Task: Look for Airbnb properties in Yellowknife, Canada from 22nd December, 2023 to 29th December, 2023 for 5 adults. Place can be shared room with 2 bedrooms having 5 beds and 2 bathrooms. Property type can be flat.
Action: Mouse moved to (531, 99)
Screenshot: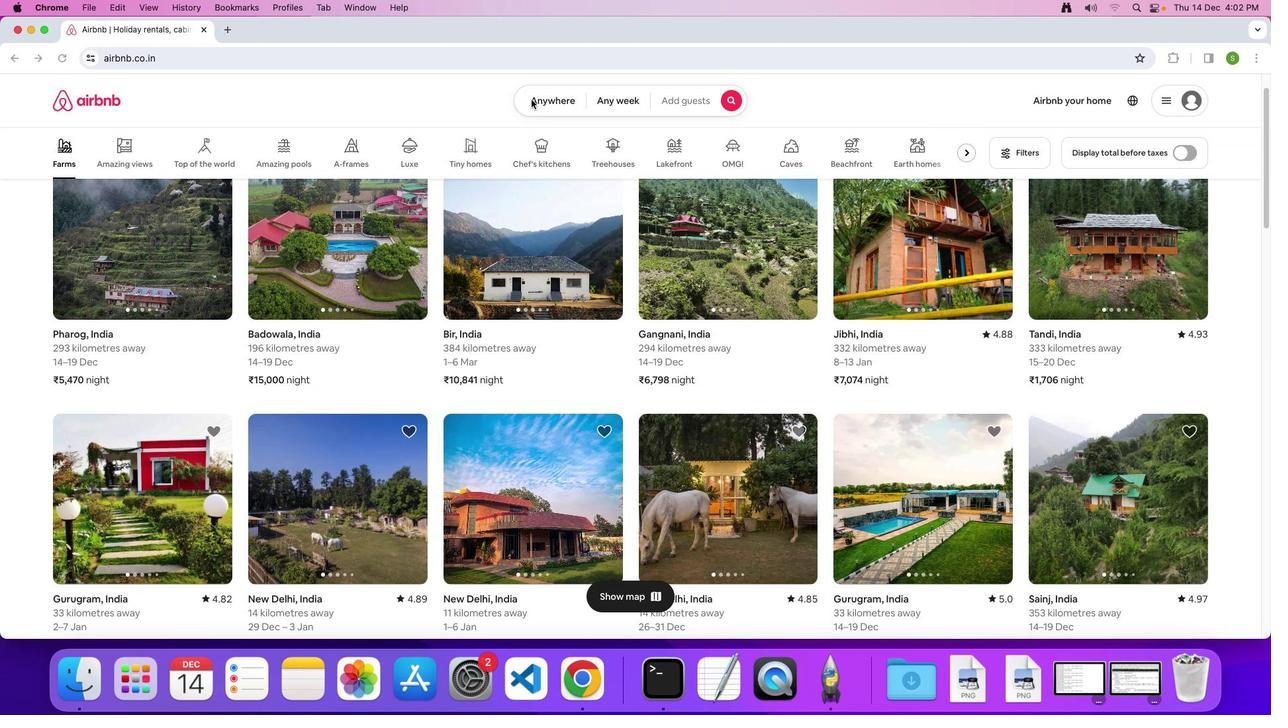 
Action: Mouse pressed left at (531, 99)
Screenshot: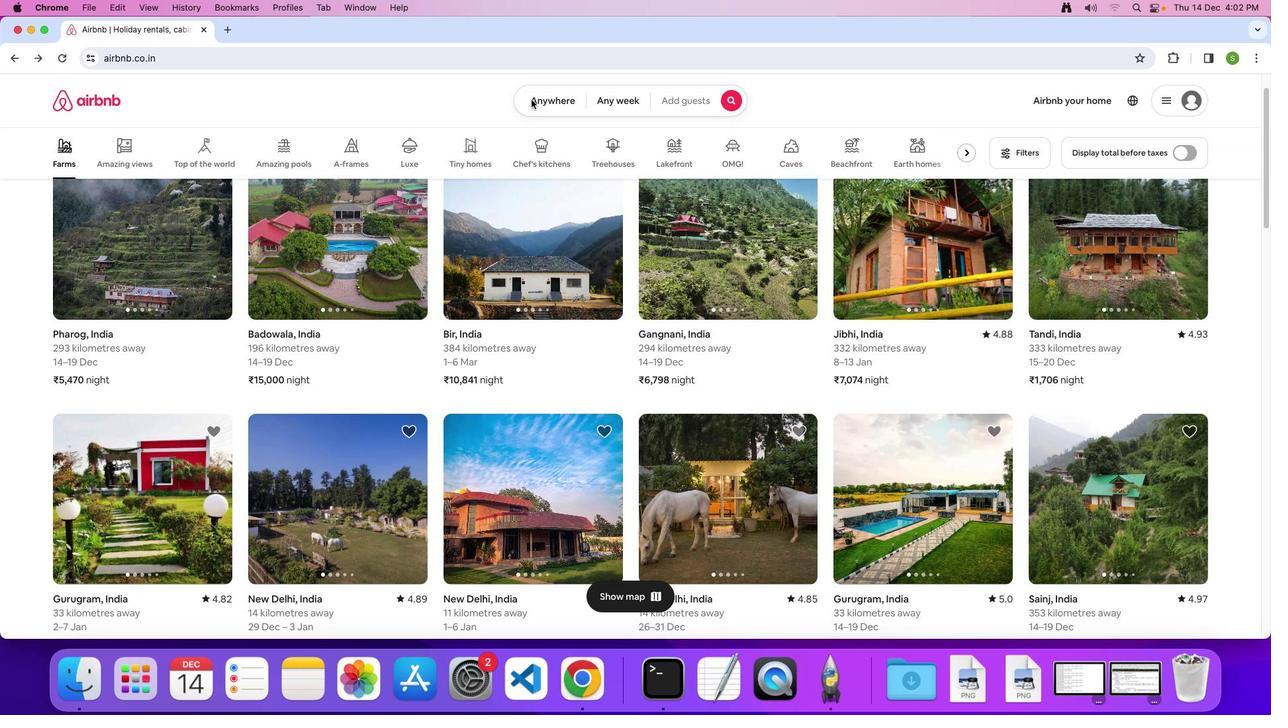 
Action: Mouse moved to (538, 97)
Screenshot: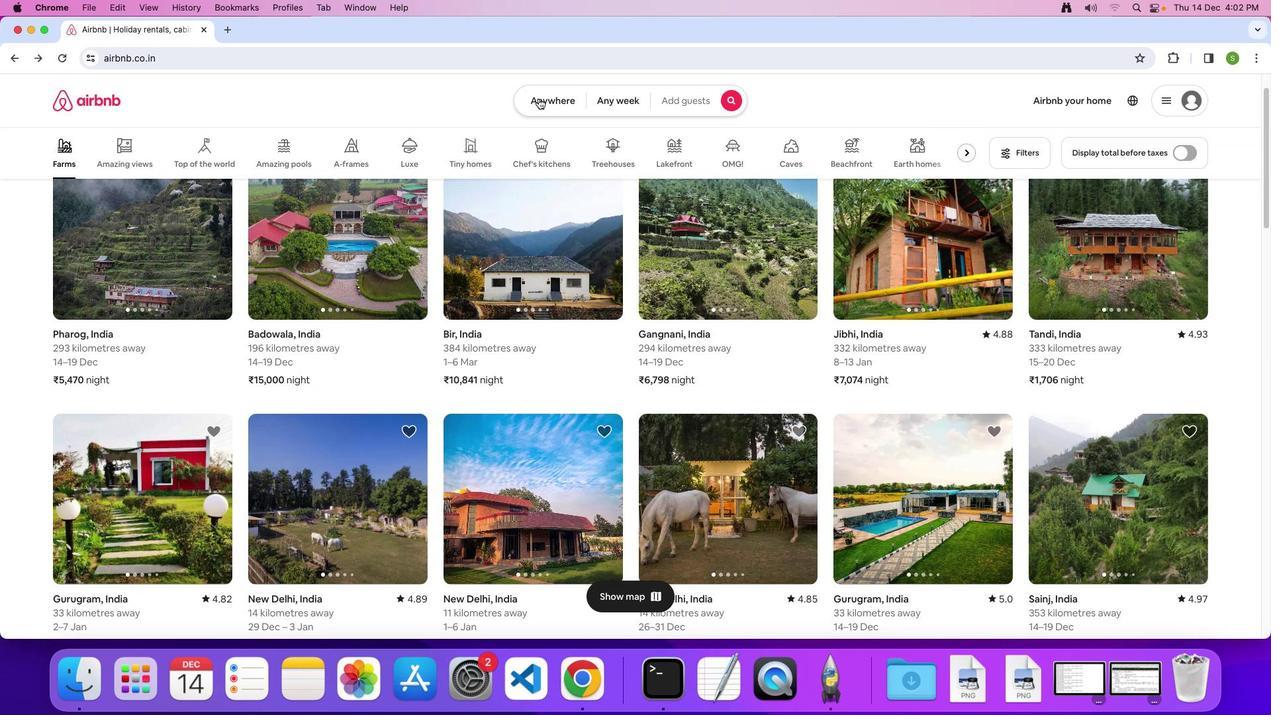 
Action: Mouse pressed left at (538, 97)
Screenshot: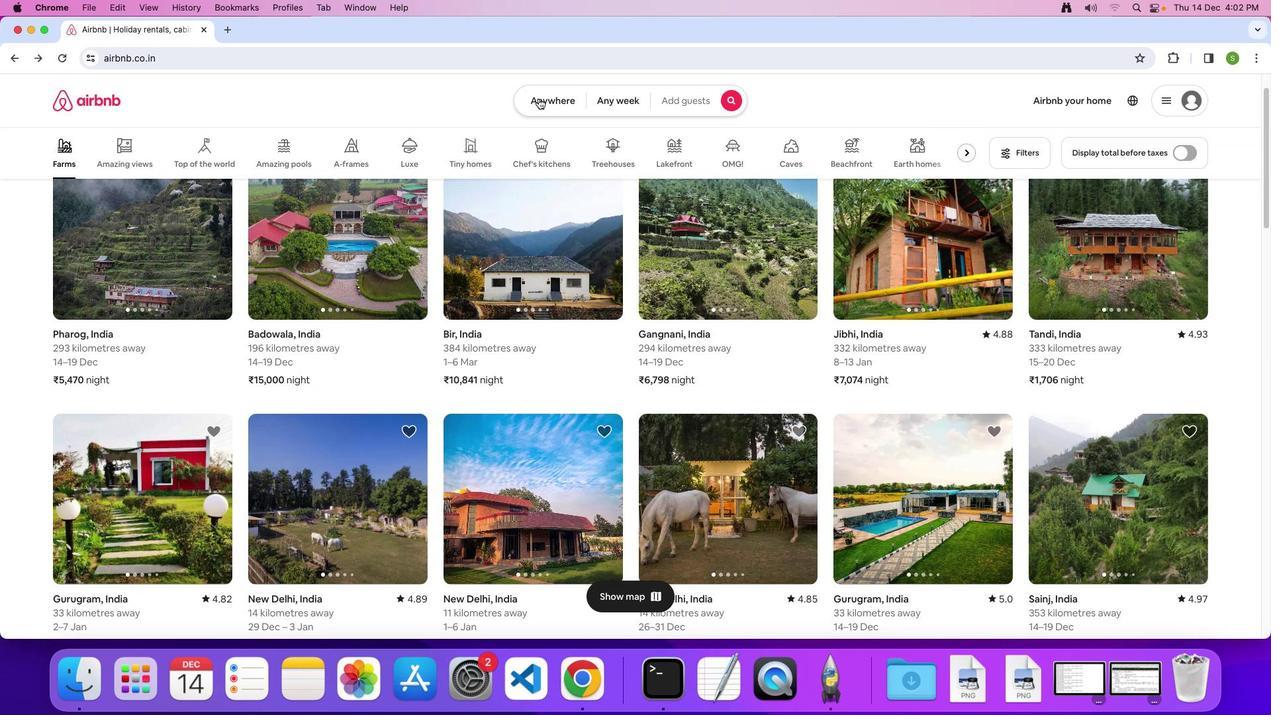 
Action: Mouse moved to (472, 143)
Screenshot: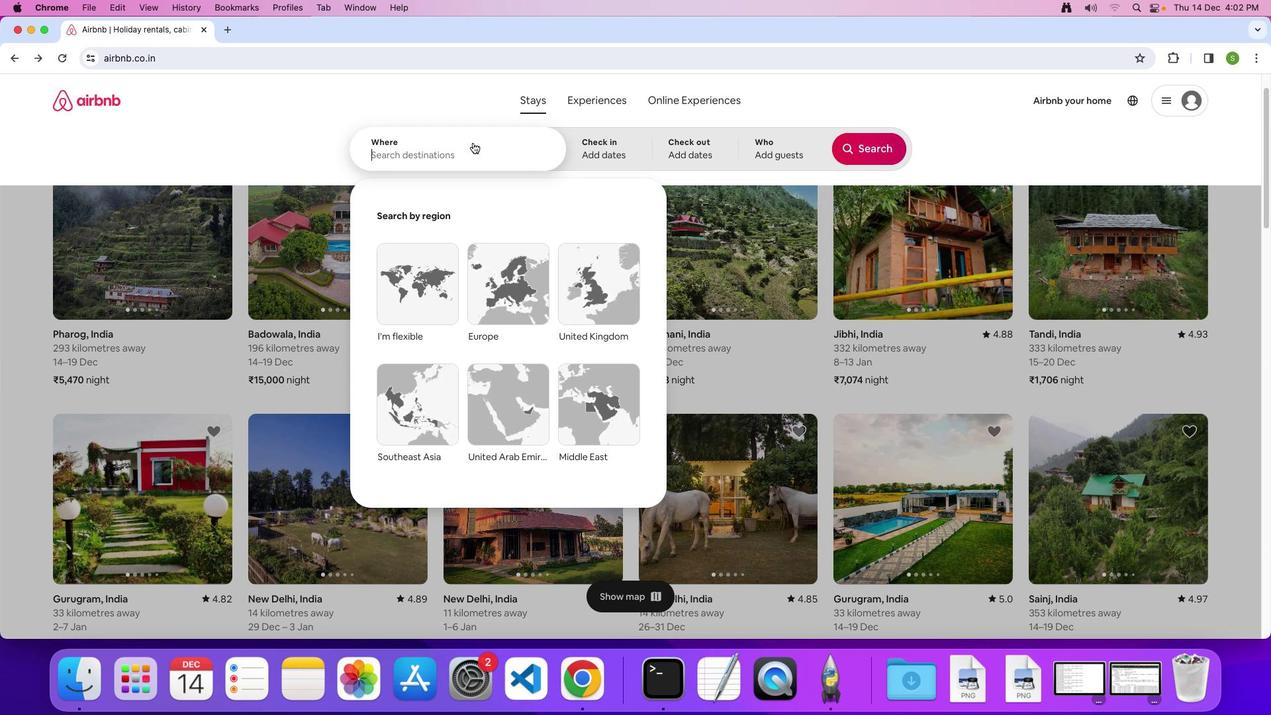 
Action: Mouse pressed left at (472, 143)
Screenshot: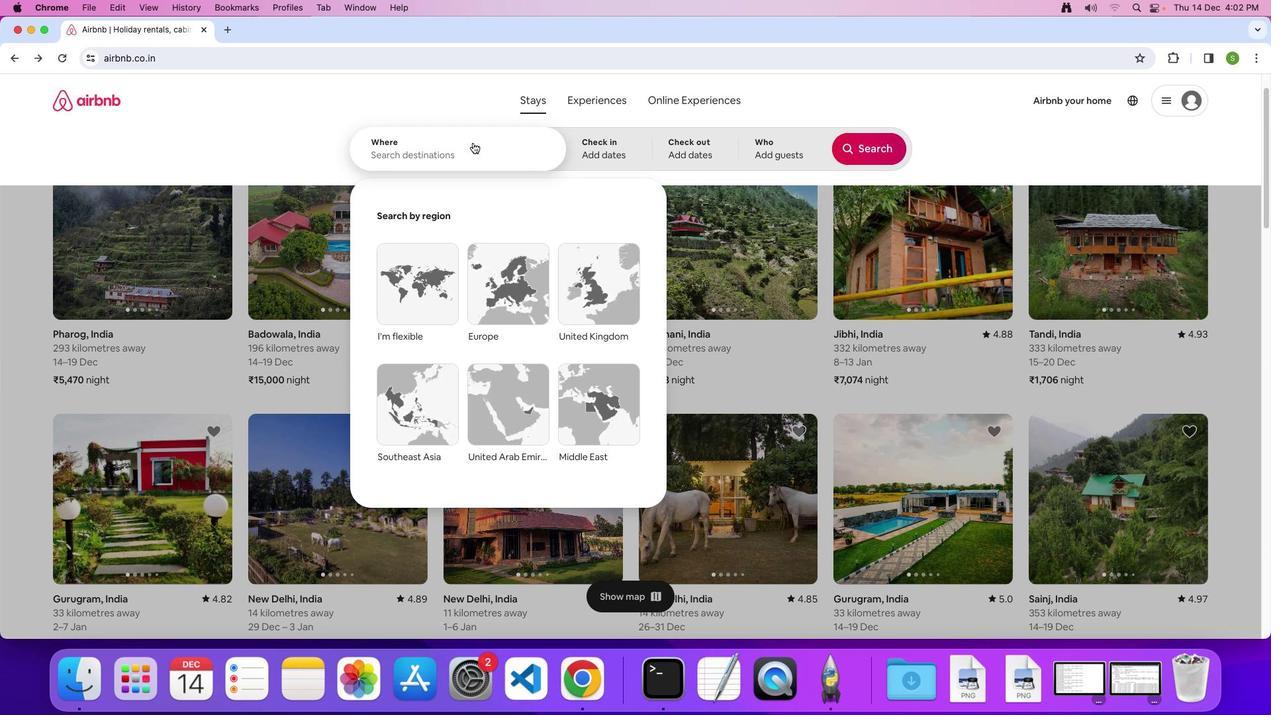 
Action: Key pressed 'Y'Key.caps_lock'e''l''l''o''w''k''n''i''f''e'','Key.spaceKey.shift'C''a''n''a''d''a'Key.enter
Screenshot: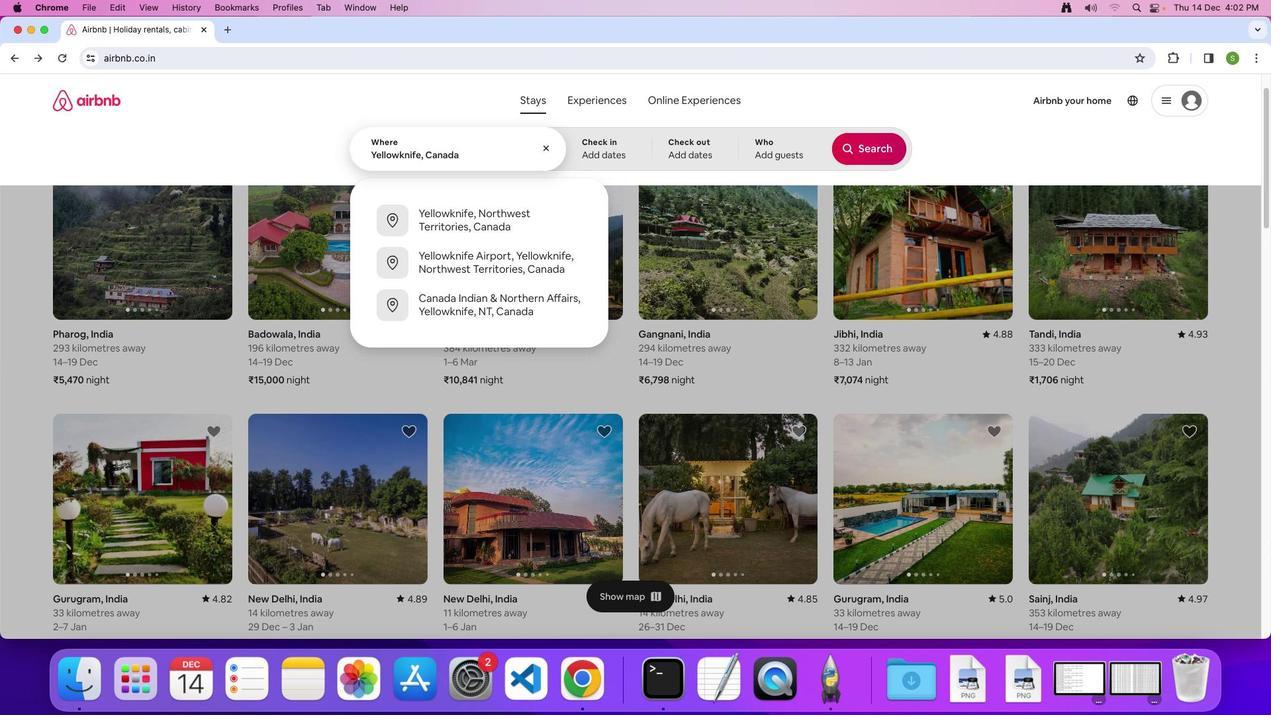 
Action: Mouse moved to (554, 409)
Screenshot: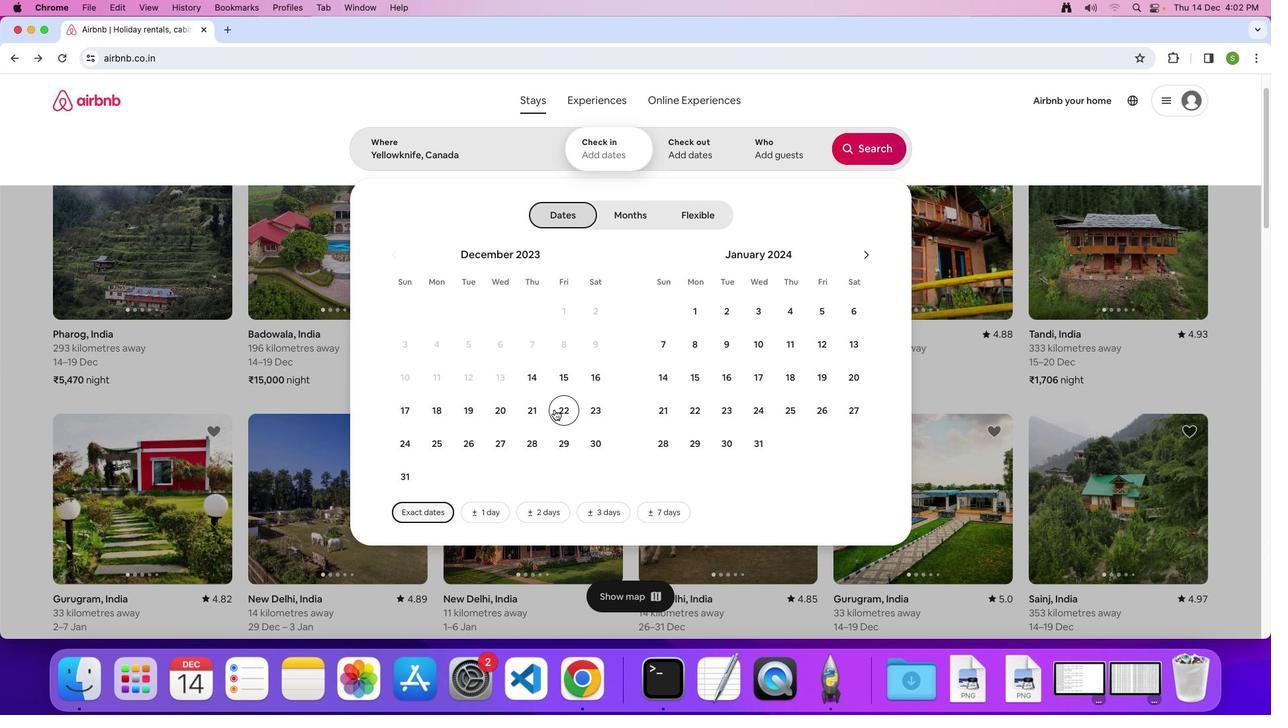 
Action: Mouse pressed left at (554, 409)
Screenshot: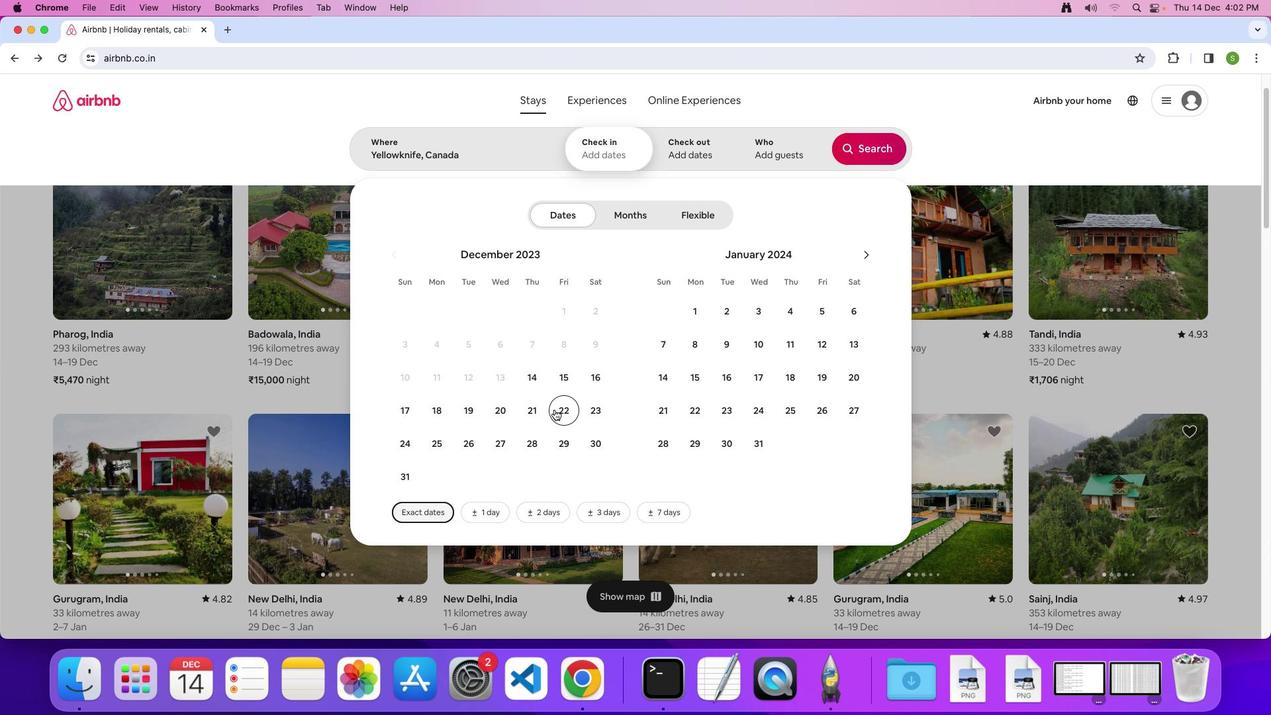 
Action: Mouse moved to (557, 438)
Screenshot: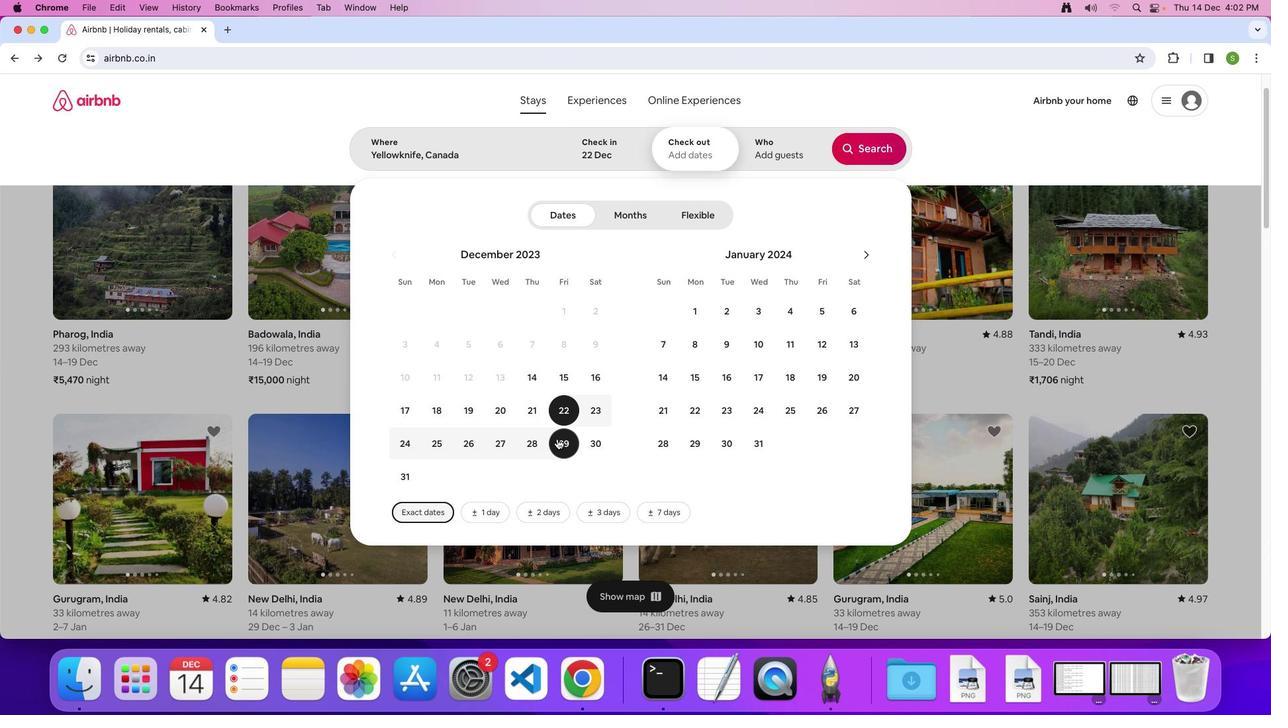 
Action: Mouse pressed left at (557, 438)
Screenshot: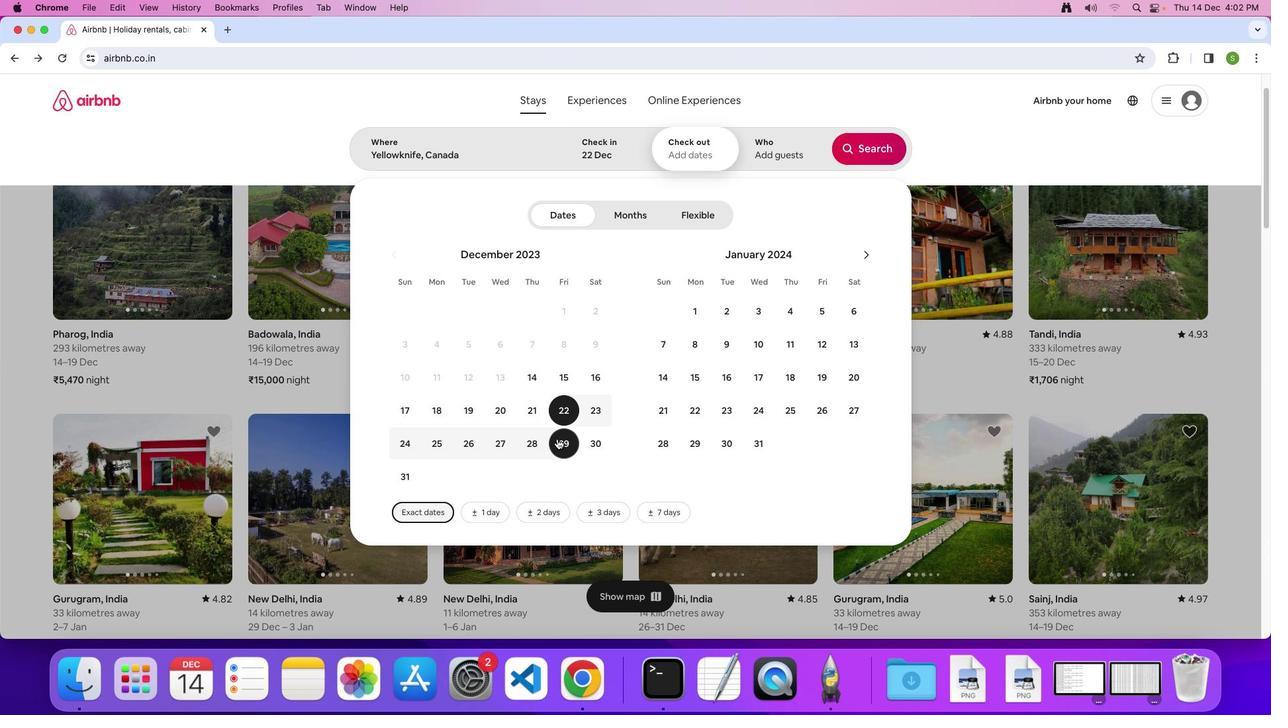 
Action: Mouse moved to (761, 142)
Screenshot: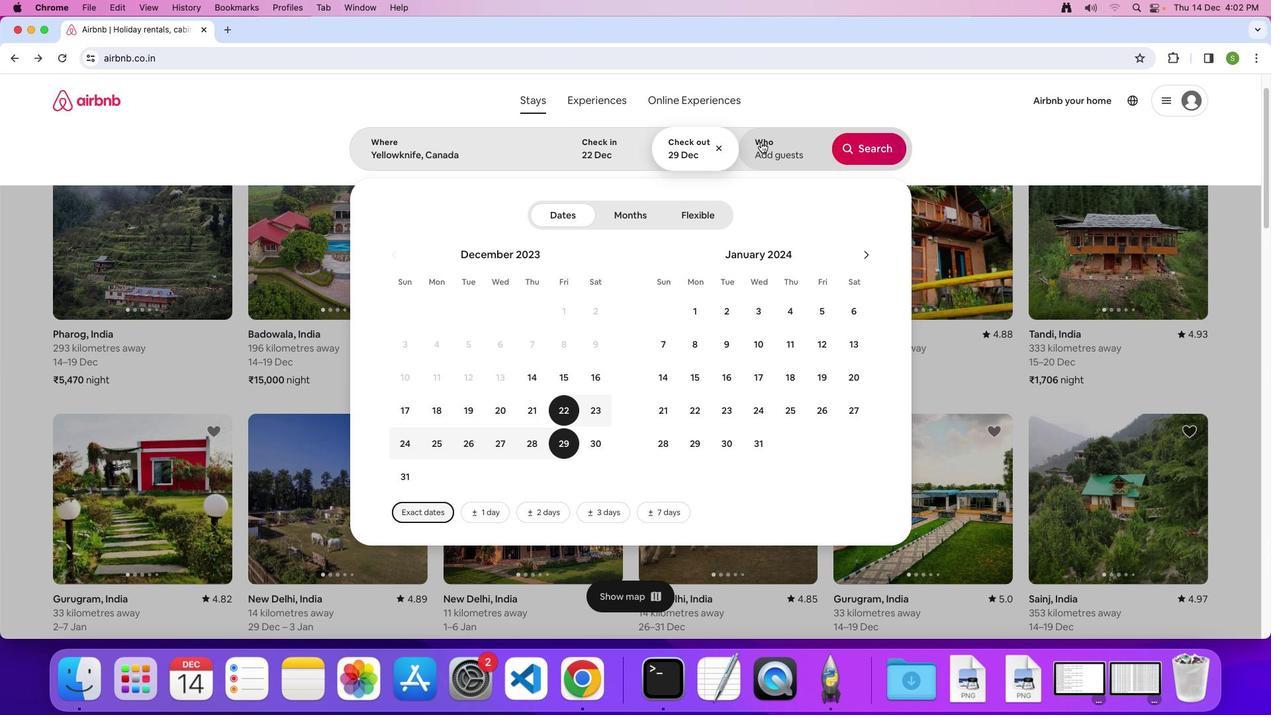 
Action: Mouse pressed left at (761, 142)
Screenshot: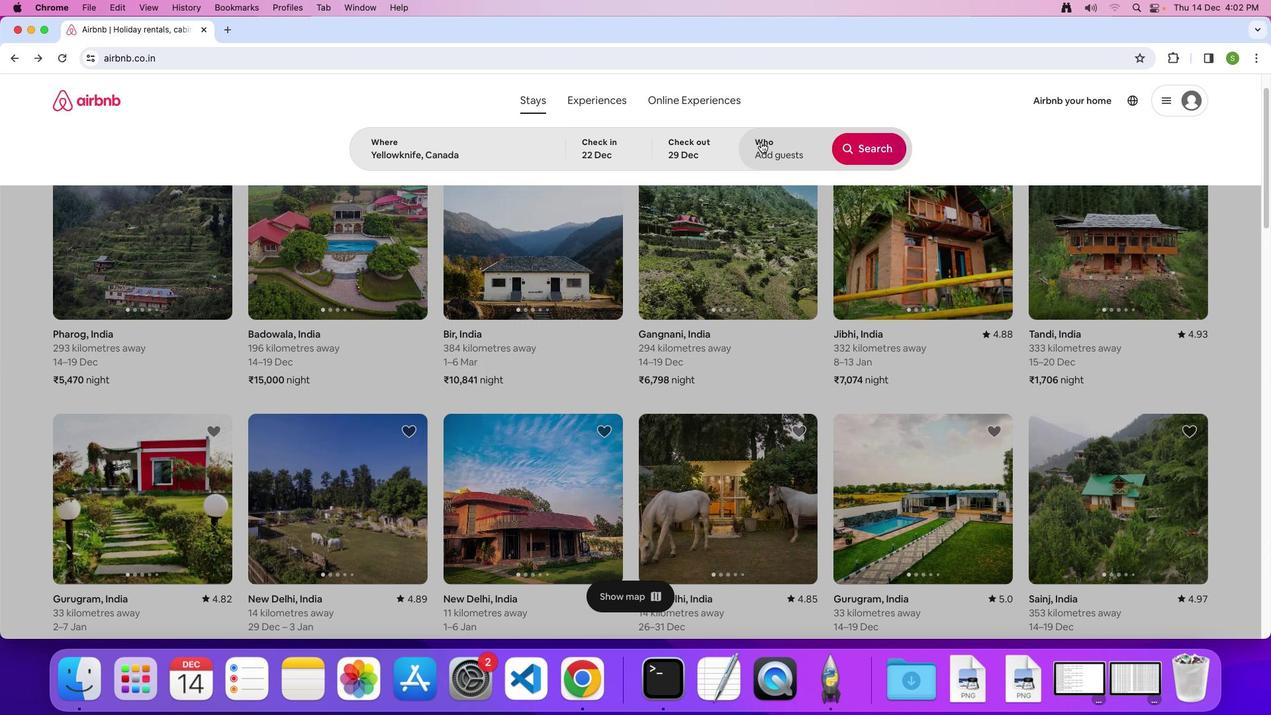
Action: Mouse moved to (874, 225)
Screenshot: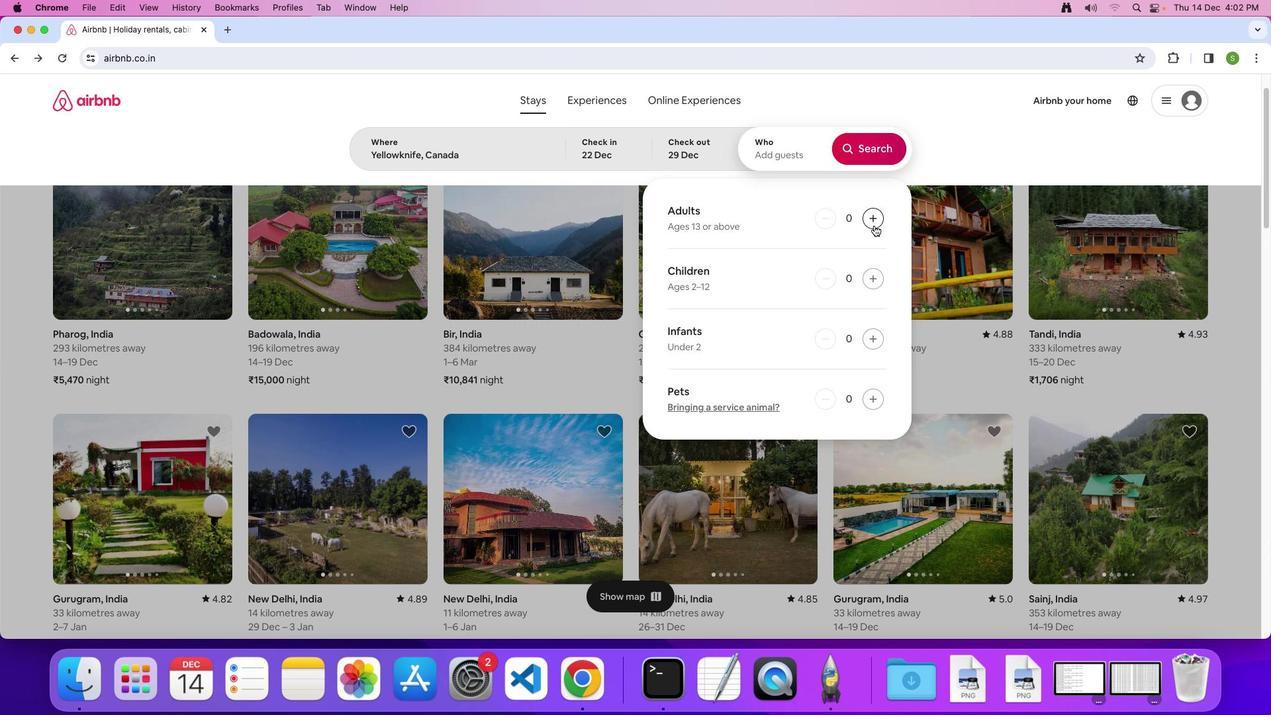 
Action: Mouse pressed left at (874, 225)
Screenshot: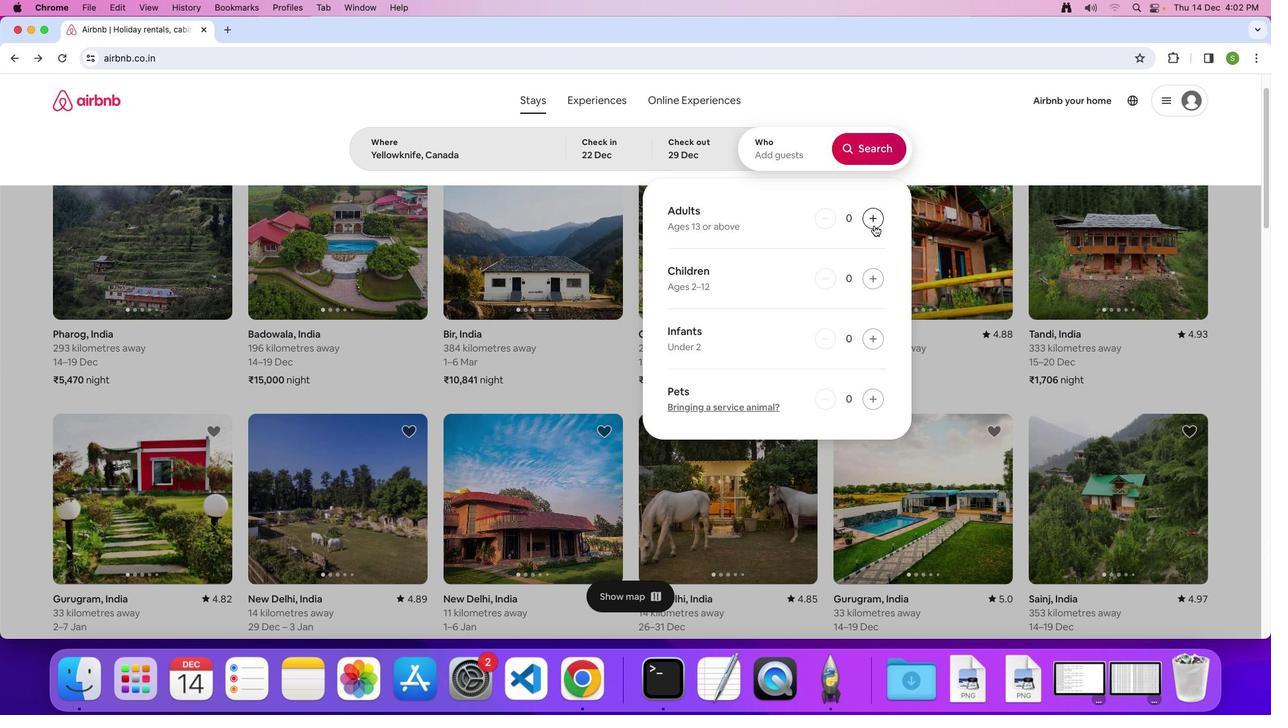 
Action: Mouse pressed left at (874, 225)
Screenshot: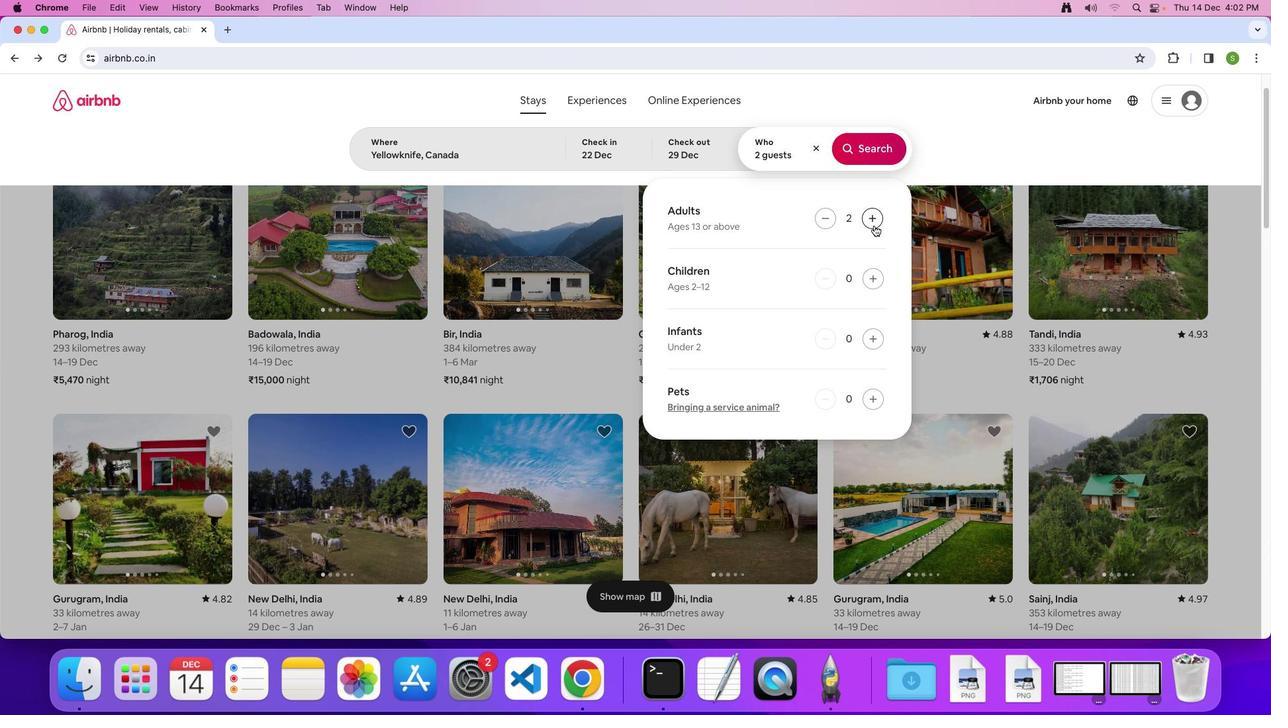 
Action: Mouse pressed left at (874, 225)
Screenshot: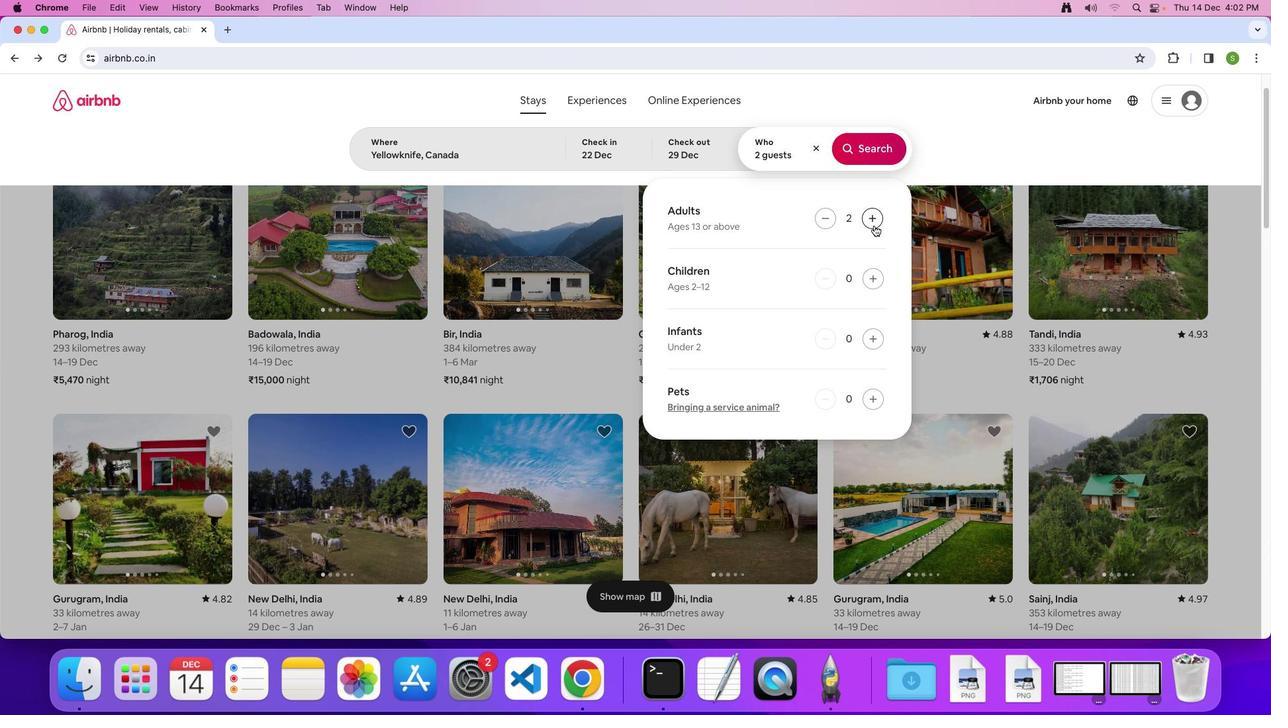 
Action: Mouse pressed left at (874, 225)
Screenshot: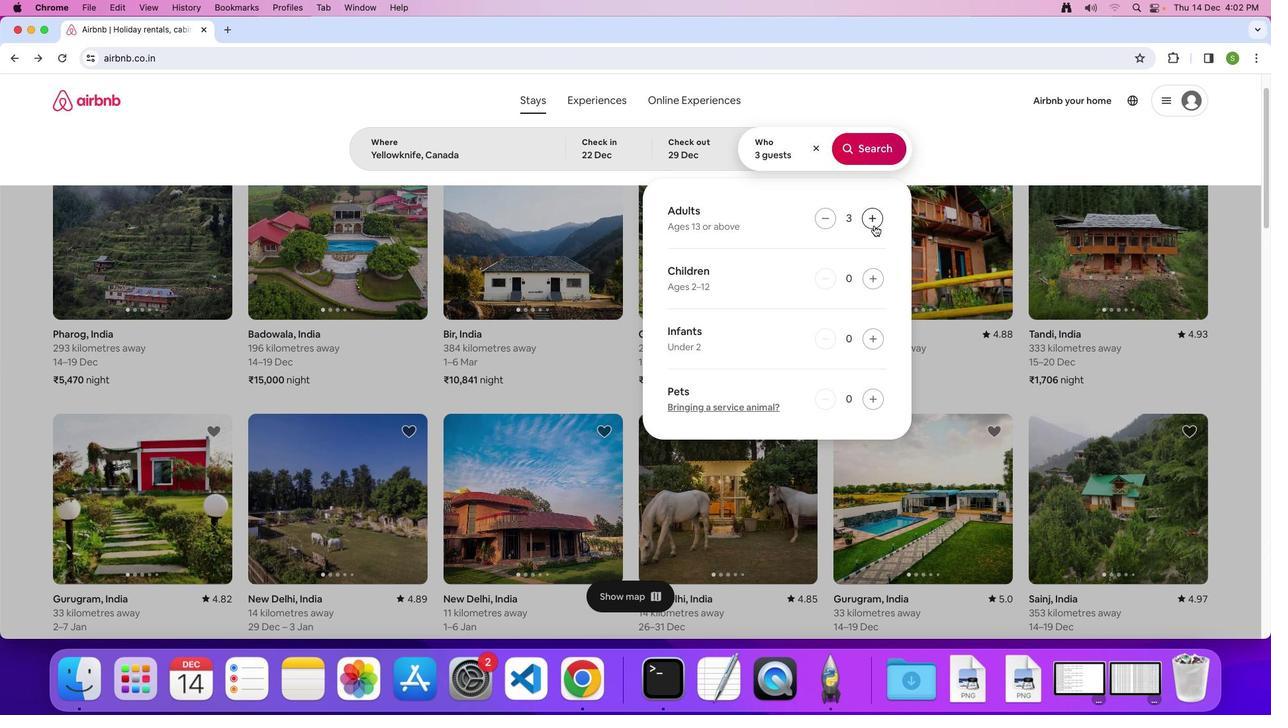 
Action: Mouse pressed left at (874, 225)
Screenshot: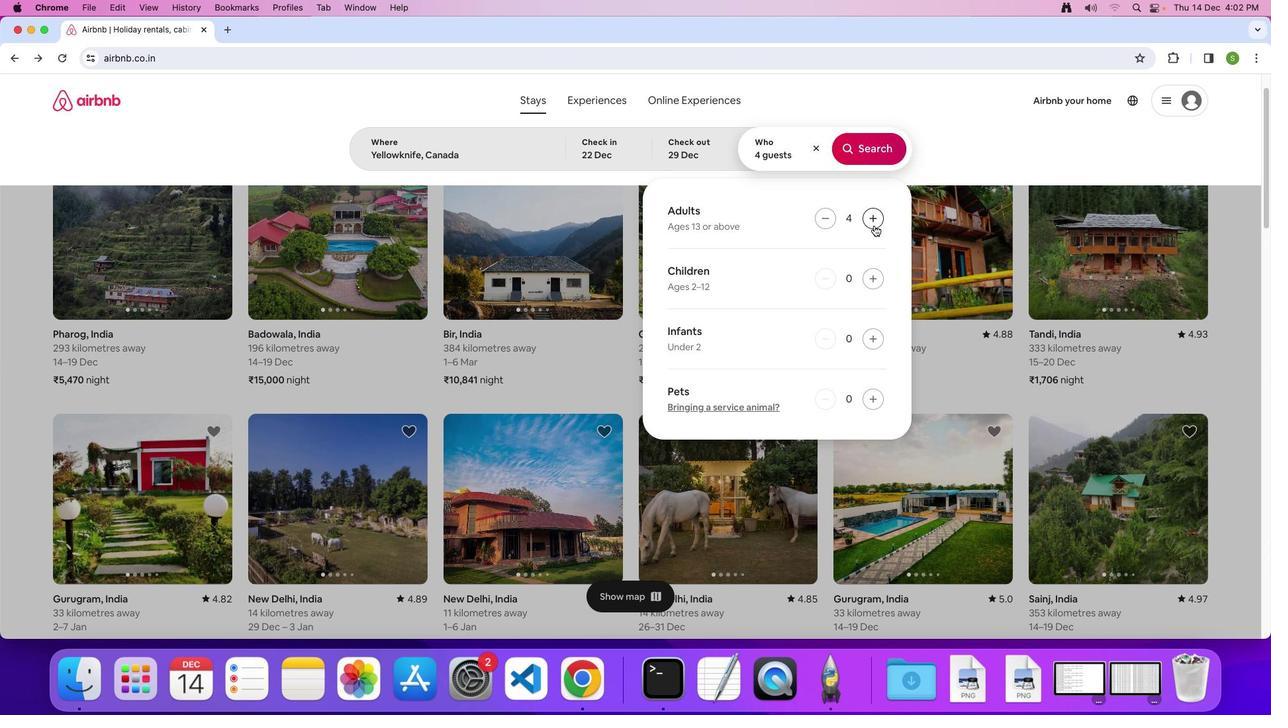 
Action: Mouse moved to (876, 143)
Screenshot: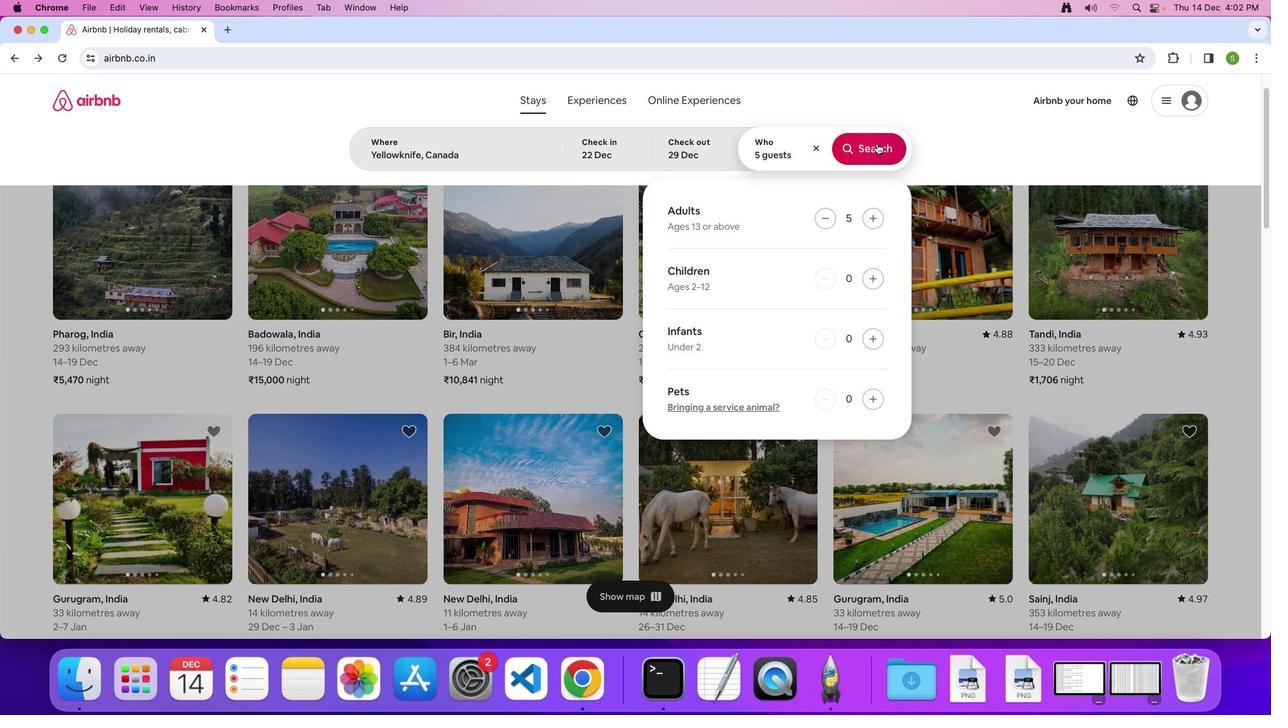 
Action: Mouse pressed left at (876, 143)
Screenshot: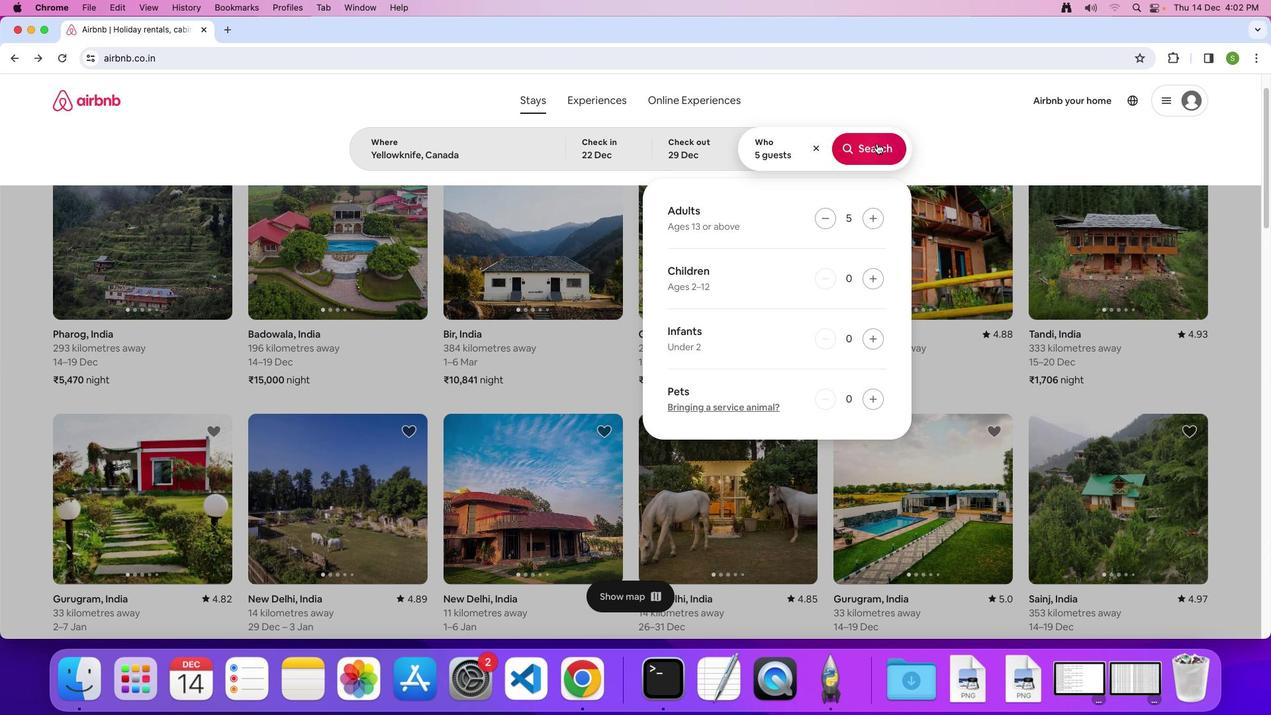 
Action: Mouse moved to (1050, 154)
Screenshot: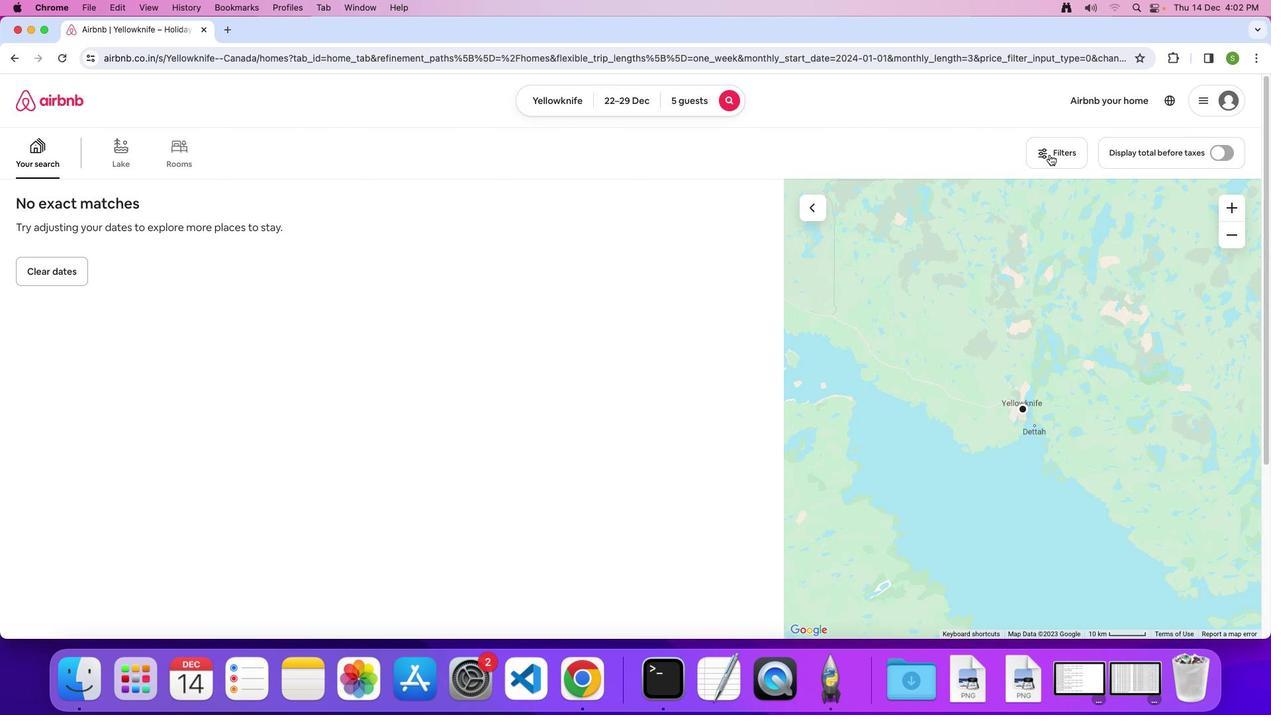 
Action: Mouse pressed left at (1050, 154)
Screenshot: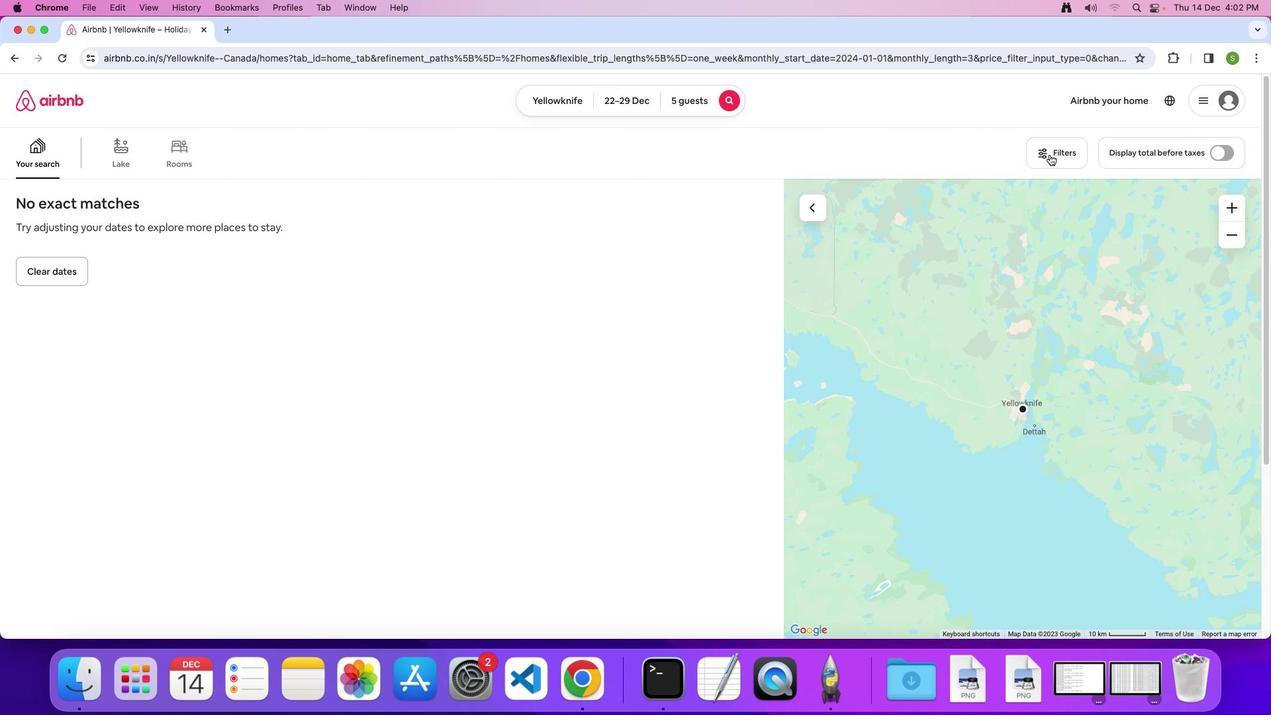 
Action: Mouse moved to (658, 392)
Screenshot: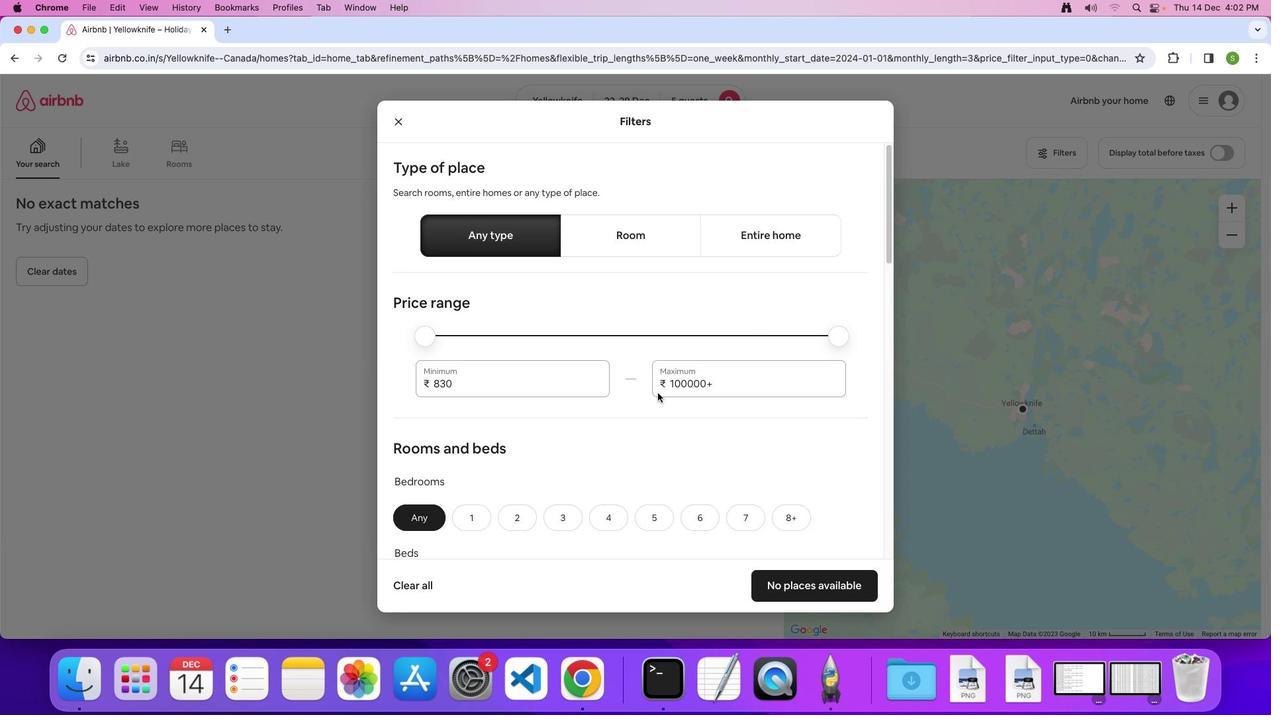 
Action: Mouse scrolled (658, 392) with delta (0, 0)
Screenshot: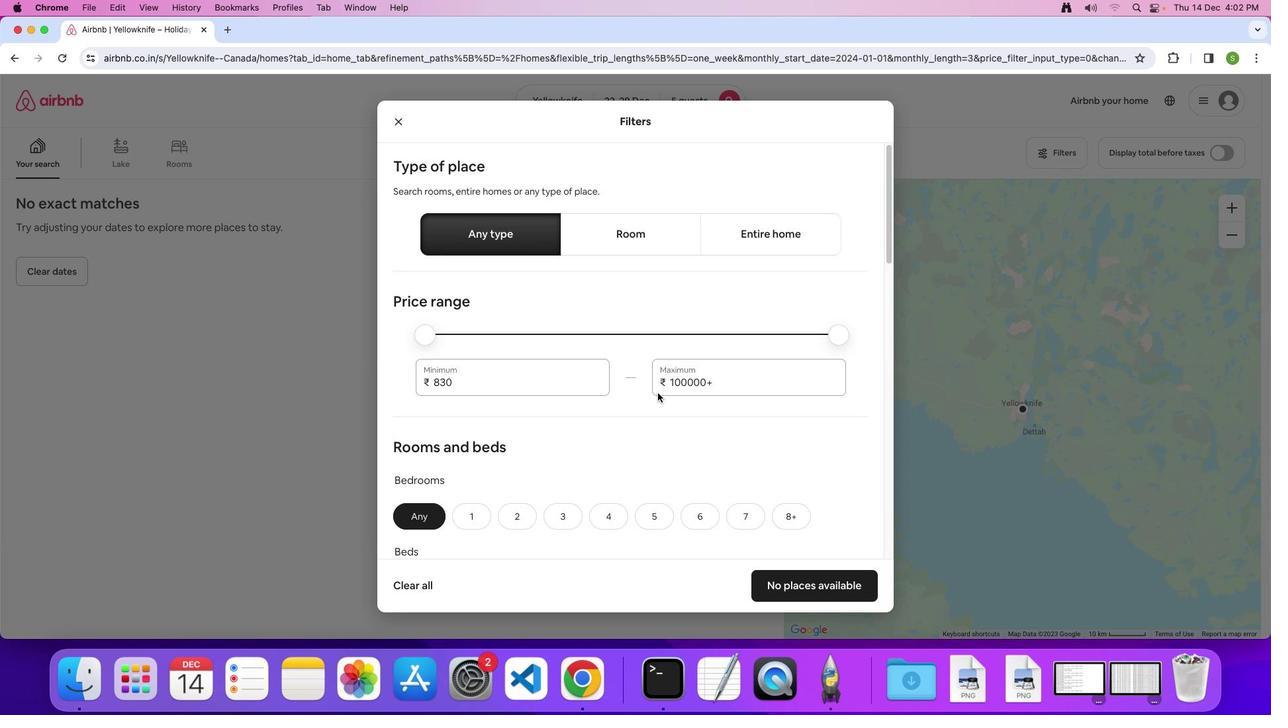 
Action: Mouse scrolled (658, 392) with delta (0, 0)
Screenshot: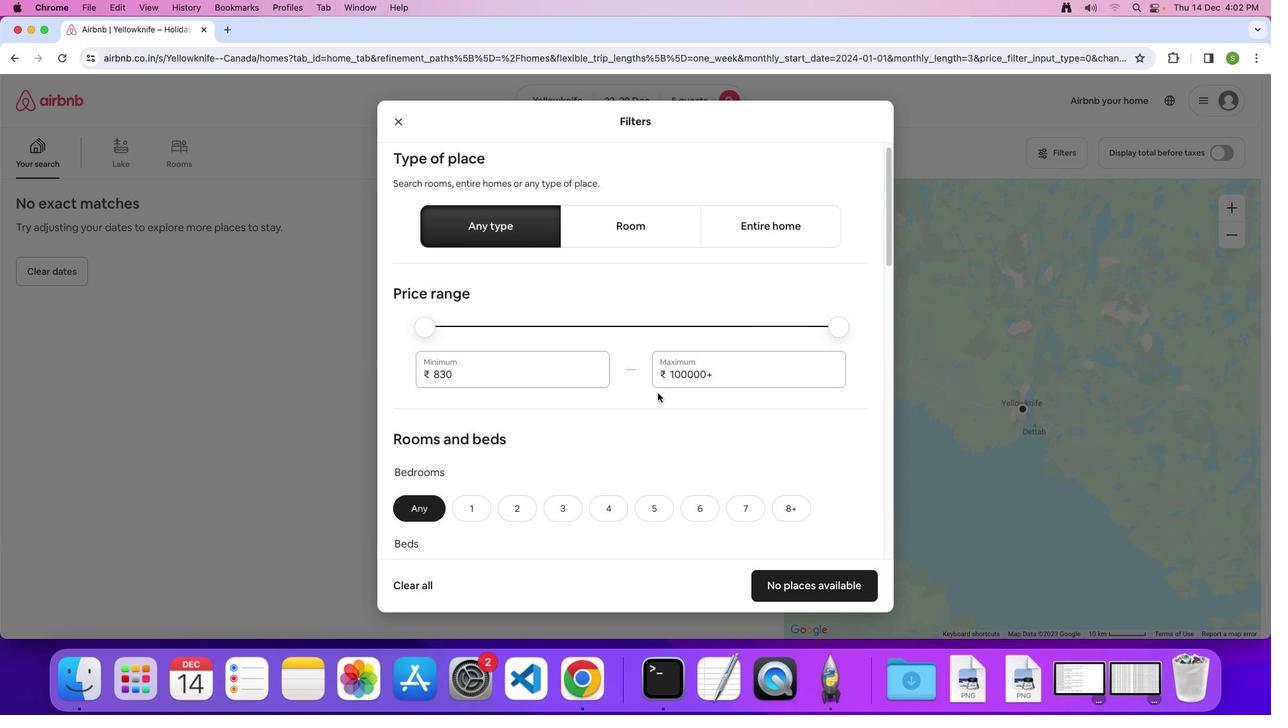 
Action: Mouse scrolled (658, 392) with delta (0, 0)
Screenshot: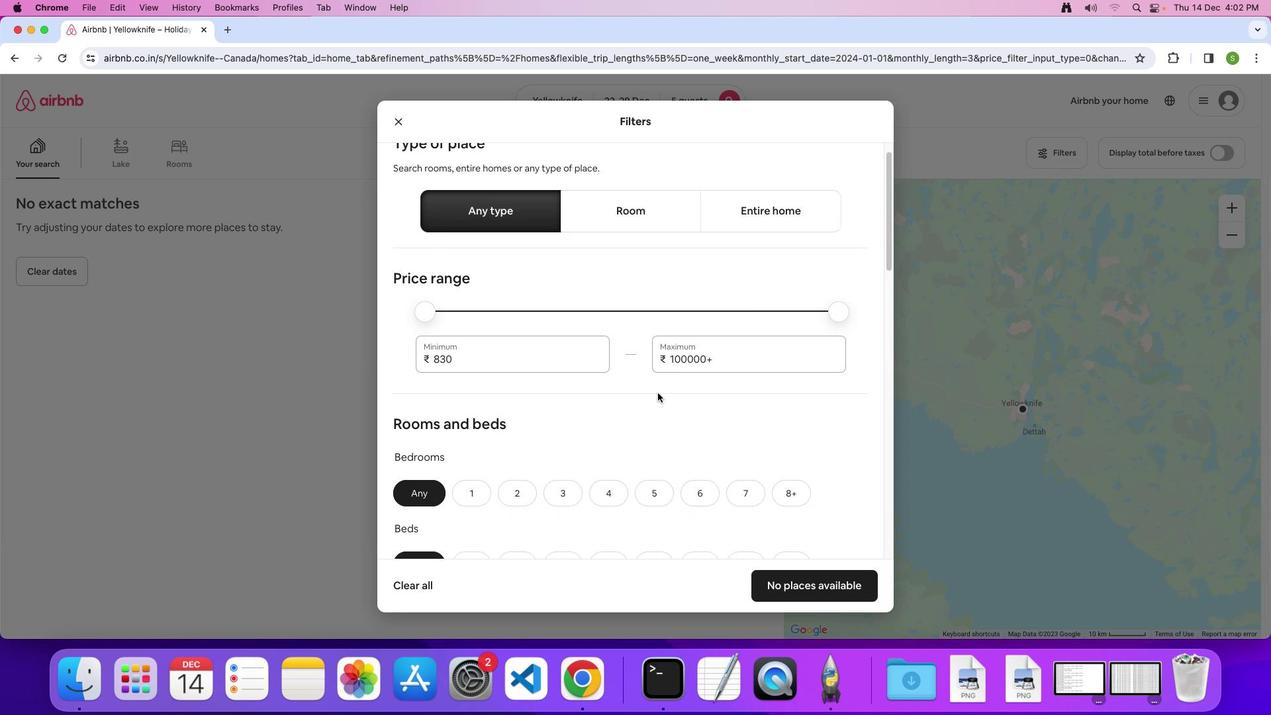 
Action: Mouse scrolled (658, 392) with delta (0, 0)
Screenshot: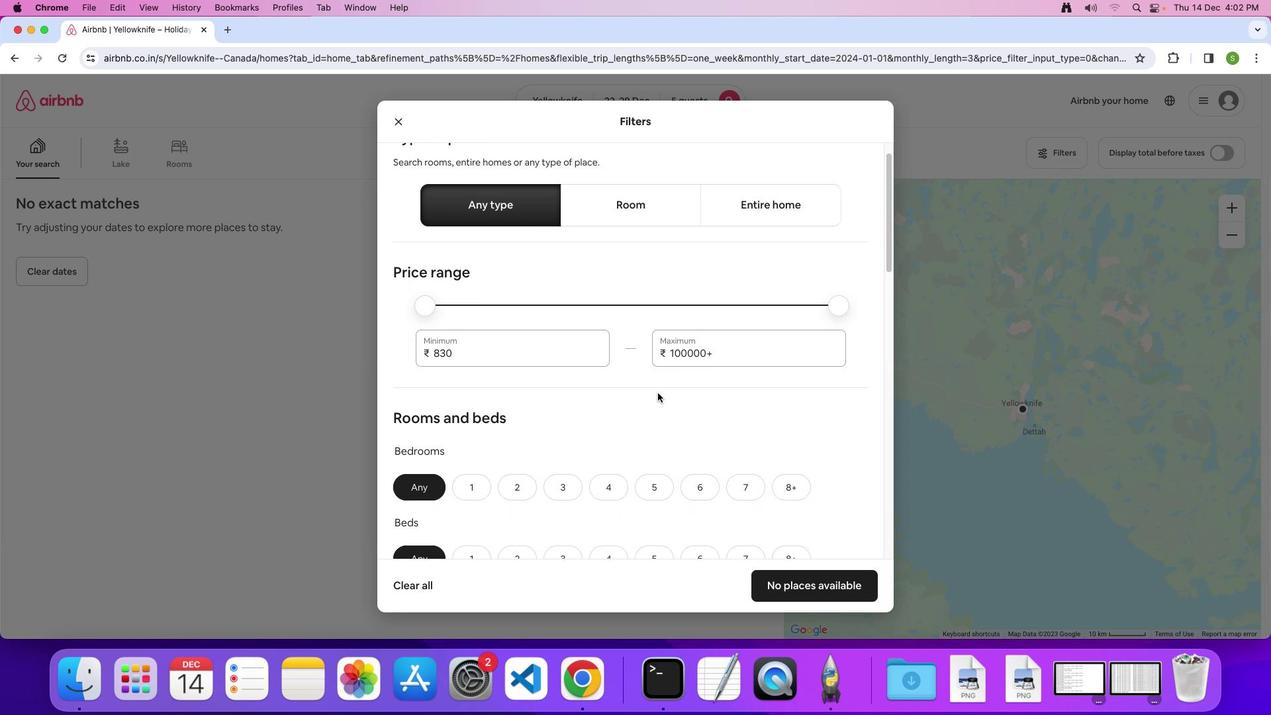 
Action: Mouse scrolled (658, 392) with delta (0, 0)
Screenshot: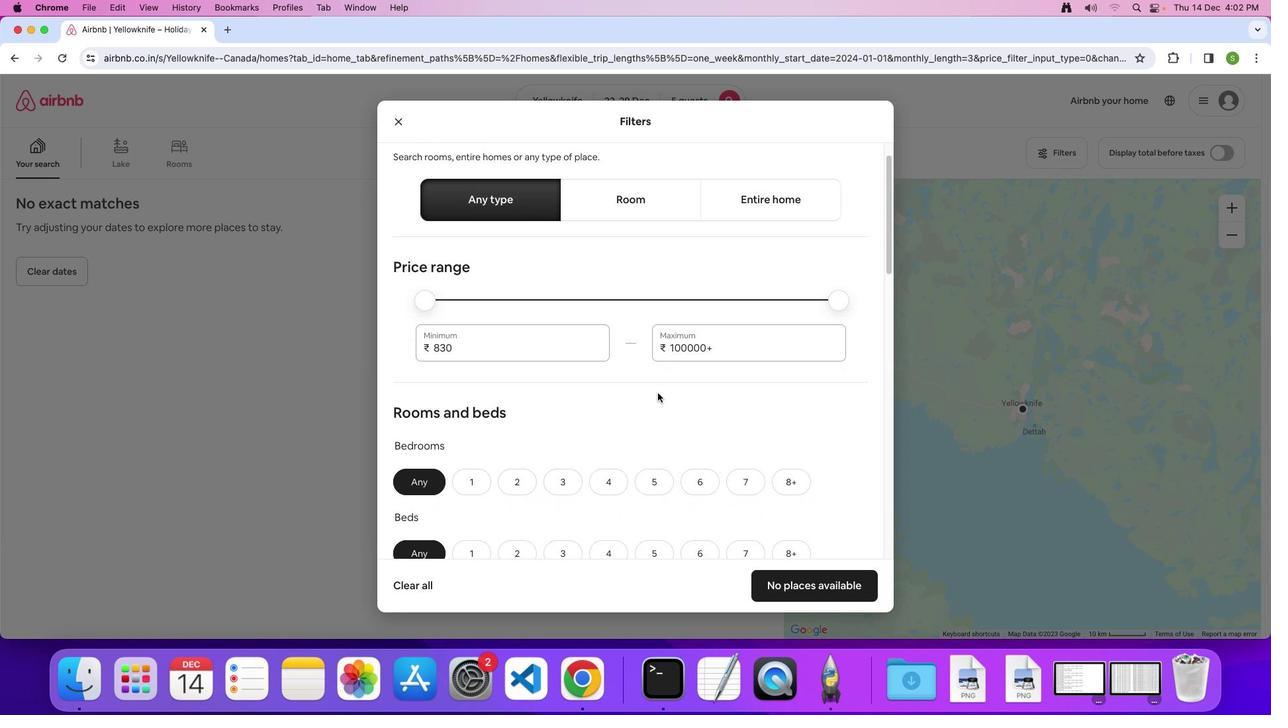 
Action: Mouse scrolled (658, 392) with delta (0, 0)
Screenshot: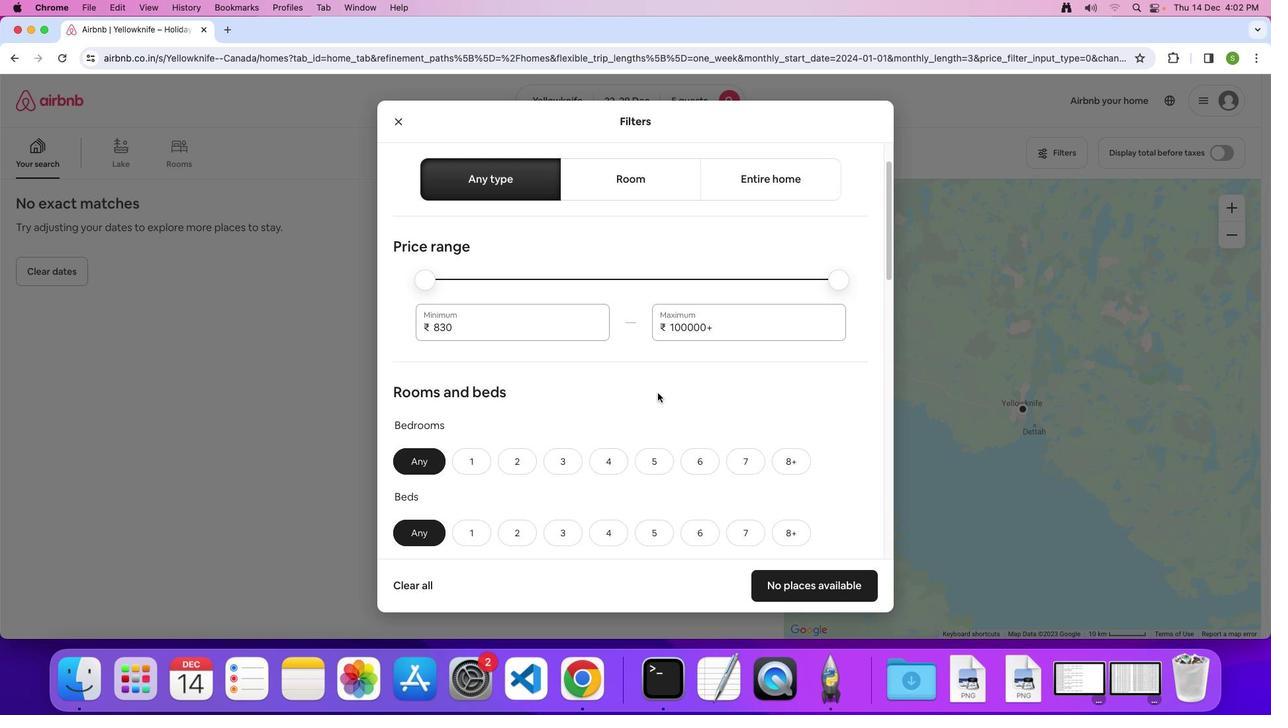 
Action: Mouse scrolled (658, 392) with delta (0, 0)
Screenshot: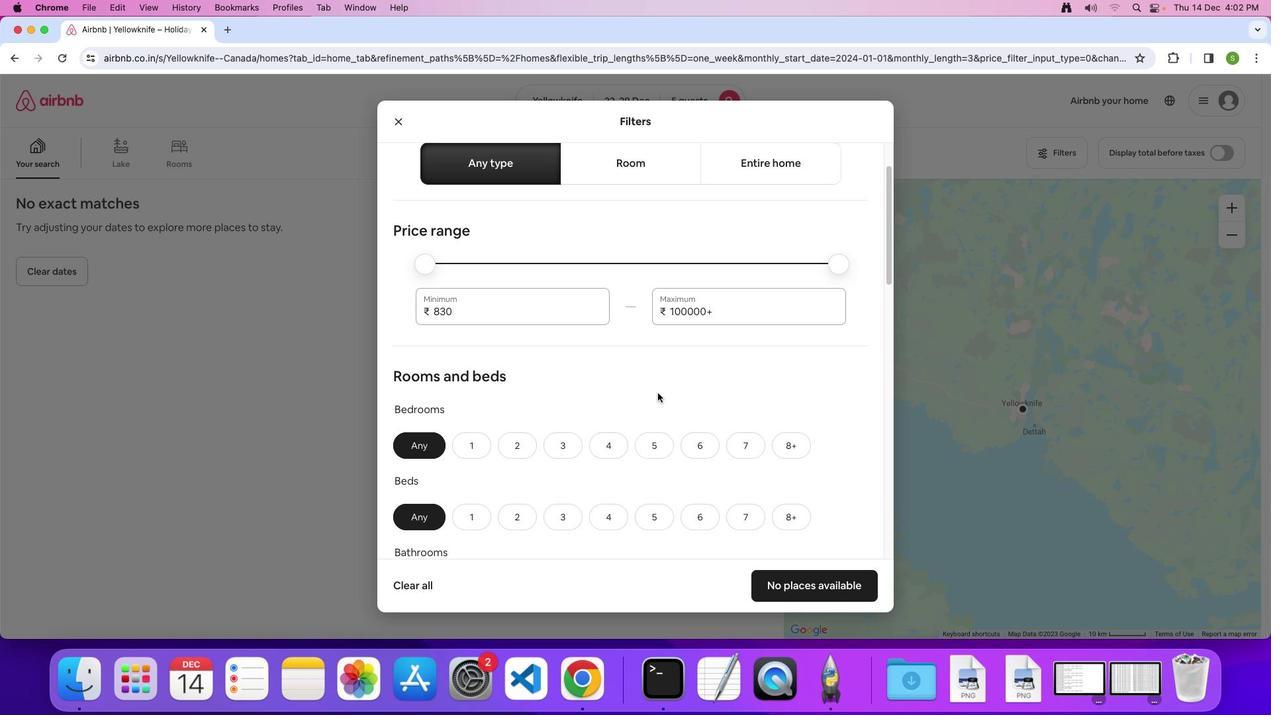 
Action: Mouse scrolled (658, 392) with delta (0, 0)
Screenshot: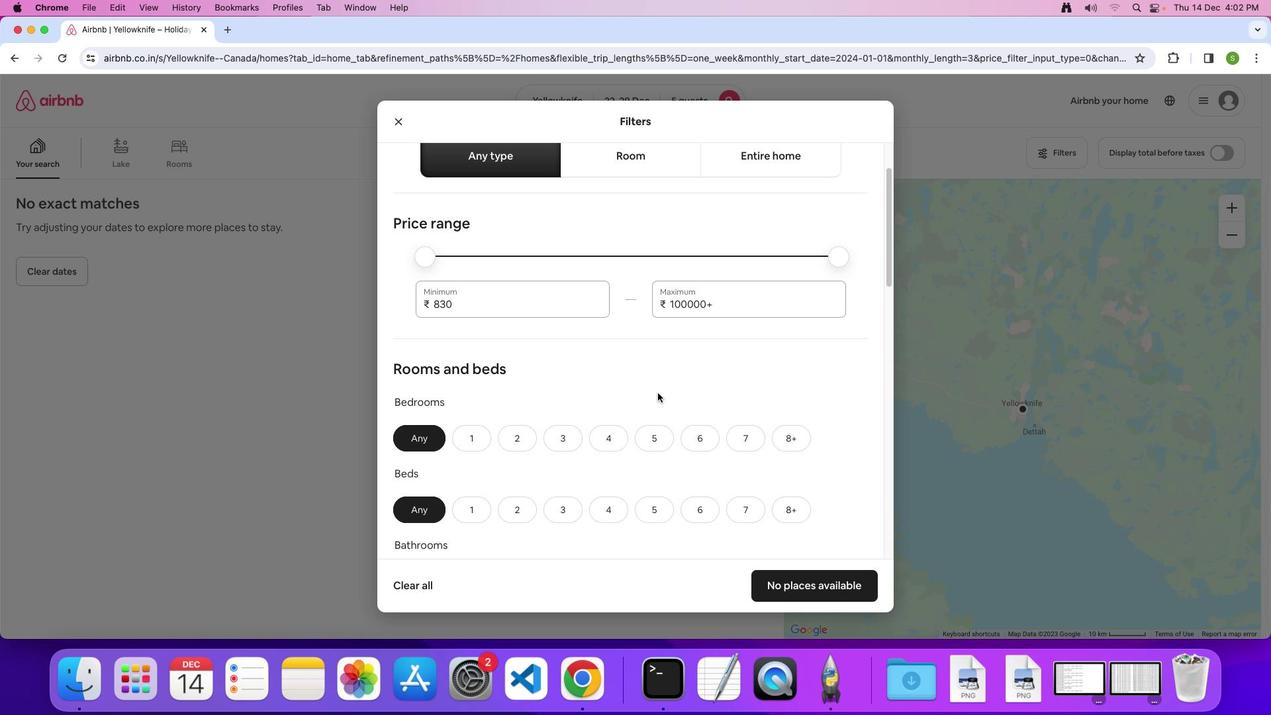 
Action: Mouse scrolled (658, 392) with delta (0, 0)
Screenshot: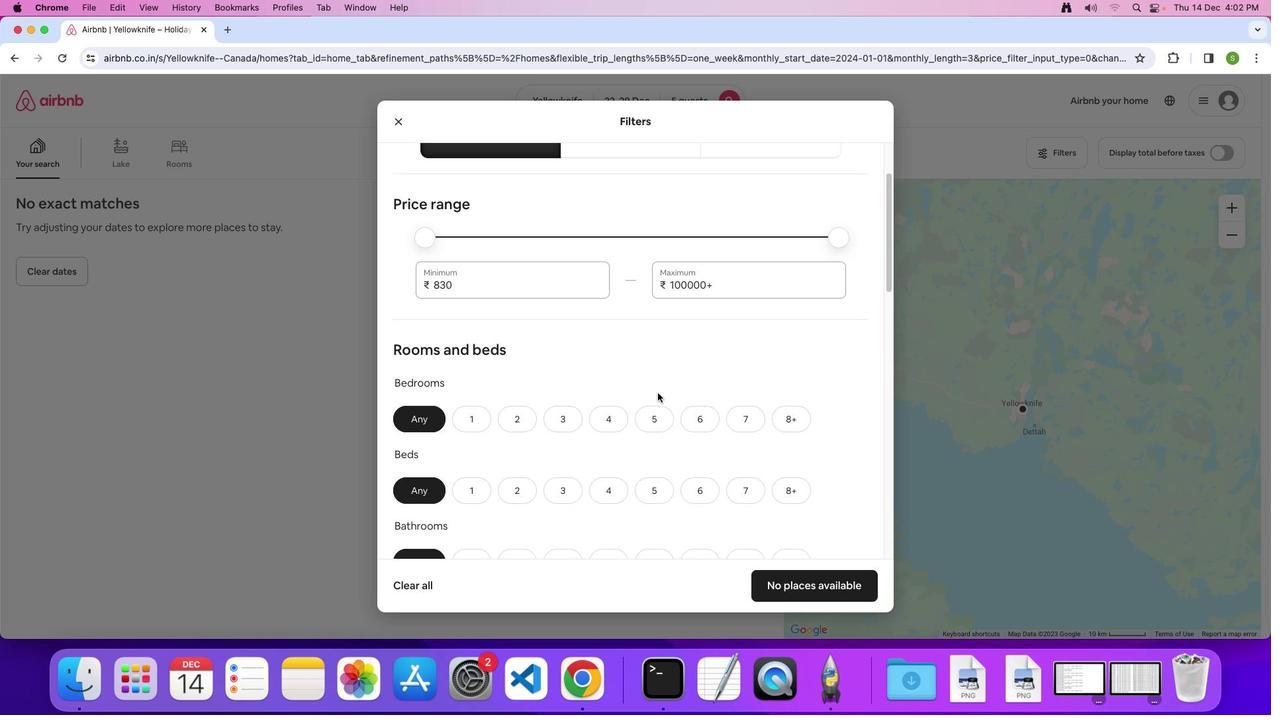 
Action: Mouse scrolled (658, 392) with delta (0, 0)
Screenshot: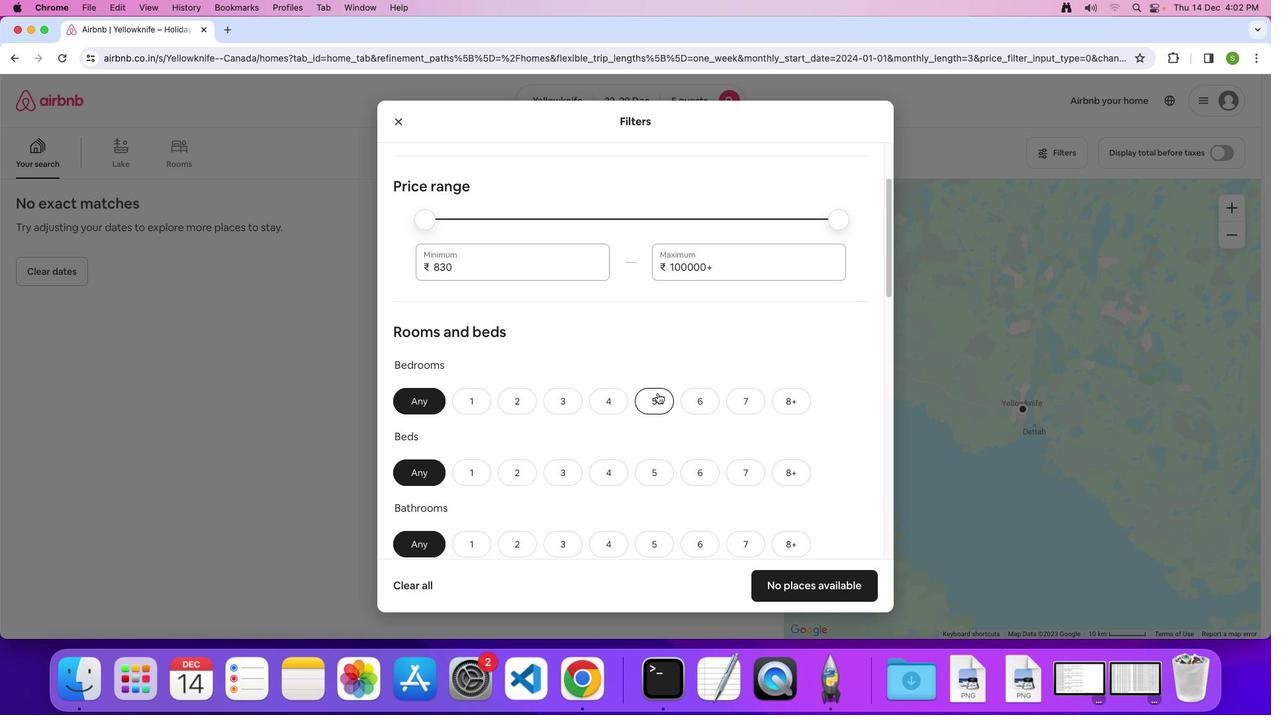 
Action: Mouse scrolled (658, 392) with delta (0, 0)
Screenshot: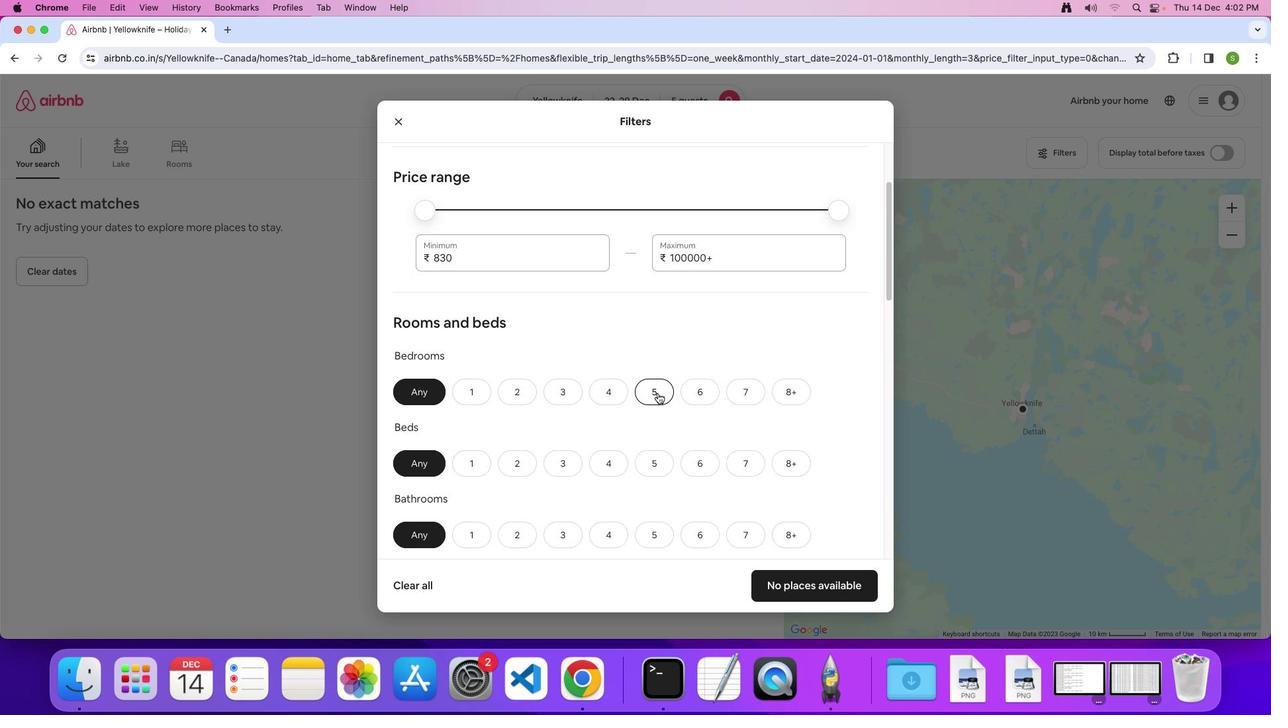 
Action: Mouse scrolled (658, 392) with delta (0, 0)
Screenshot: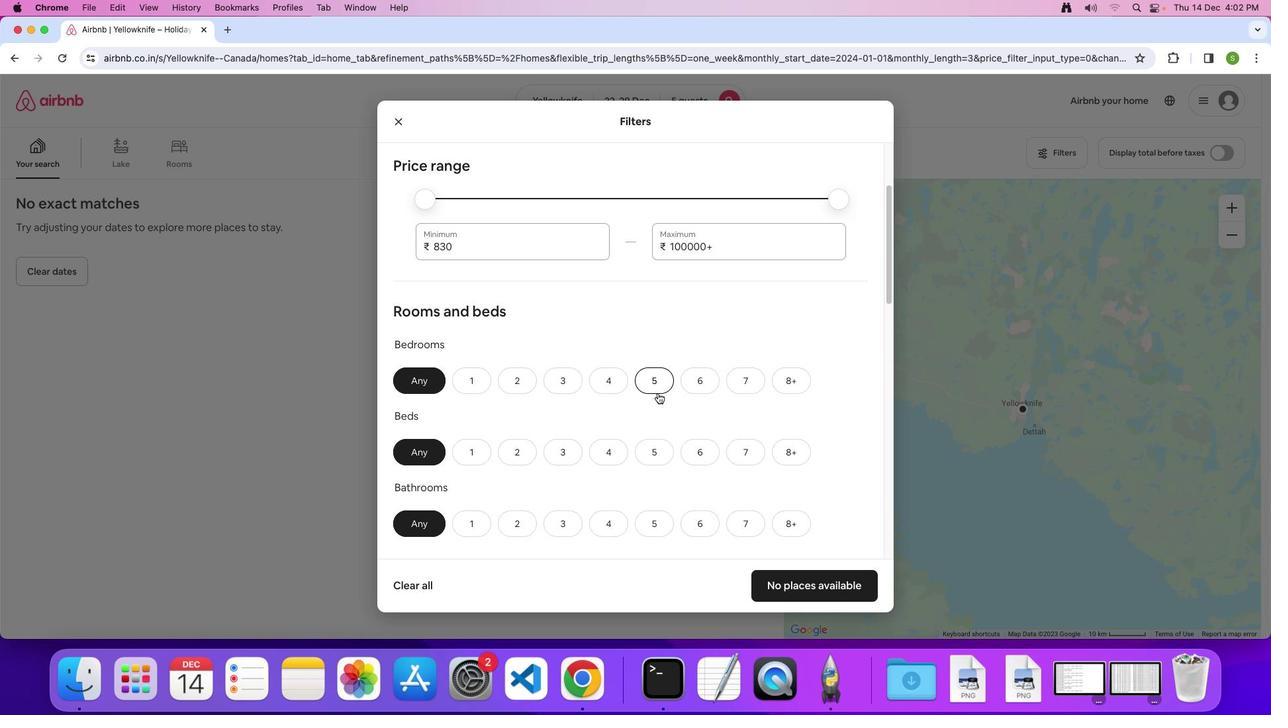 
Action: Mouse scrolled (658, 392) with delta (0, 0)
Screenshot: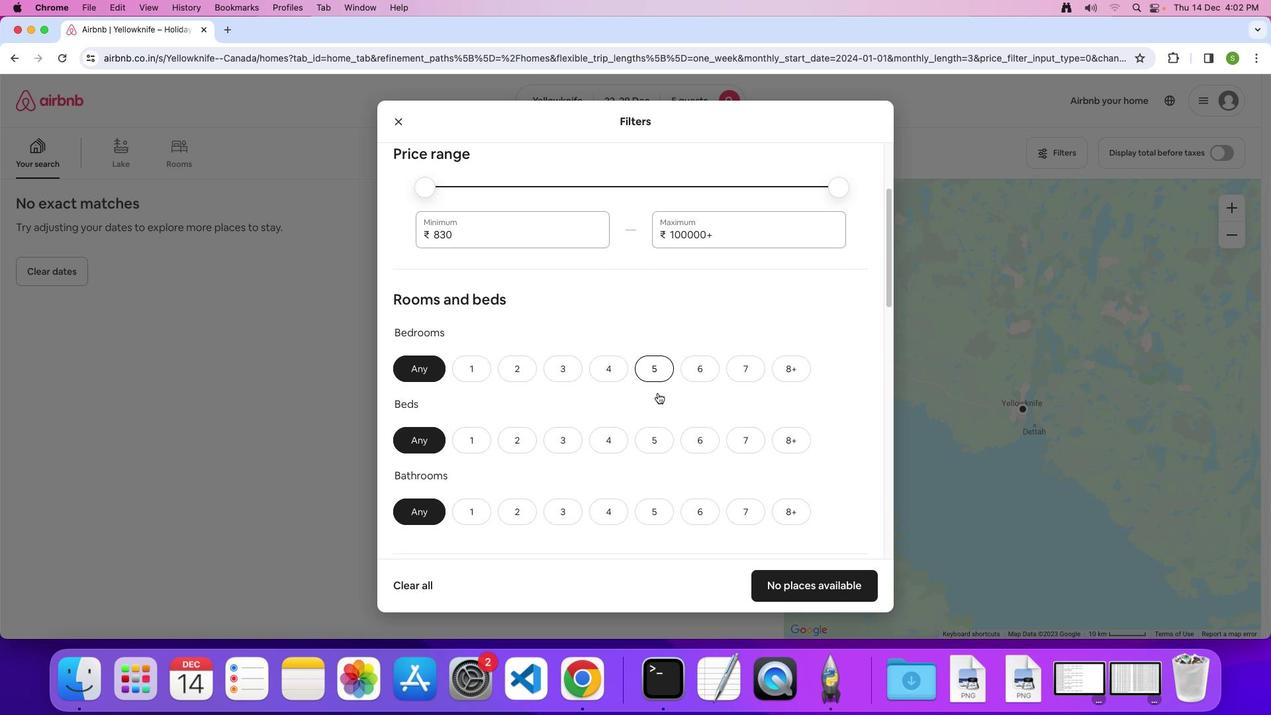 
Action: Mouse scrolled (658, 392) with delta (0, -1)
Screenshot: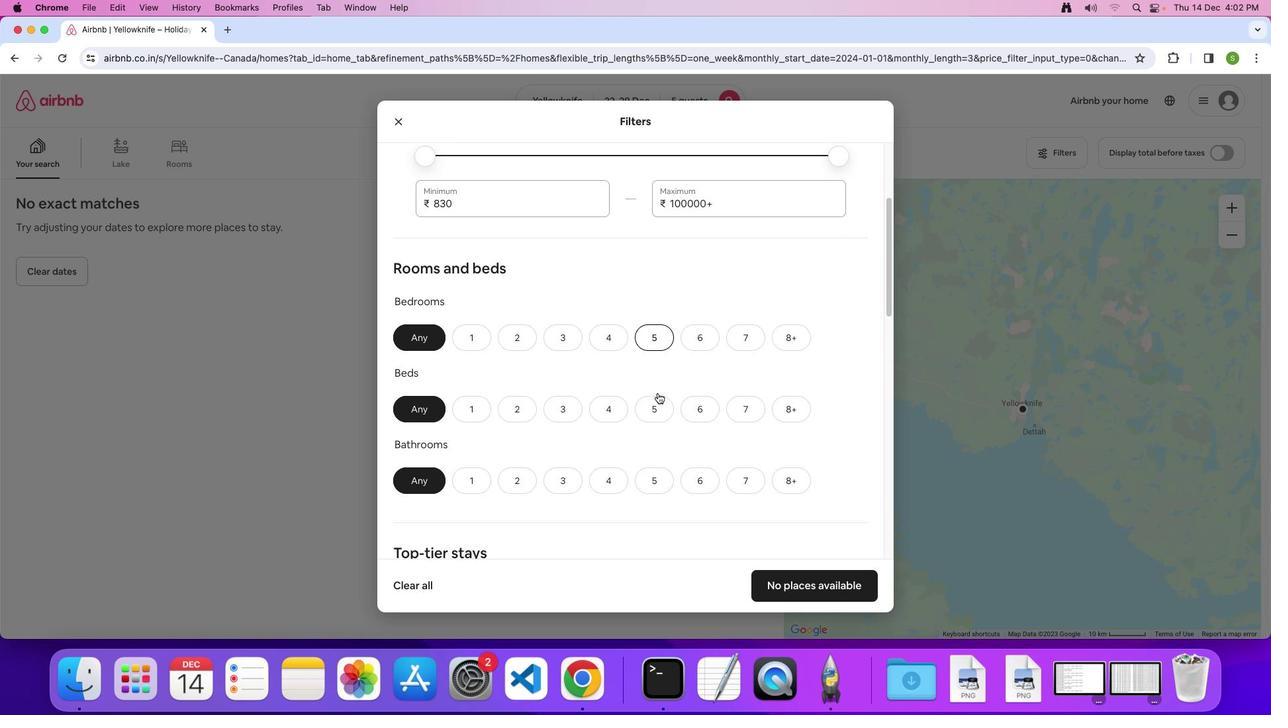 
Action: Mouse scrolled (658, 392) with delta (0, 0)
Screenshot: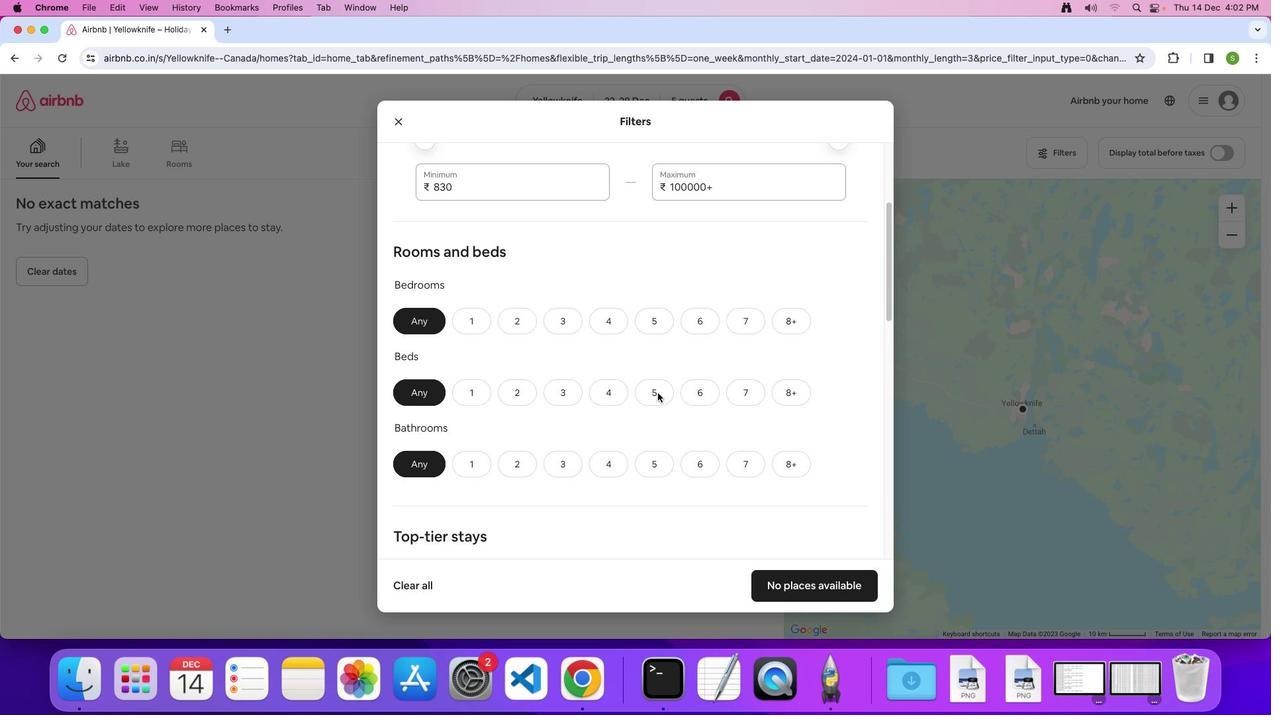 
Action: Mouse scrolled (658, 392) with delta (0, 0)
Screenshot: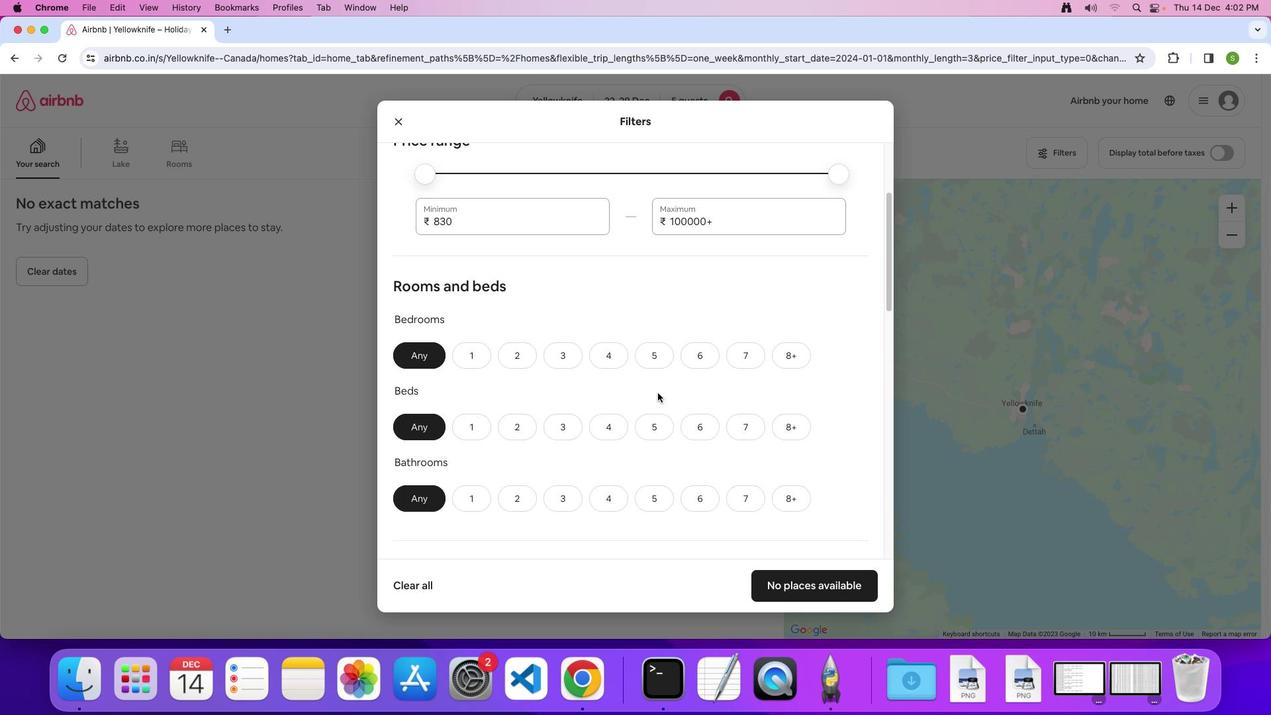 
Action: Mouse scrolled (658, 392) with delta (0, 2)
Screenshot: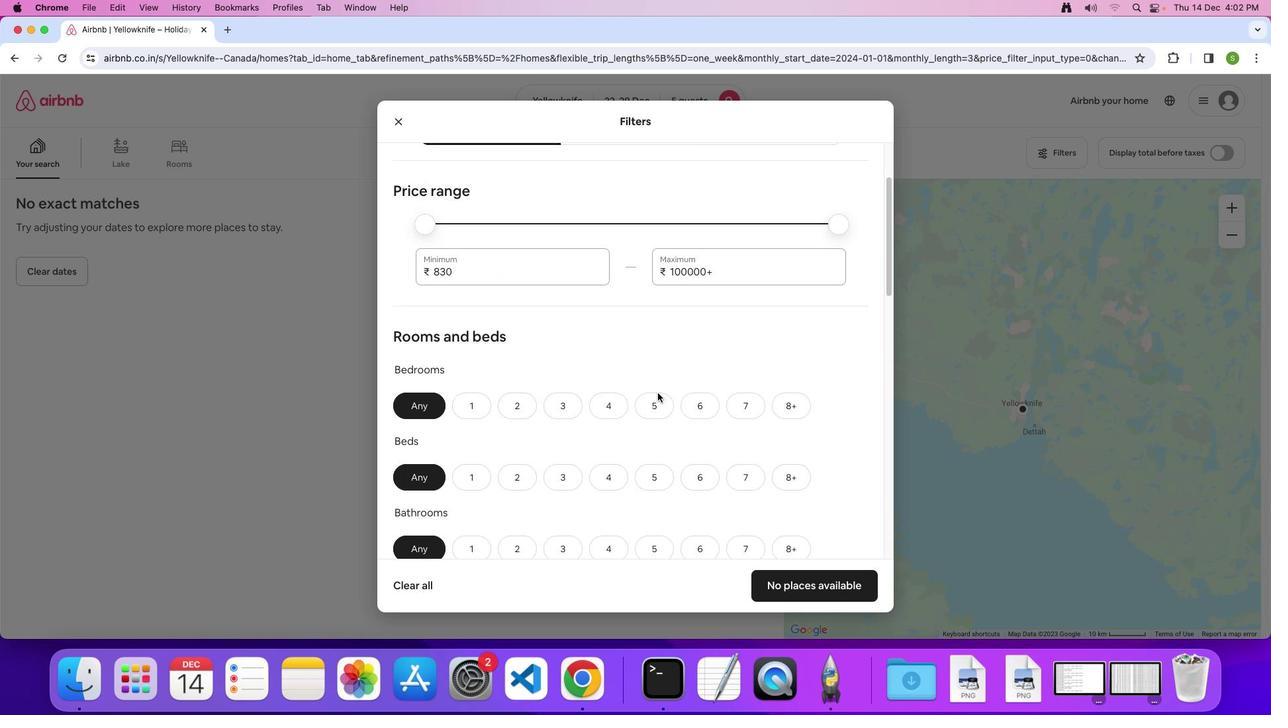 
Action: Mouse scrolled (658, 392) with delta (0, 0)
Screenshot: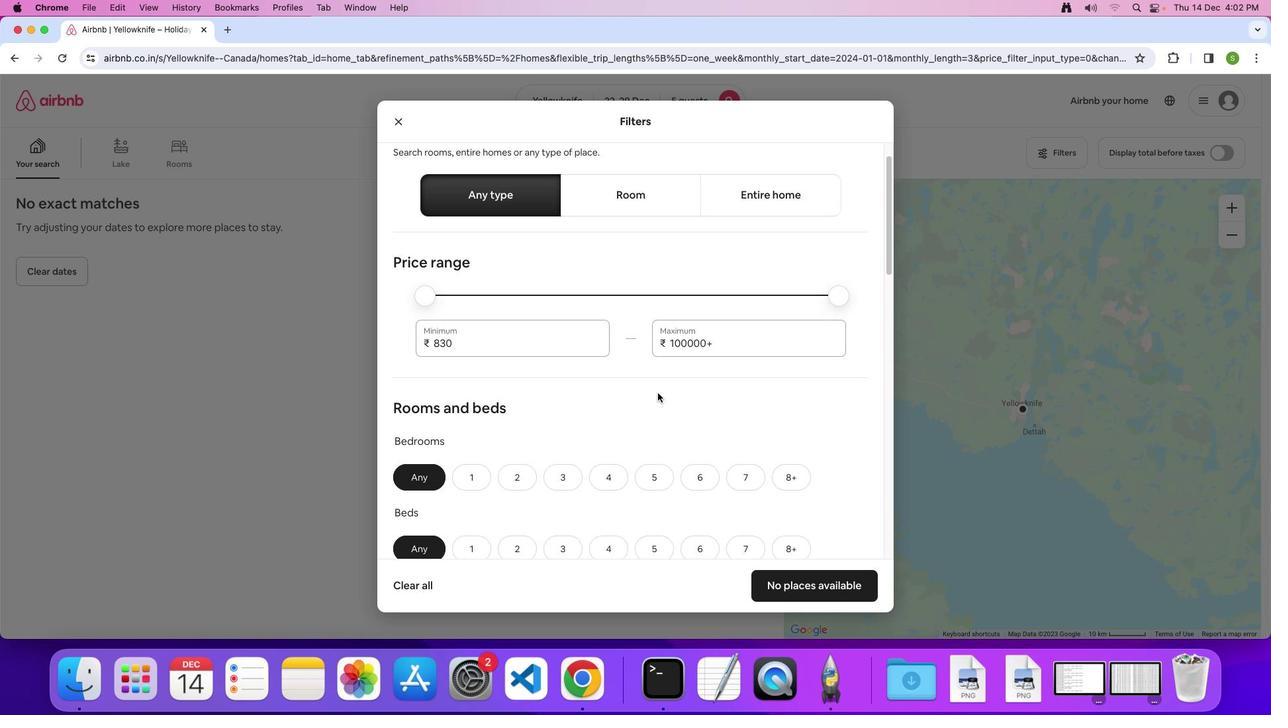
Action: Mouse scrolled (658, 392) with delta (0, 0)
Screenshot: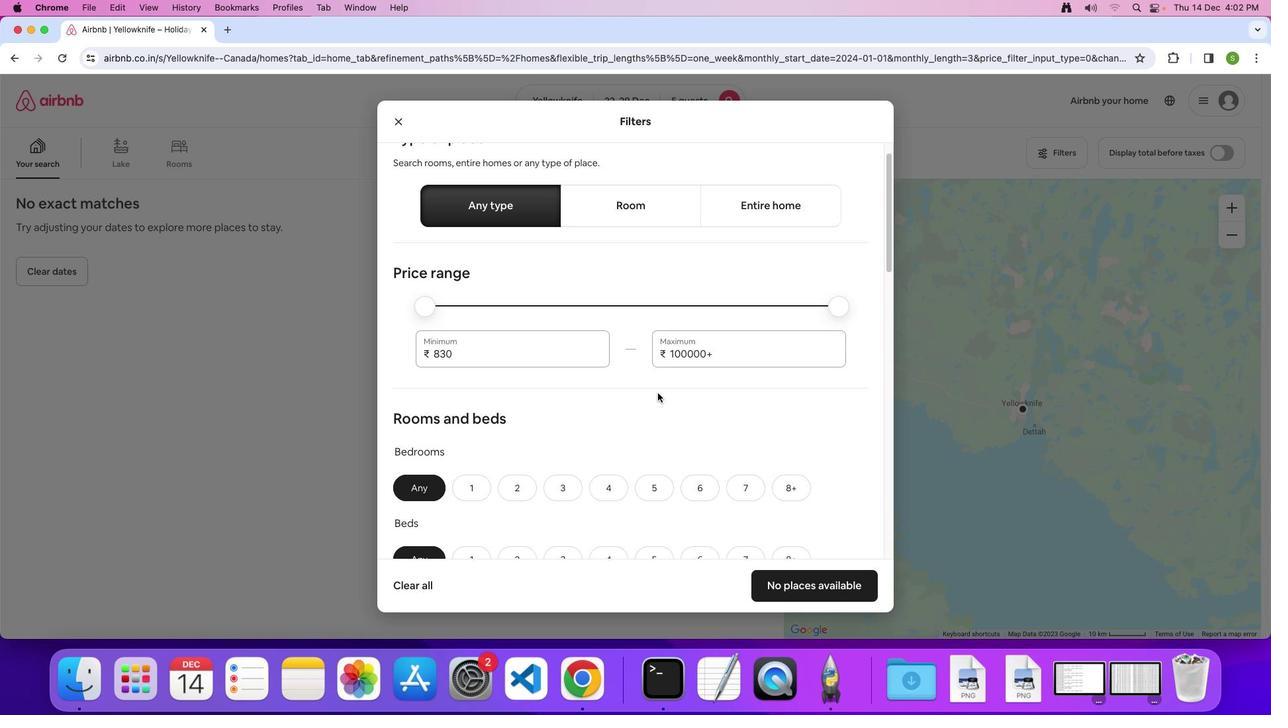 
Action: Mouse scrolled (658, 392) with delta (0, 2)
Screenshot: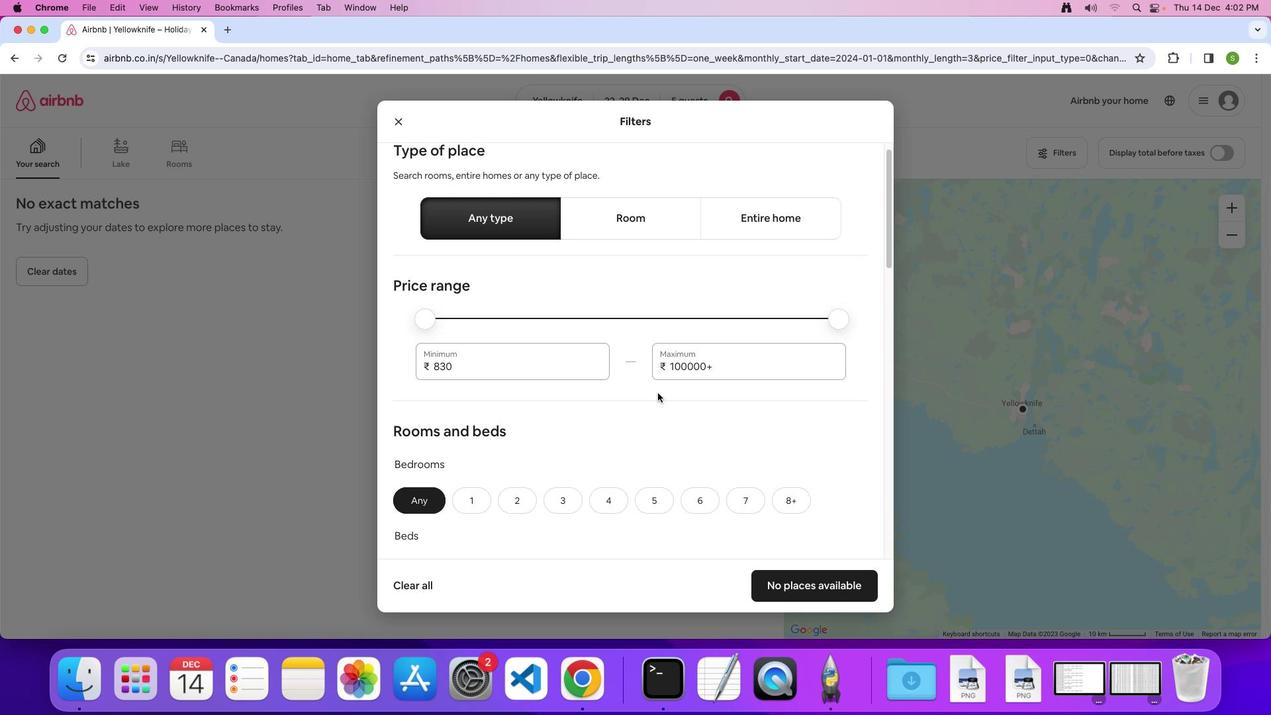 
Action: Mouse scrolled (658, 392) with delta (0, 0)
Screenshot: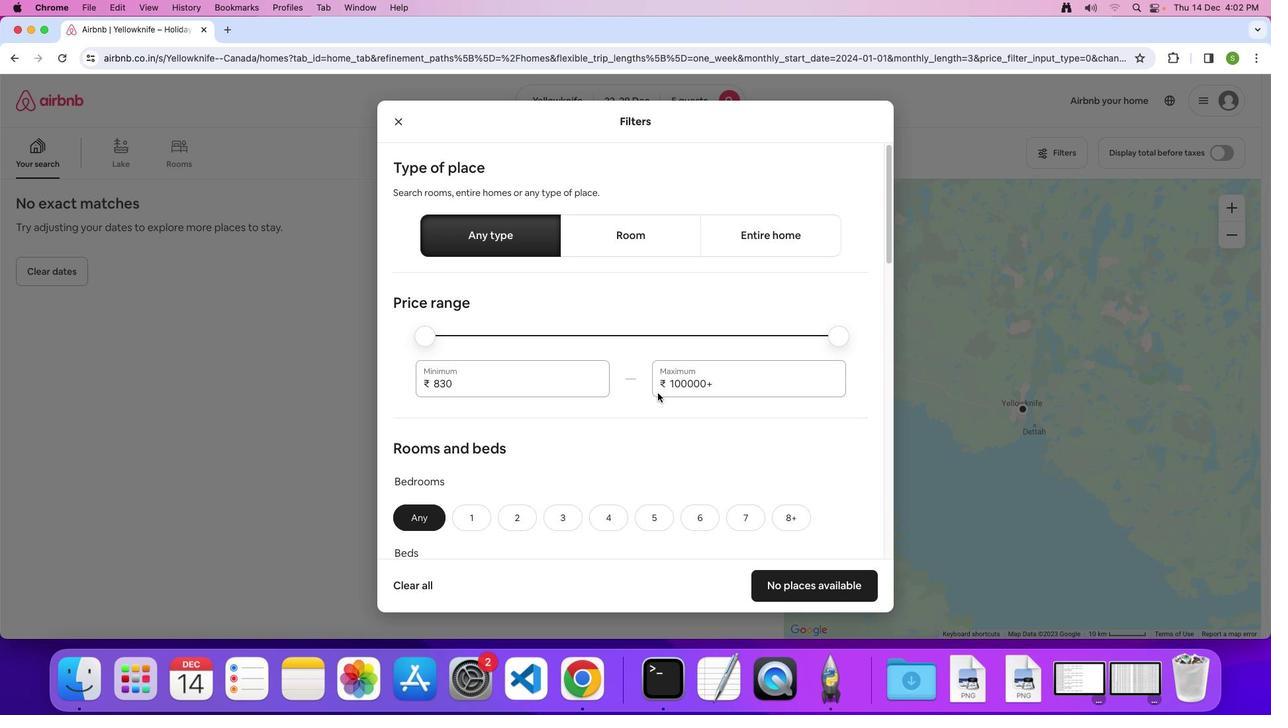 
Action: Mouse scrolled (658, 392) with delta (0, 0)
Screenshot: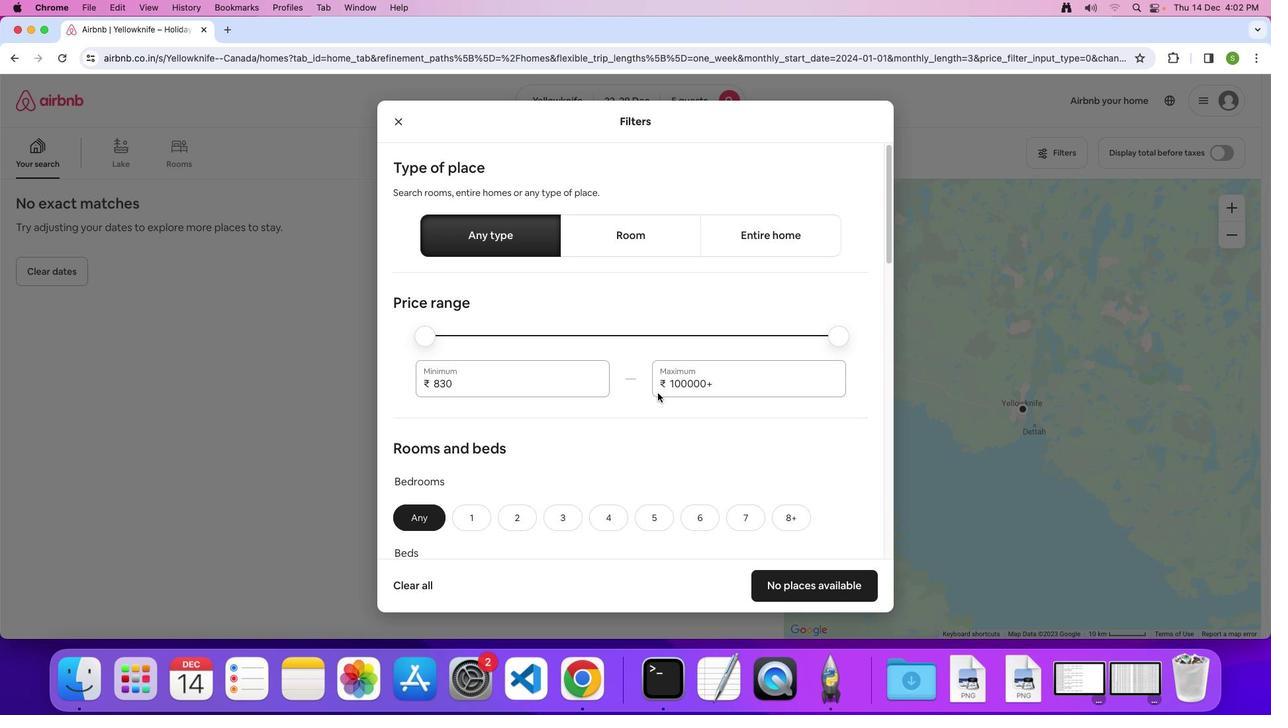 
Action: Mouse moved to (641, 245)
Screenshot: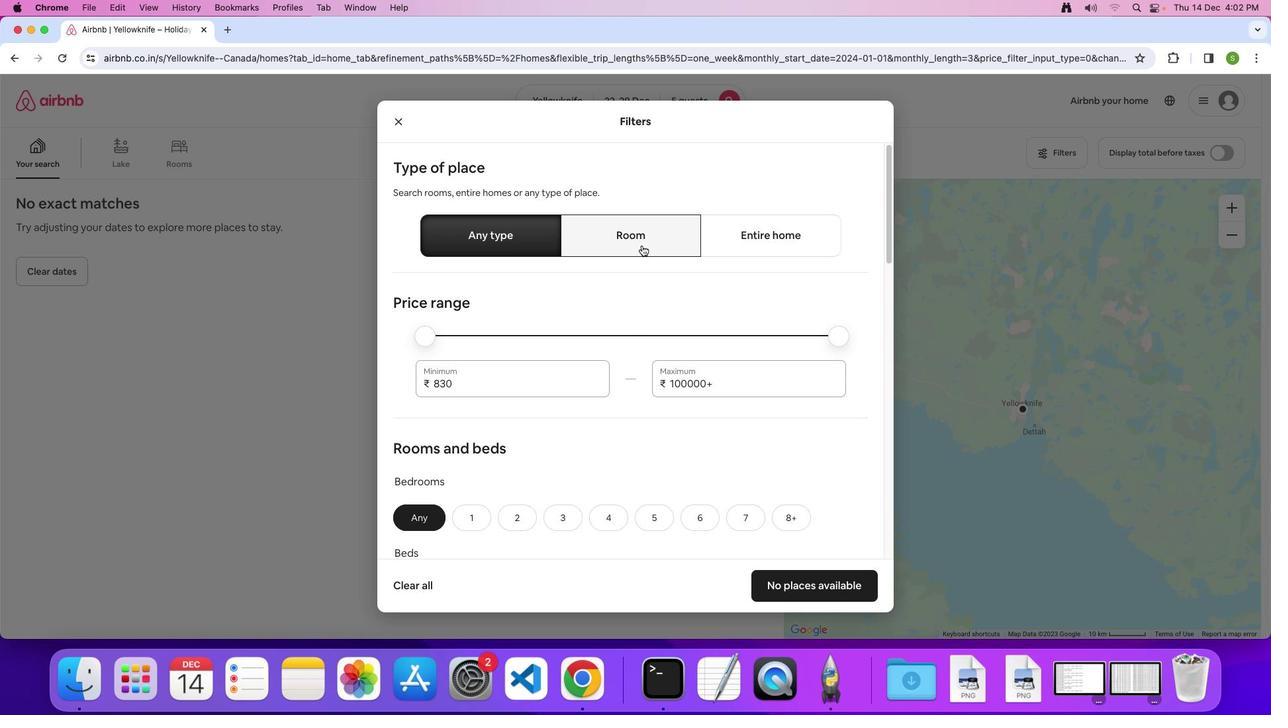 
Action: Mouse pressed left at (641, 245)
Screenshot: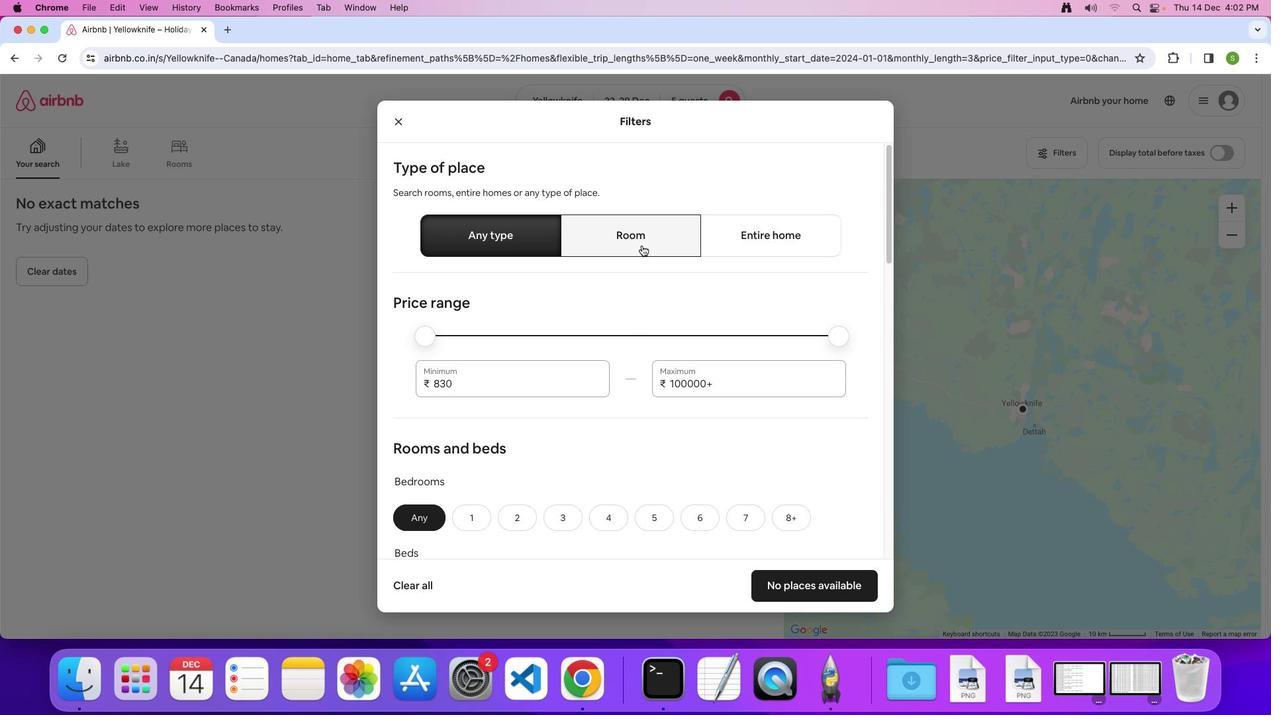 
Action: Mouse moved to (663, 354)
Screenshot: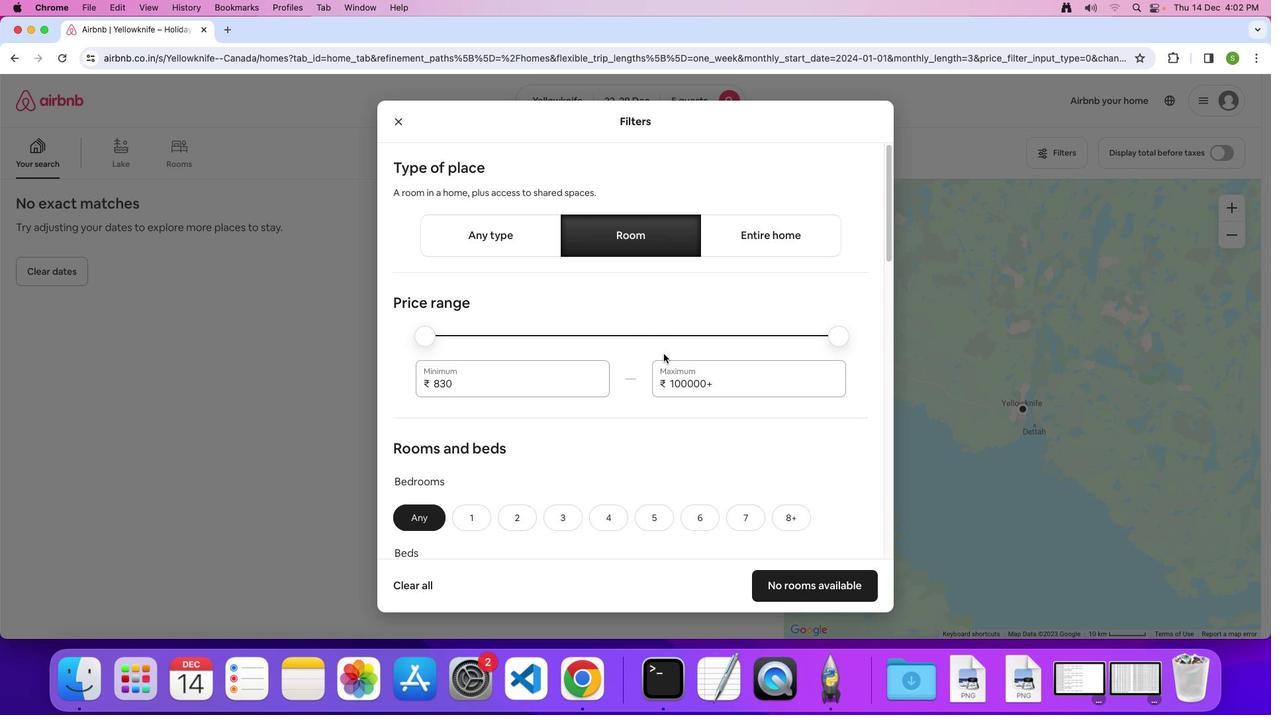 
Action: Mouse scrolled (663, 354) with delta (0, 0)
Screenshot: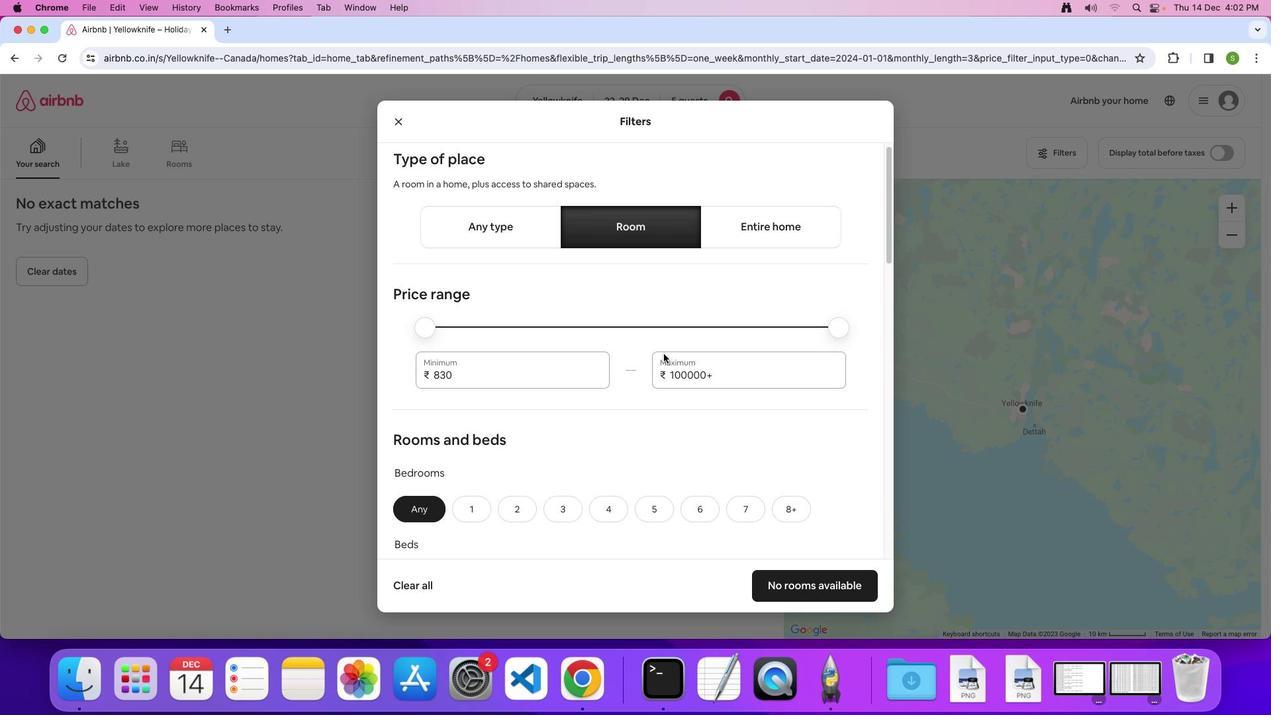 
Action: Mouse scrolled (663, 354) with delta (0, 0)
Screenshot: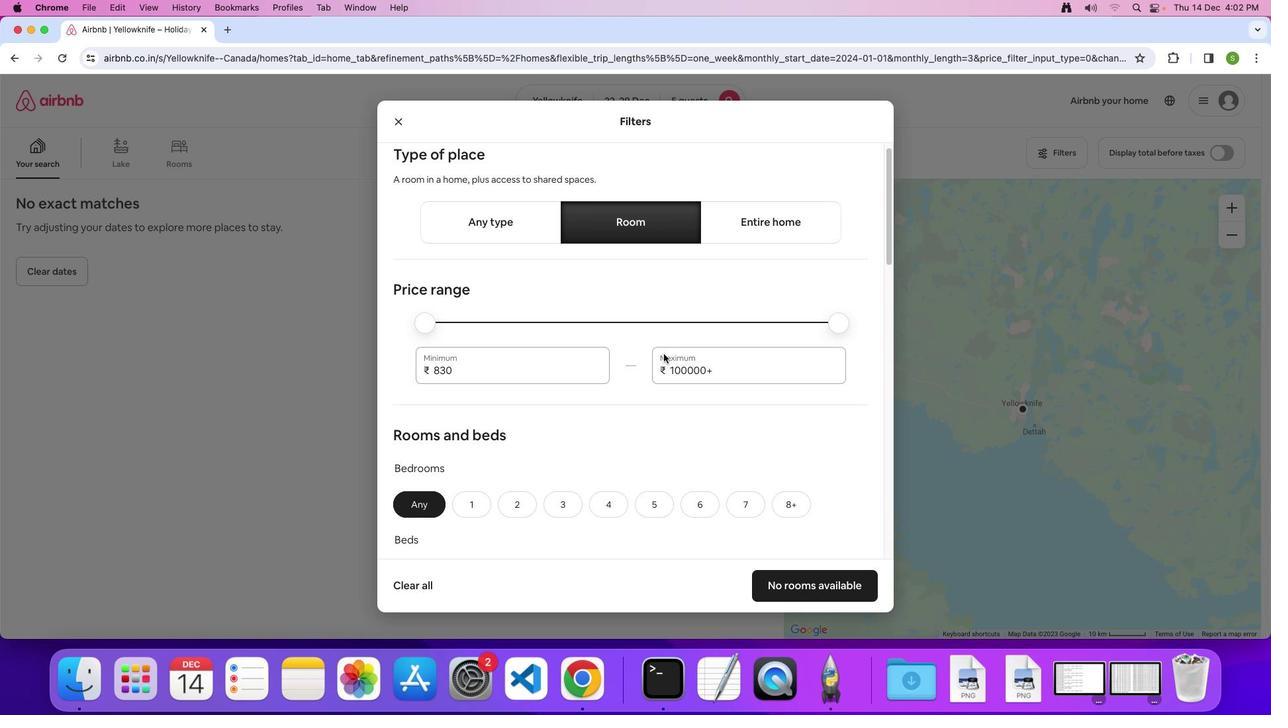 
Action: Mouse scrolled (663, 354) with delta (0, -1)
Screenshot: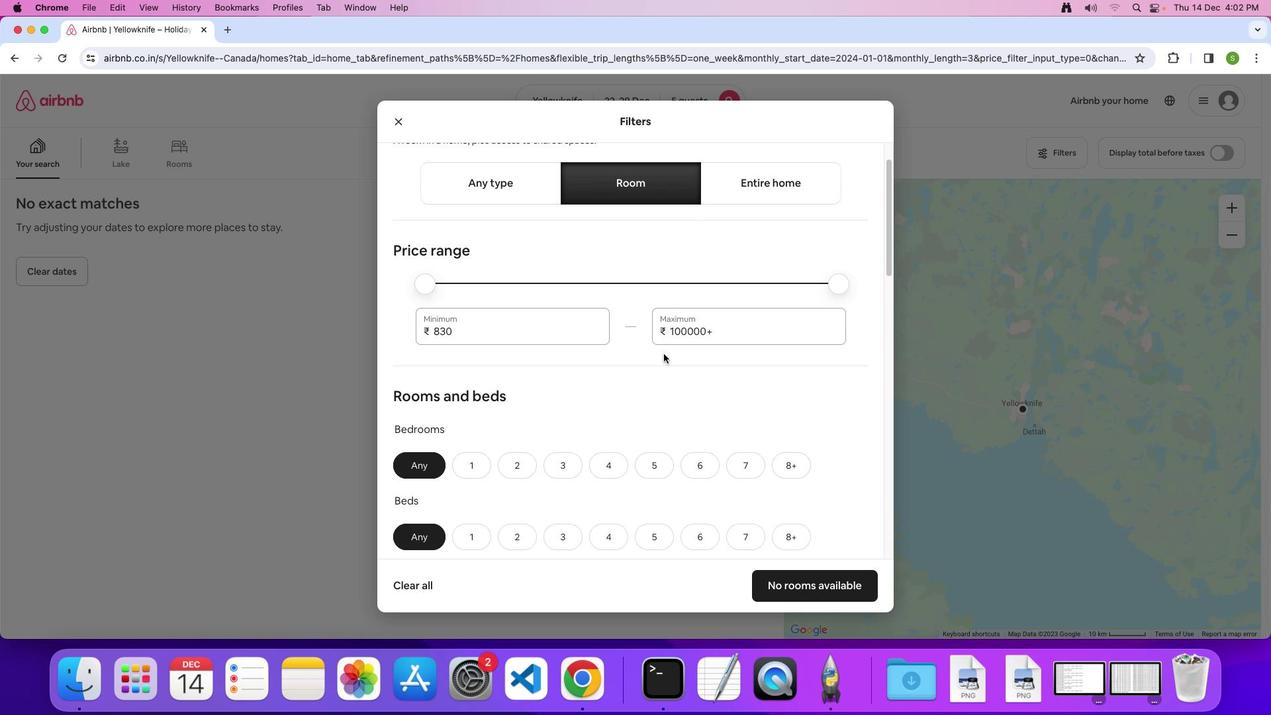 
Action: Mouse scrolled (663, 354) with delta (0, 0)
Screenshot: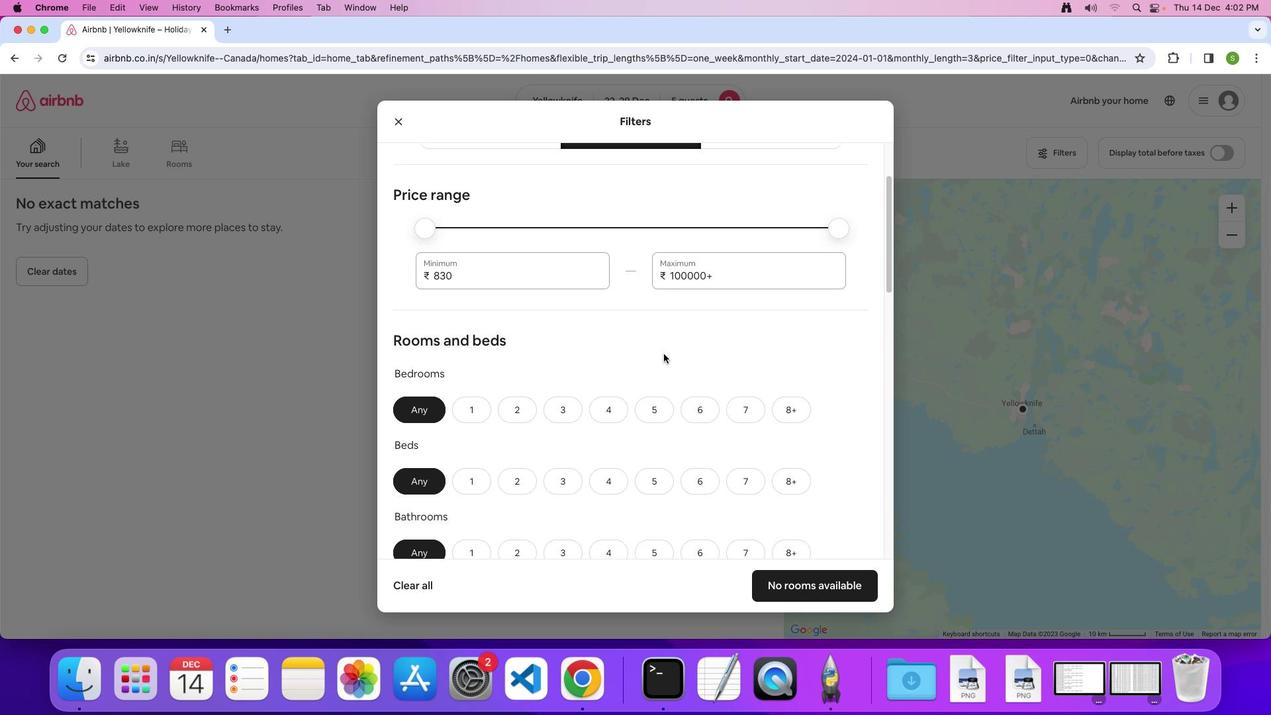 
Action: Mouse scrolled (663, 354) with delta (0, 0)
Screenshot: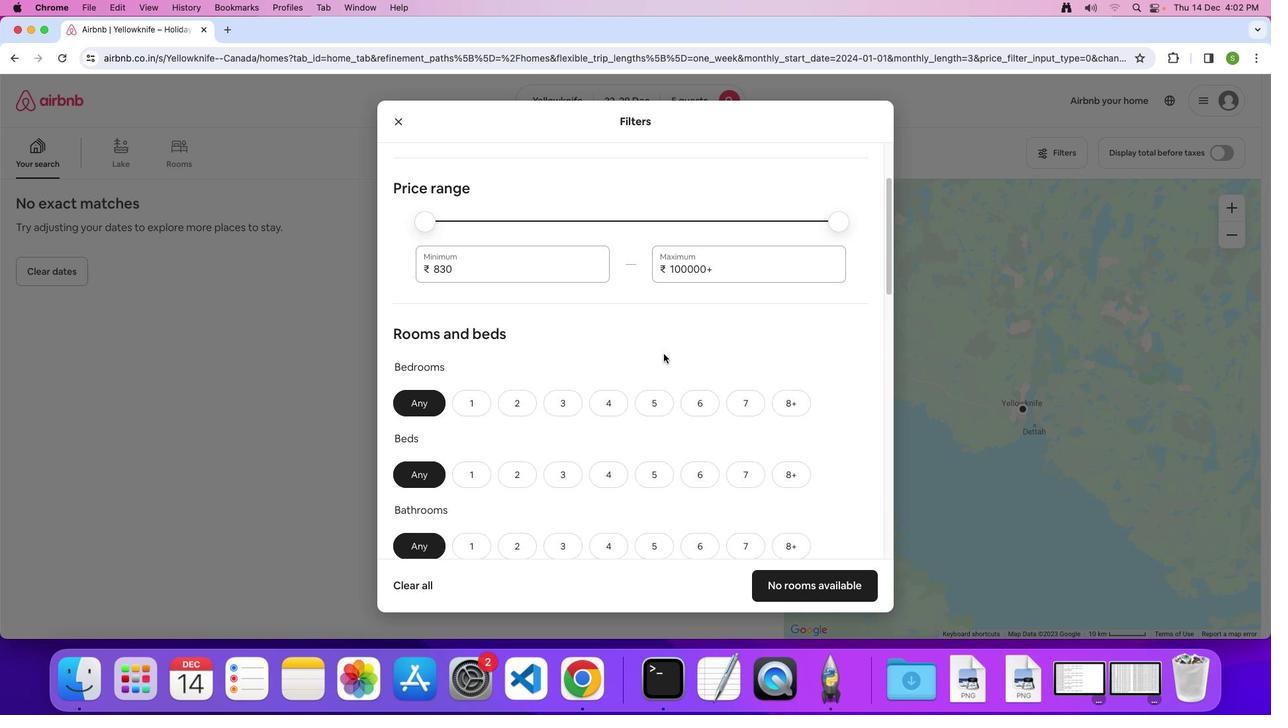 
Action: Mouse scrolled (663, 354) with delta (0, 0)
Screenshot: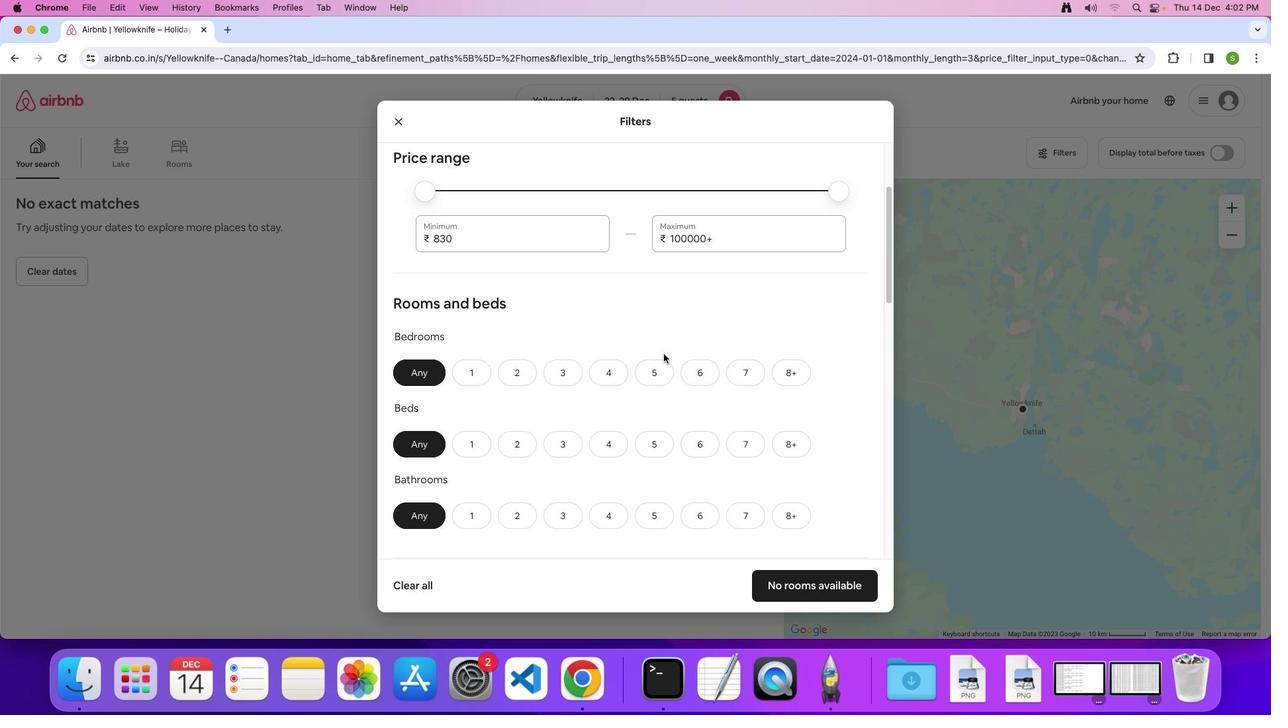 
Action: Mouse scrolled (663, 354) with delta (0, 0)
Screenshot: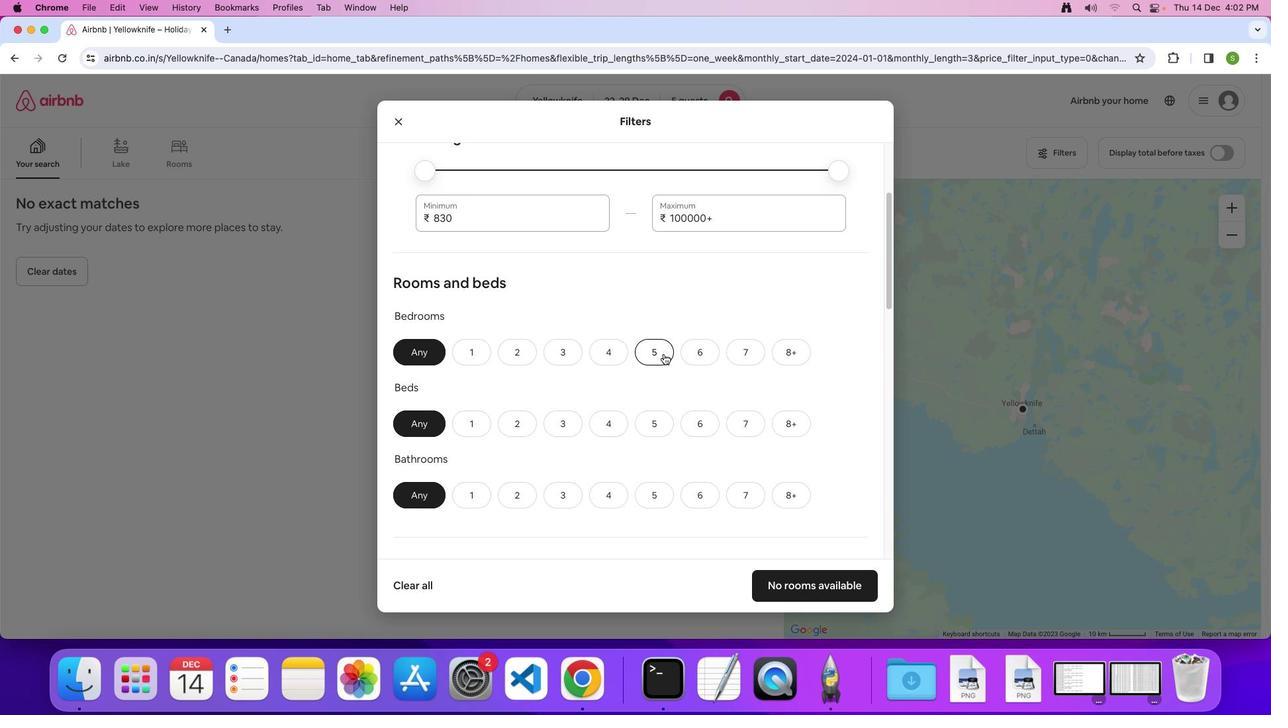 
Action: Mouse scrolled (663, 354) with delta (0, 0)
Screenshot: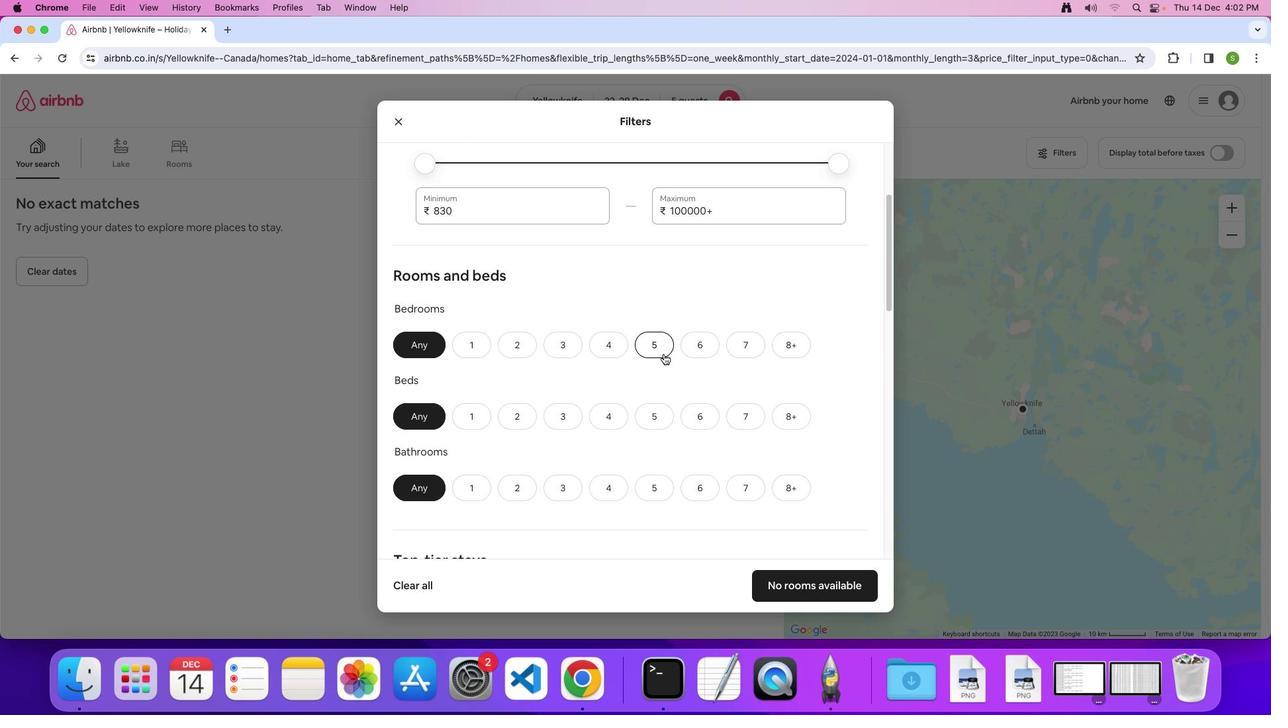 
Action: Mouse scrolled (663, 354) with delta (0, 0)
Screenshot: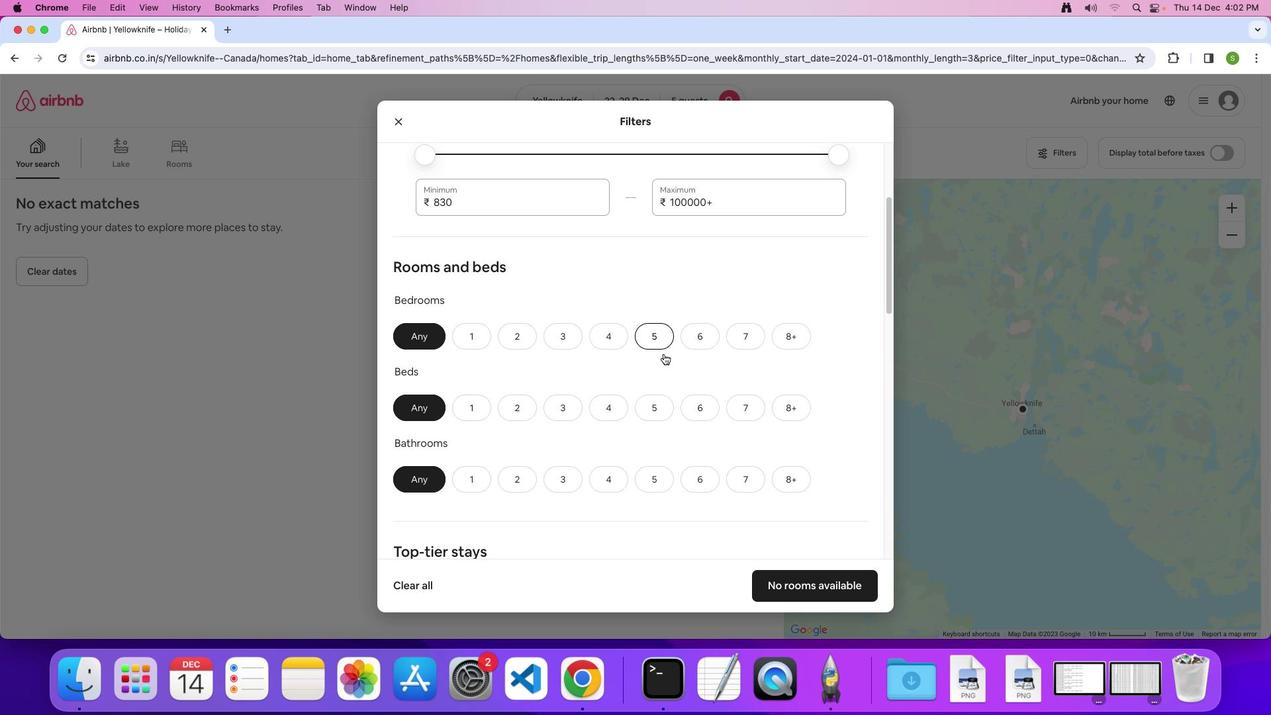 
Action: Mouse scrolled (663, 354) with delta (0, 0)
Screenshot: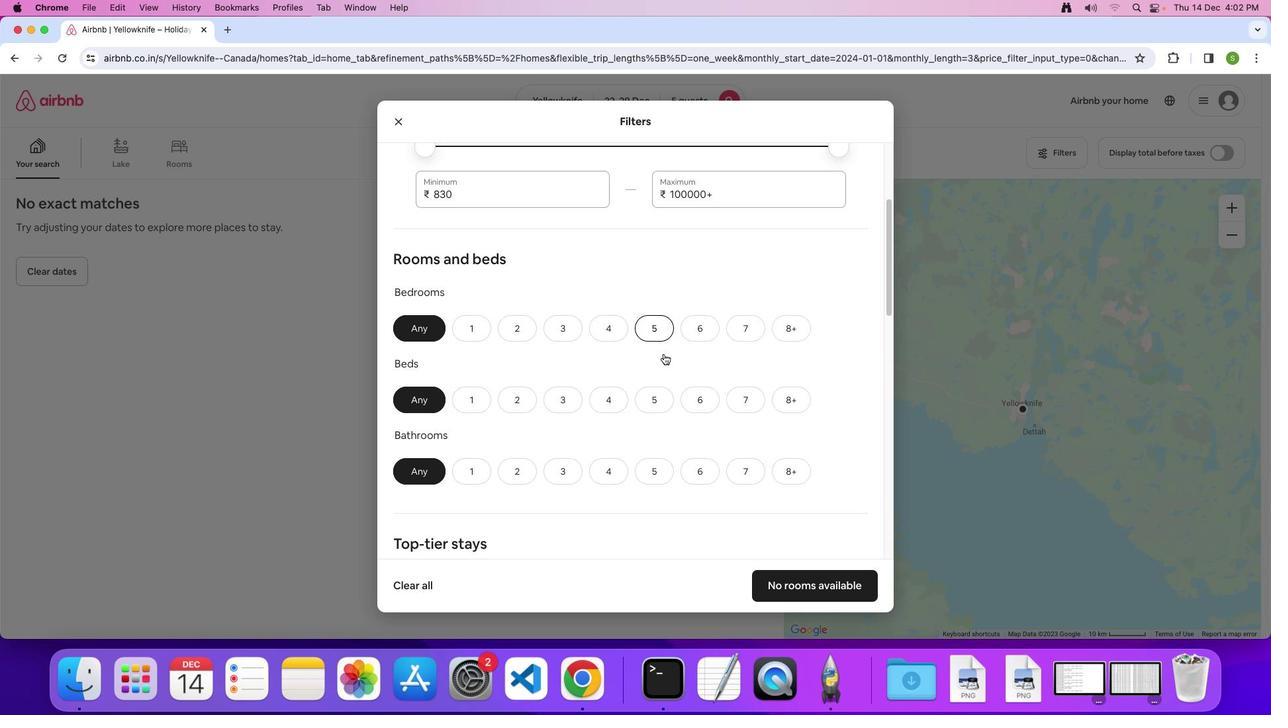 
Action: Mouse scrolled (663, 354) with delta (0, 0)
Screenshot: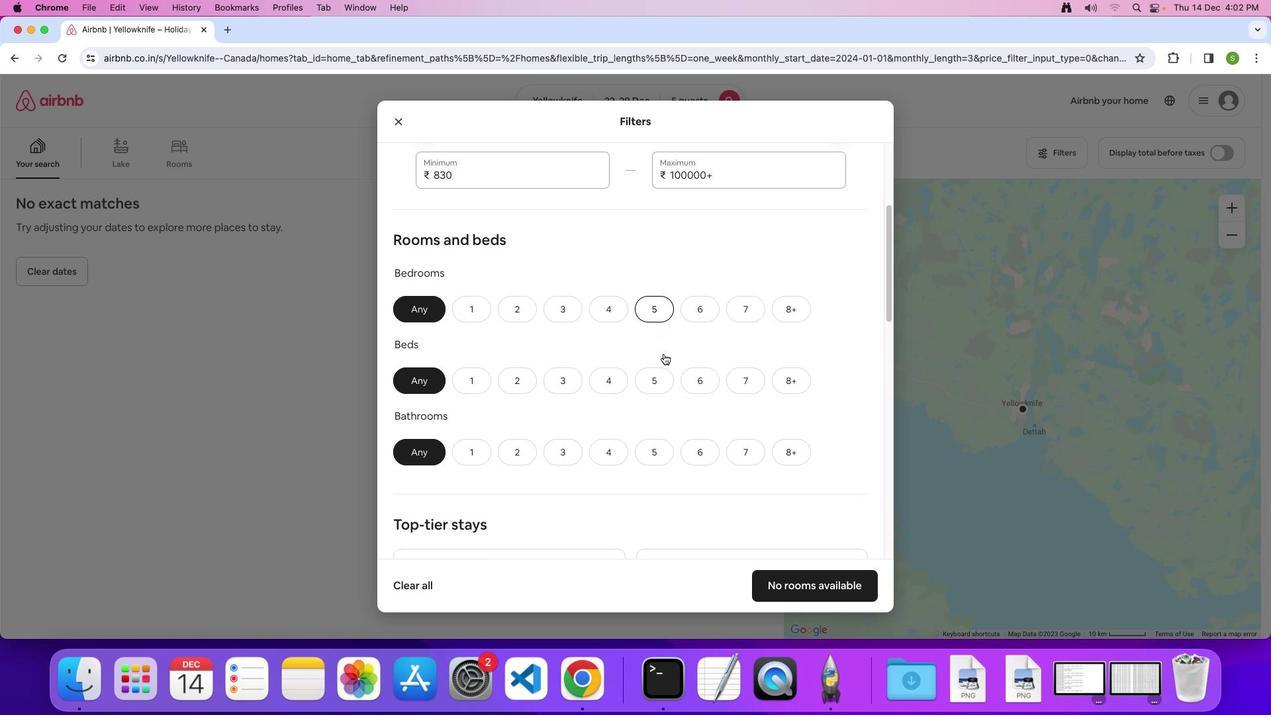 
Action: Mouse moved to (529, 290)
Screenshot: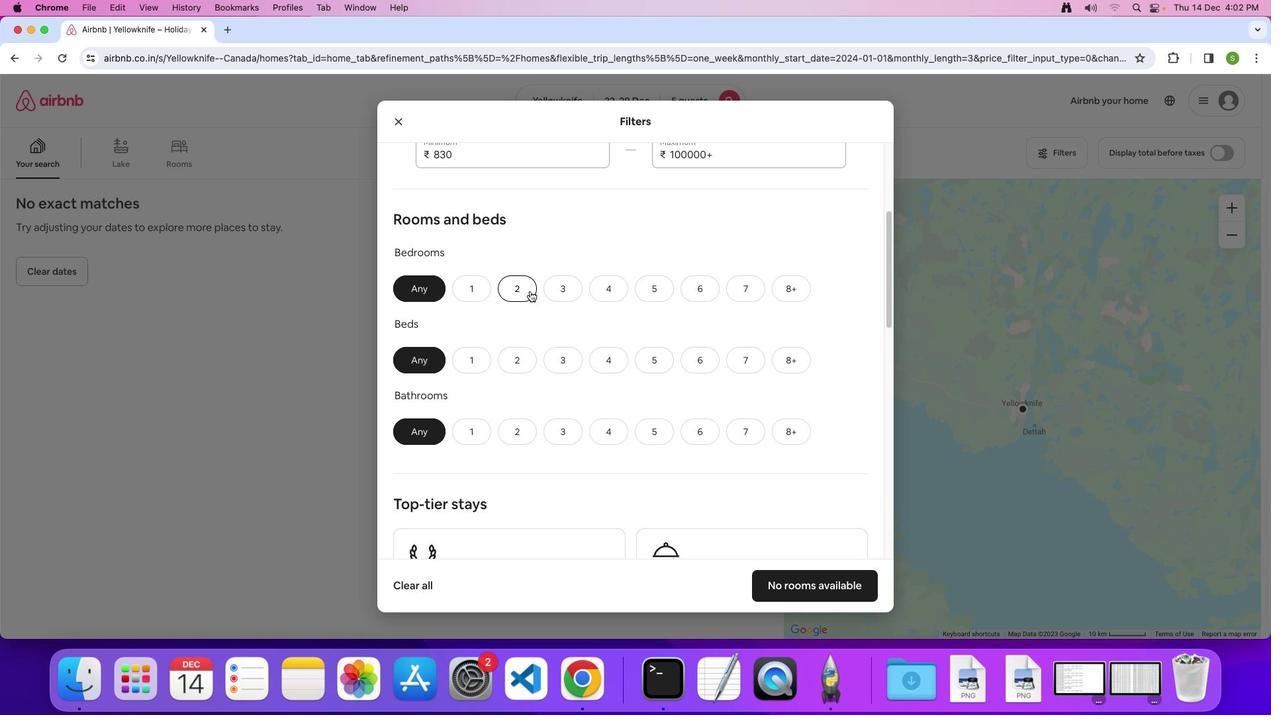
Action: Mouse pressed left at (529, 290)
Screenshot: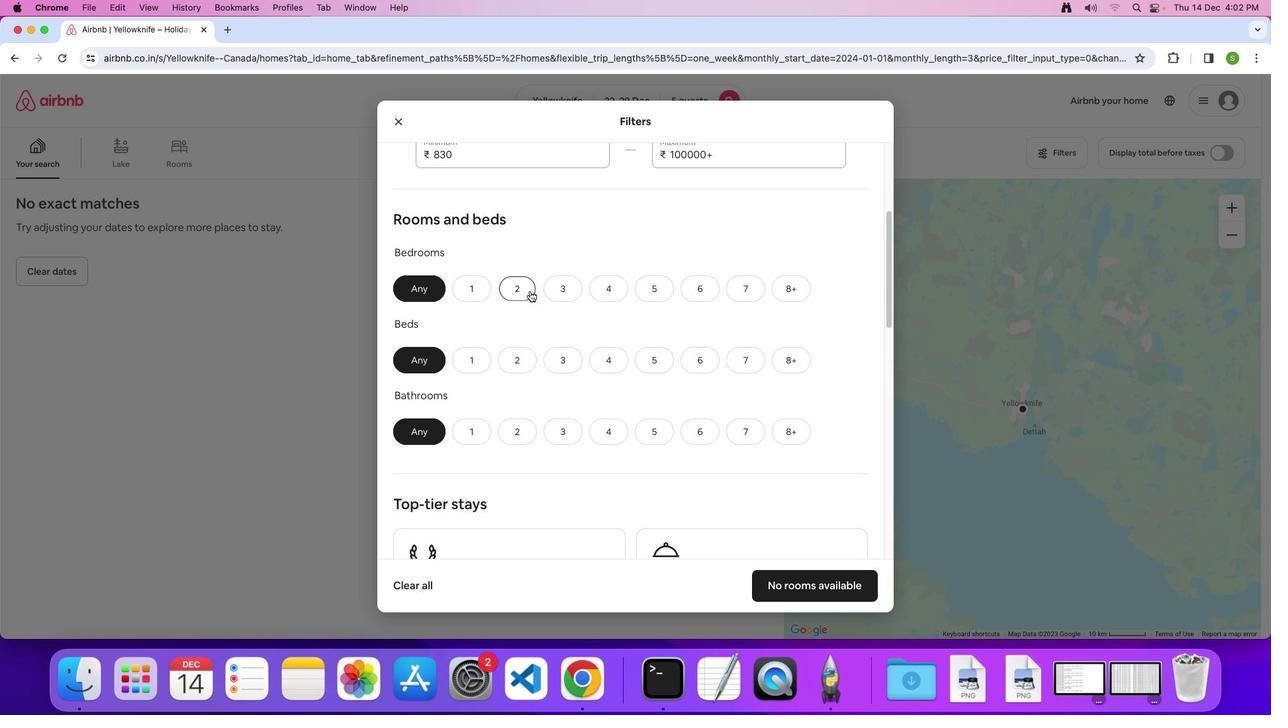 
Action: Mouse moved to (652, 359)
Screenshot: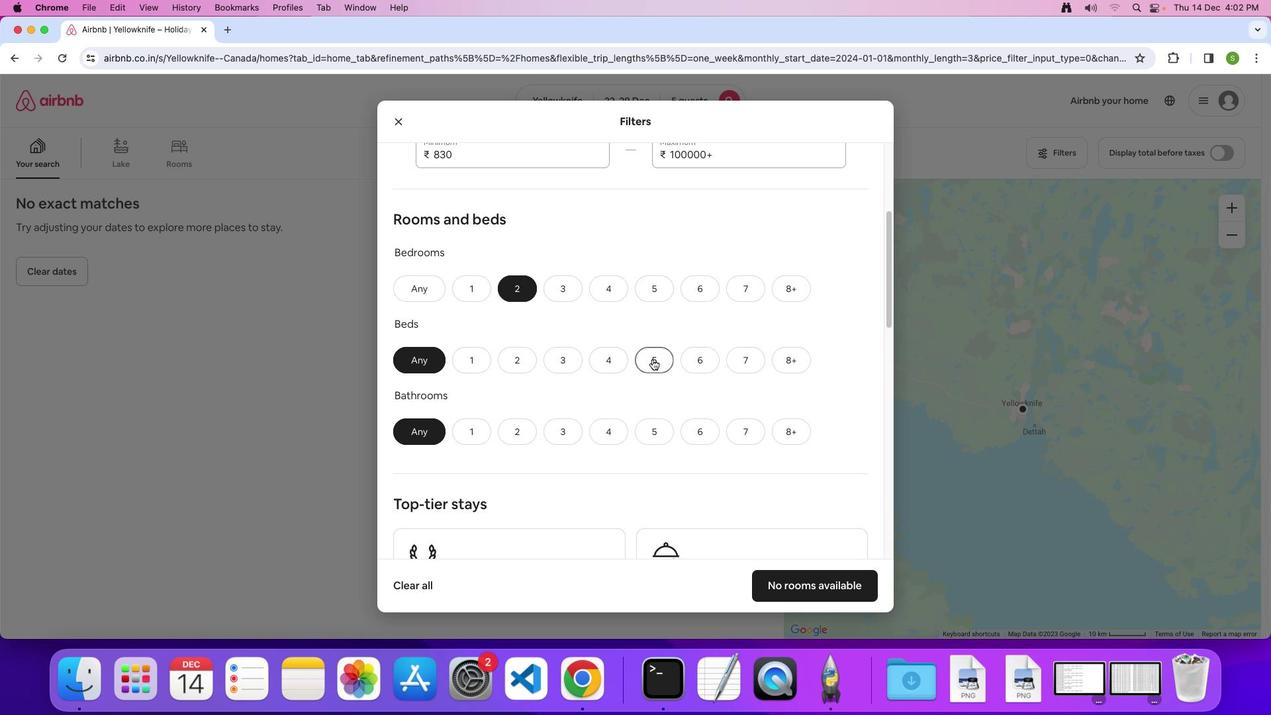 
Action: Mouse pressed left at (652, 359)
Screenshot: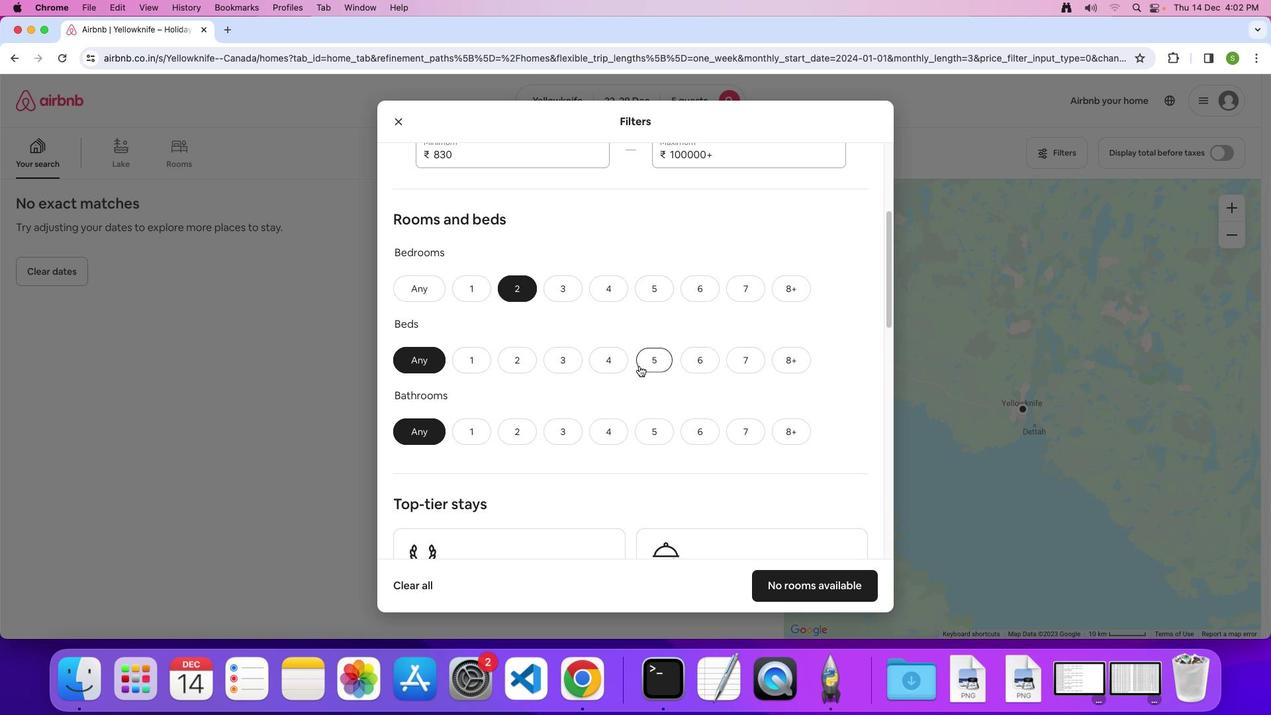 
Action: Mouse moved to (525, 431)
Screenshot: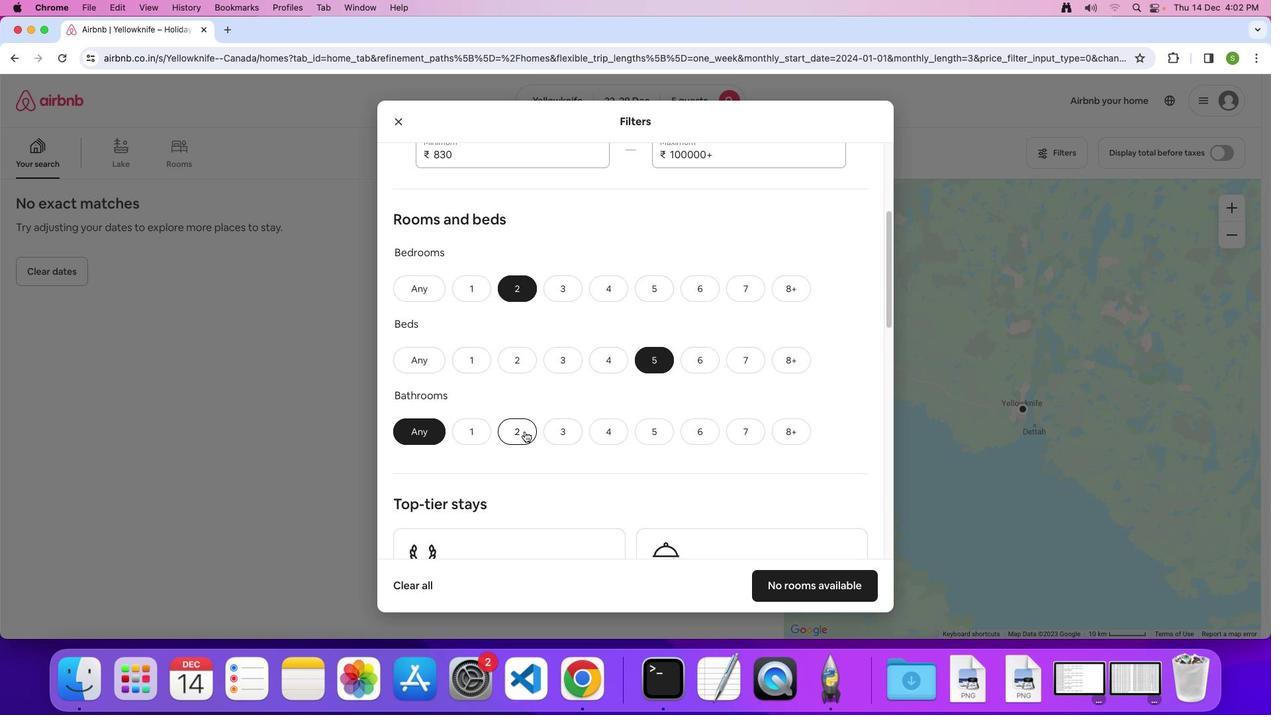 
Action: Mouse pressed left at (525, 431)
Screenshot: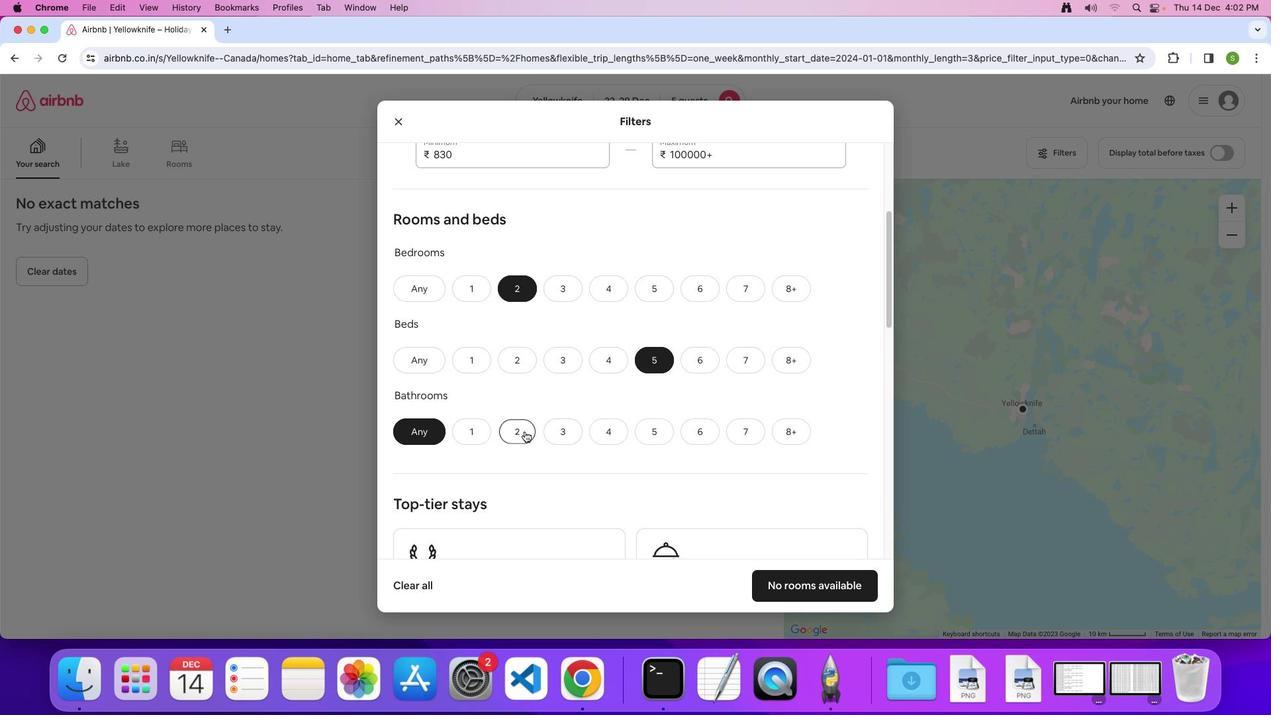 
Action: Mouse moved to (584, 395)
Screenshot: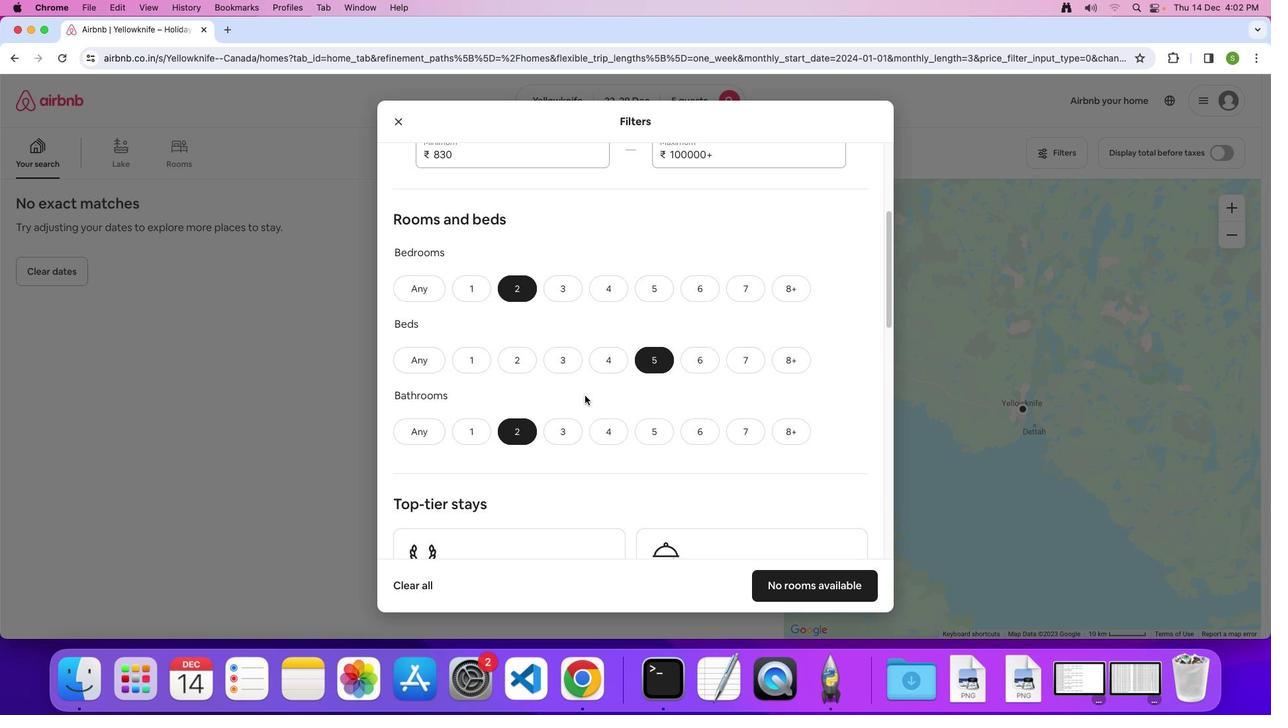 
Action: Mouse scrolled (584, 395) with delta (0, 0)
Screenshot: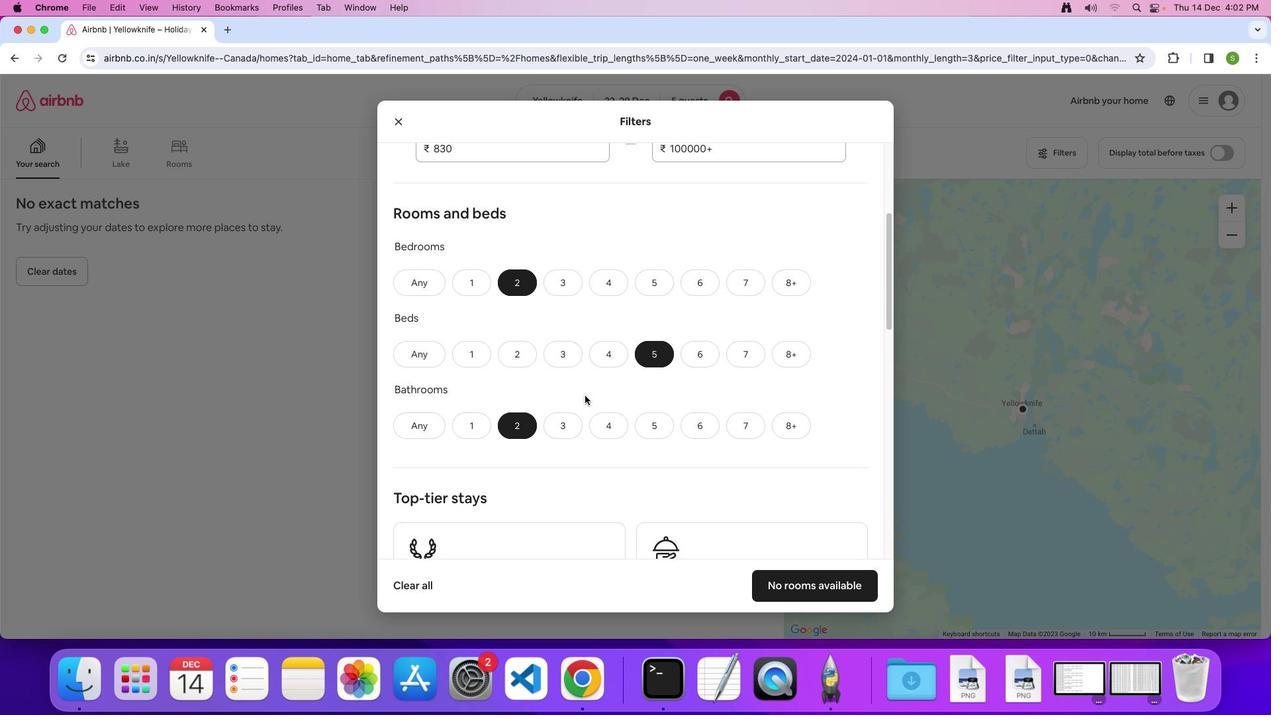
Action: Mouse scrolled (584, 395) with delta (0, 0)
Screenshot: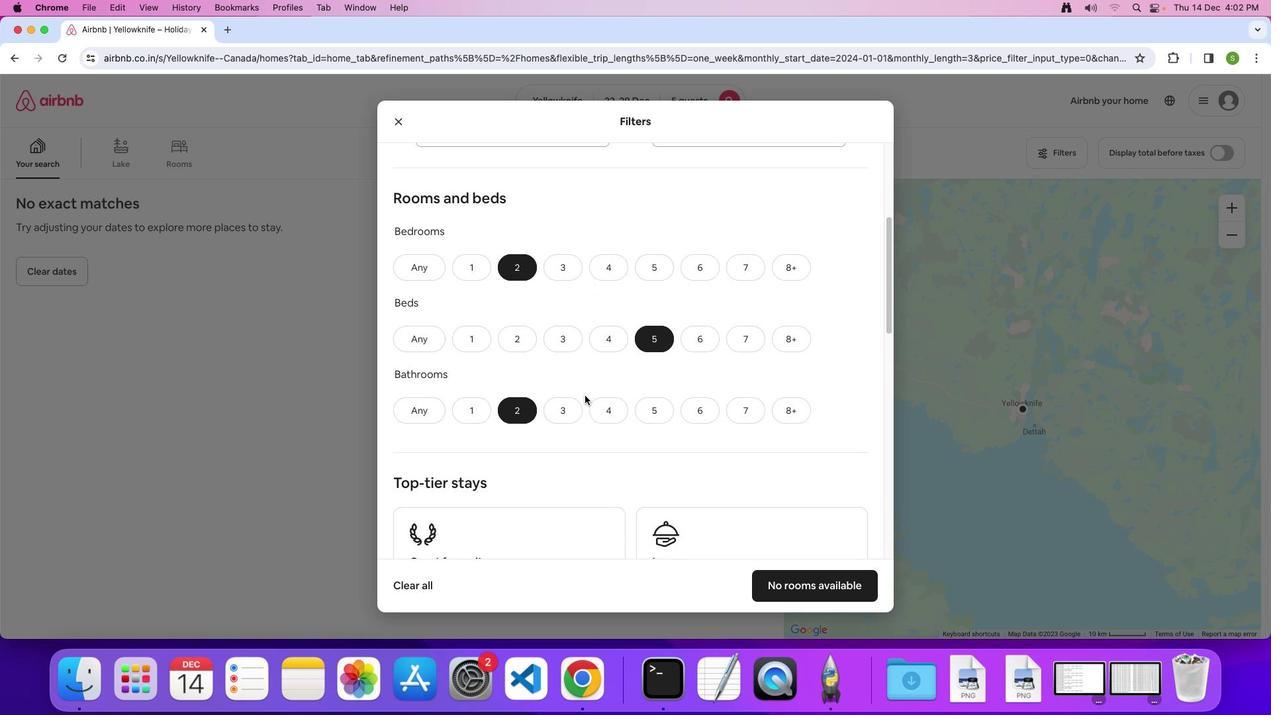 
Action: Mouse scrolled (584, 395) with delta (0, -1)
Screenshot: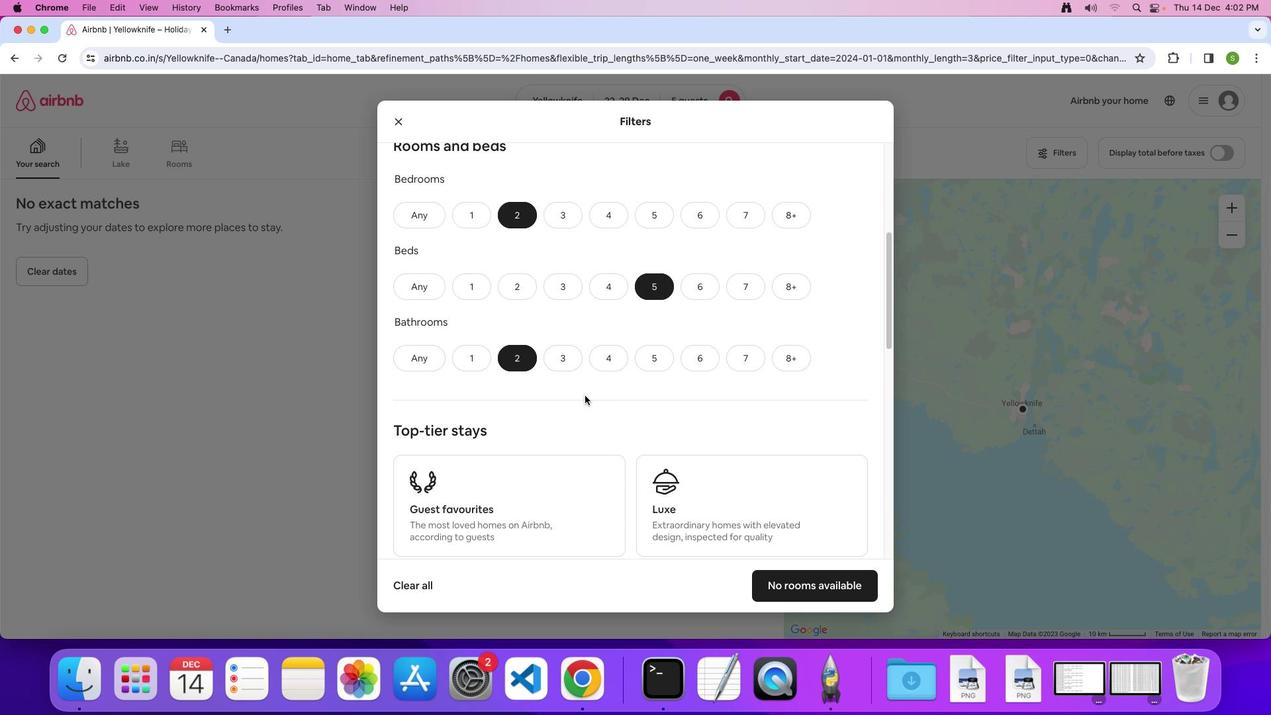 
Action: Mouse scrolled (584, 395) with delta (0, 0)
Screenshot: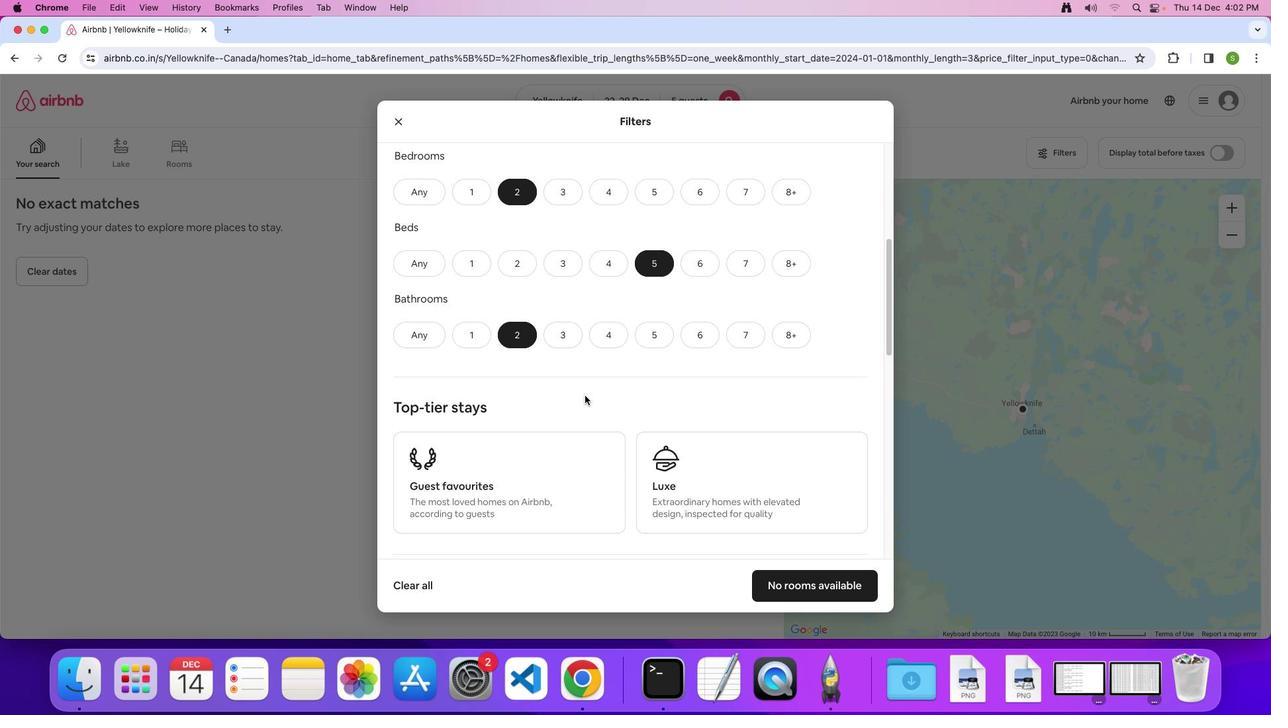 
Action: Mouse scrolled (584, 395) with delta (0, 0)
Screenshot: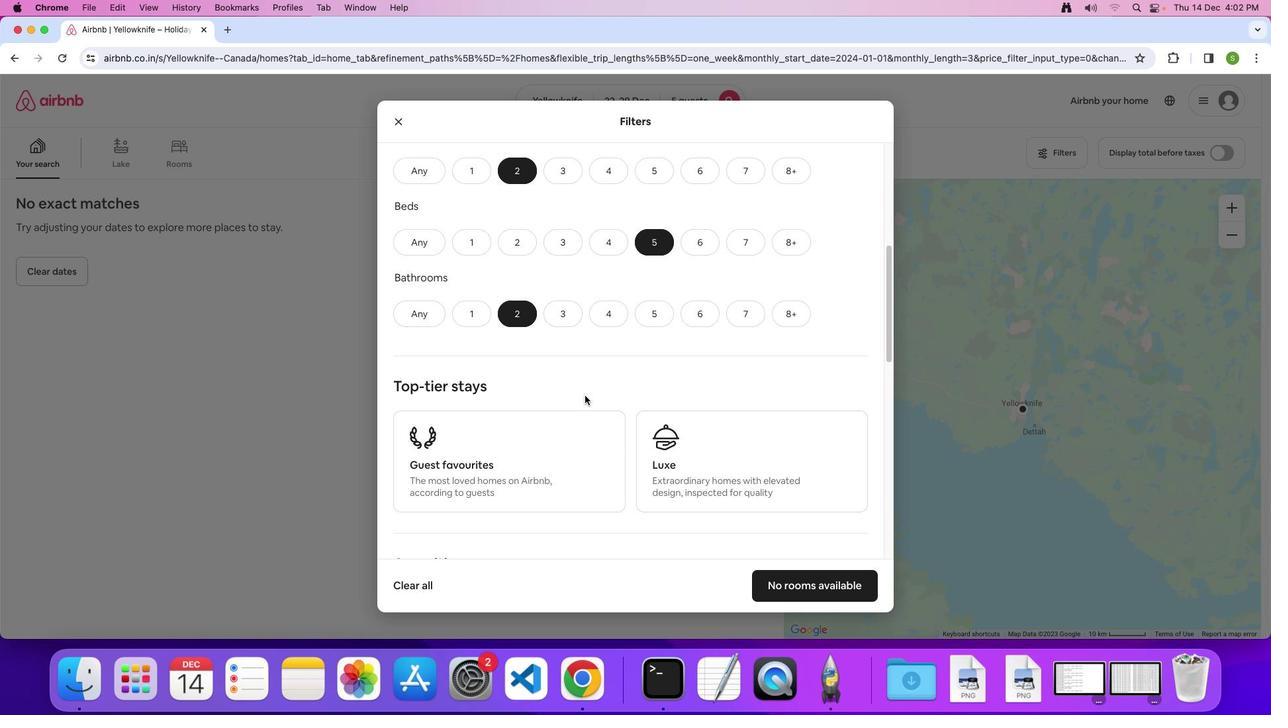 
Action: Mouse scrolled (584, 395) with delta (0, -1)
Screenshot: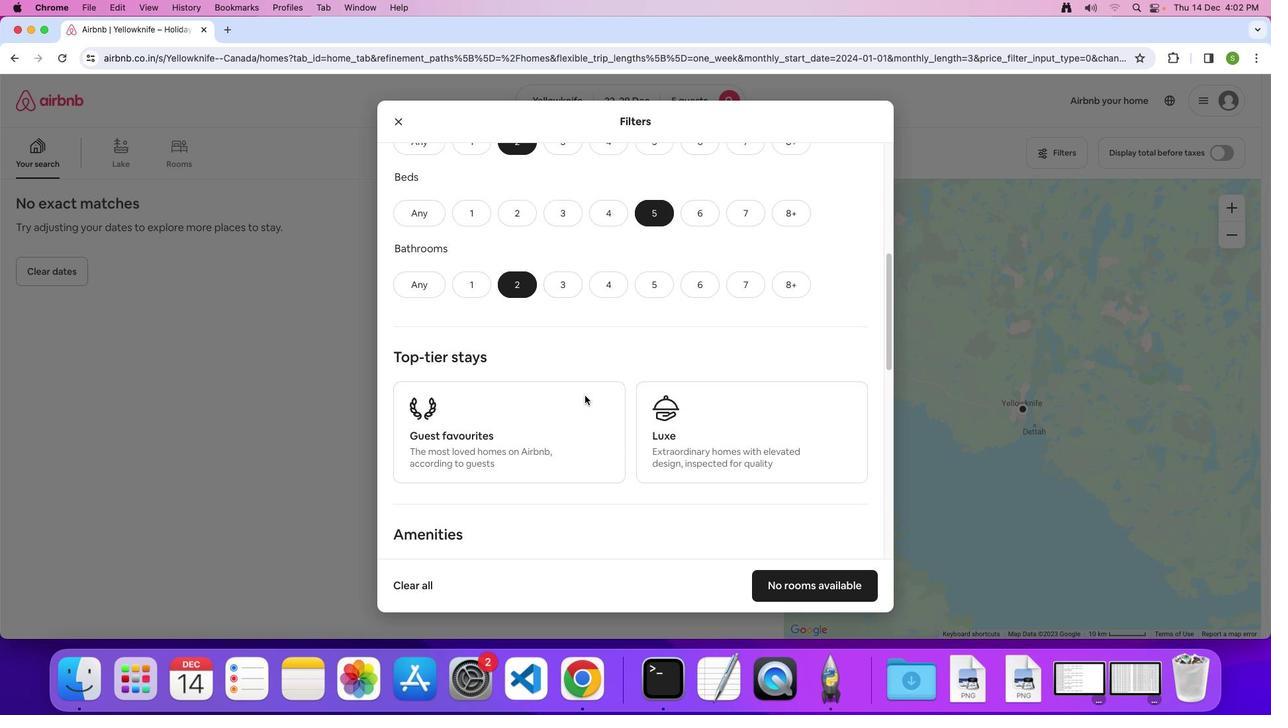 
Action: Mouse scrolled (584, 395) with delta (0, 0)
Screenshot: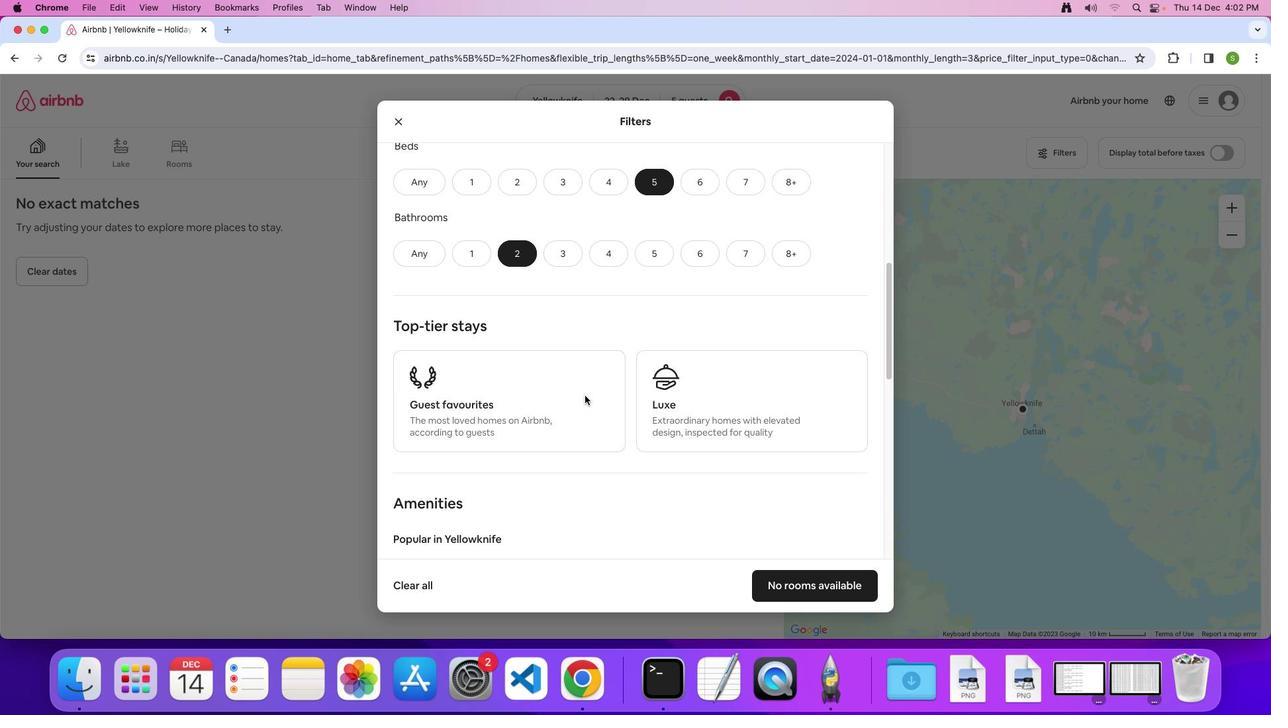 
Action: Mouse scrolled (584, 395) with delta (0, 0)
Screenshot: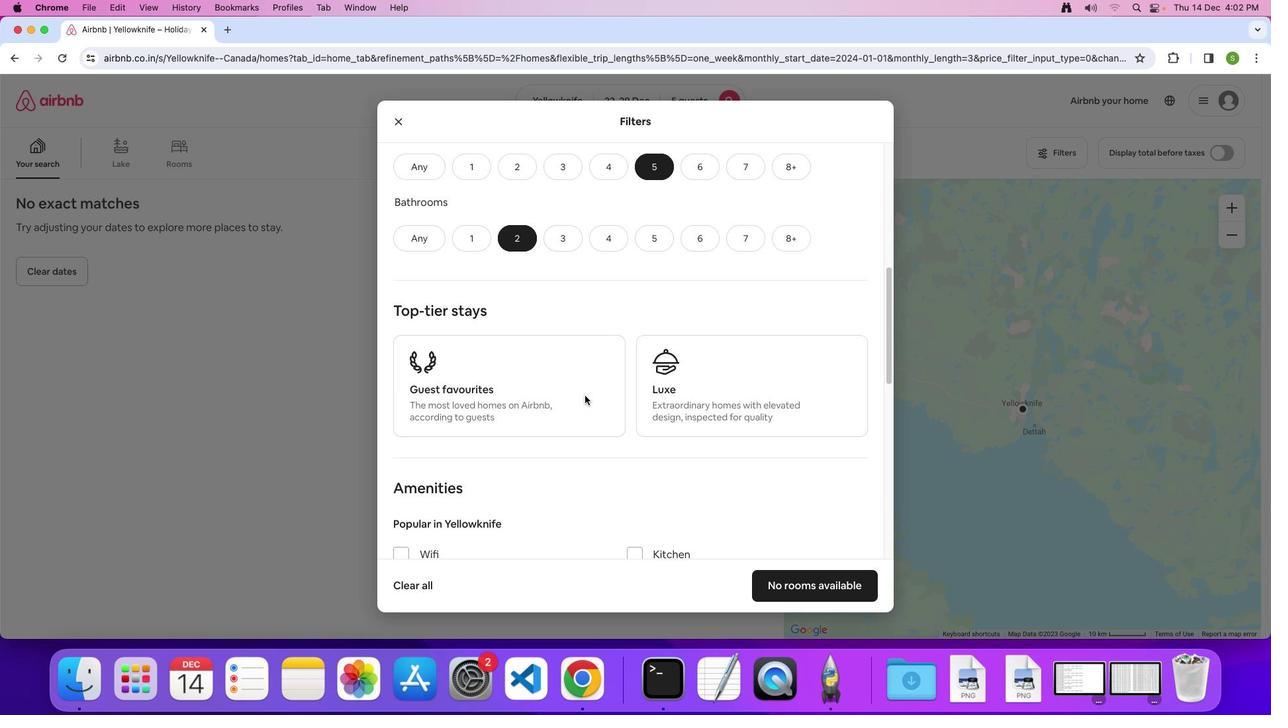 
Action: Mouse scrolled (584, 395) with delta (0, 0)
Screenshot: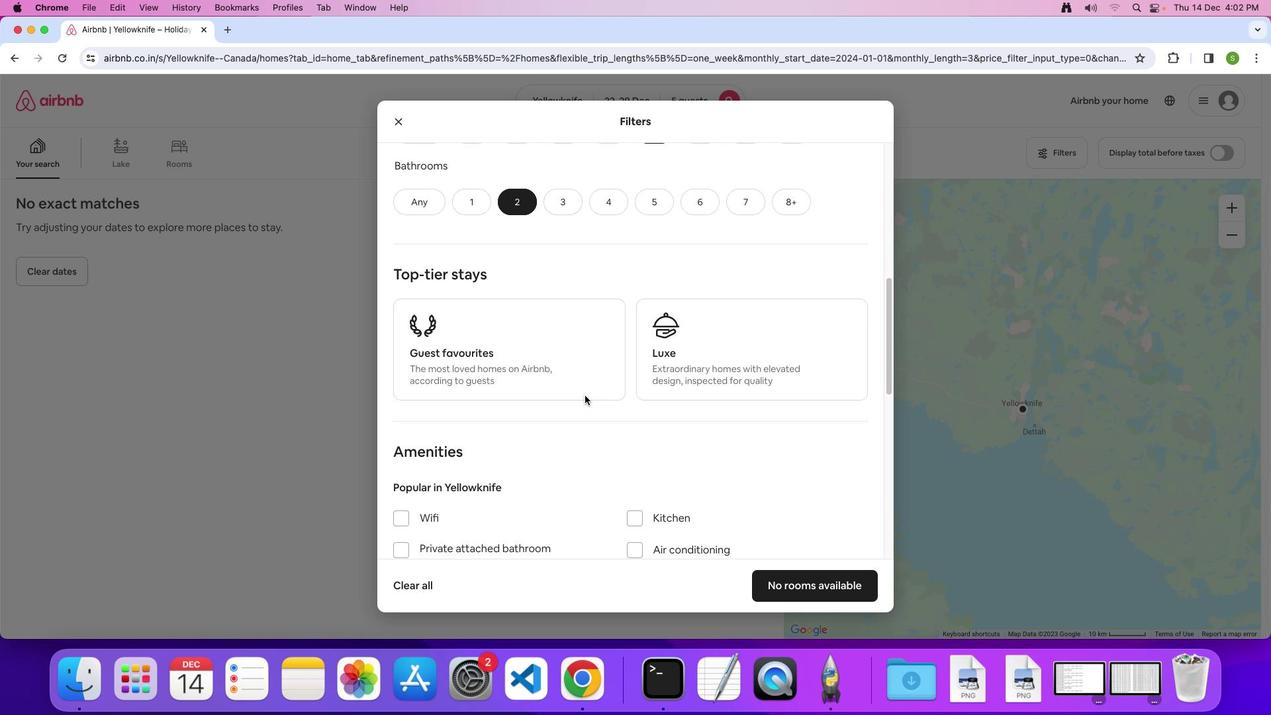 
Action: Mouse scrolled (584, 395) with delta (0, 0)
Screenshot: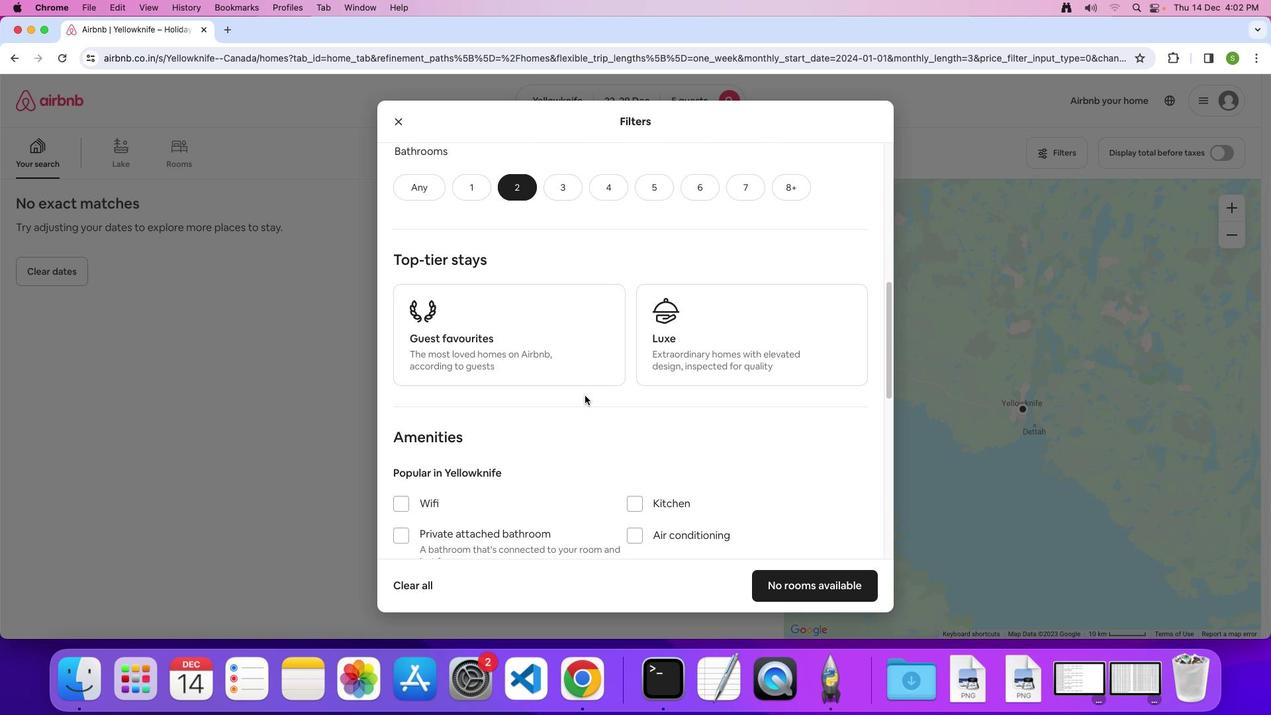 
Action: Mouse scrolled (584, 395) with delta (0, 0)
Screenshot: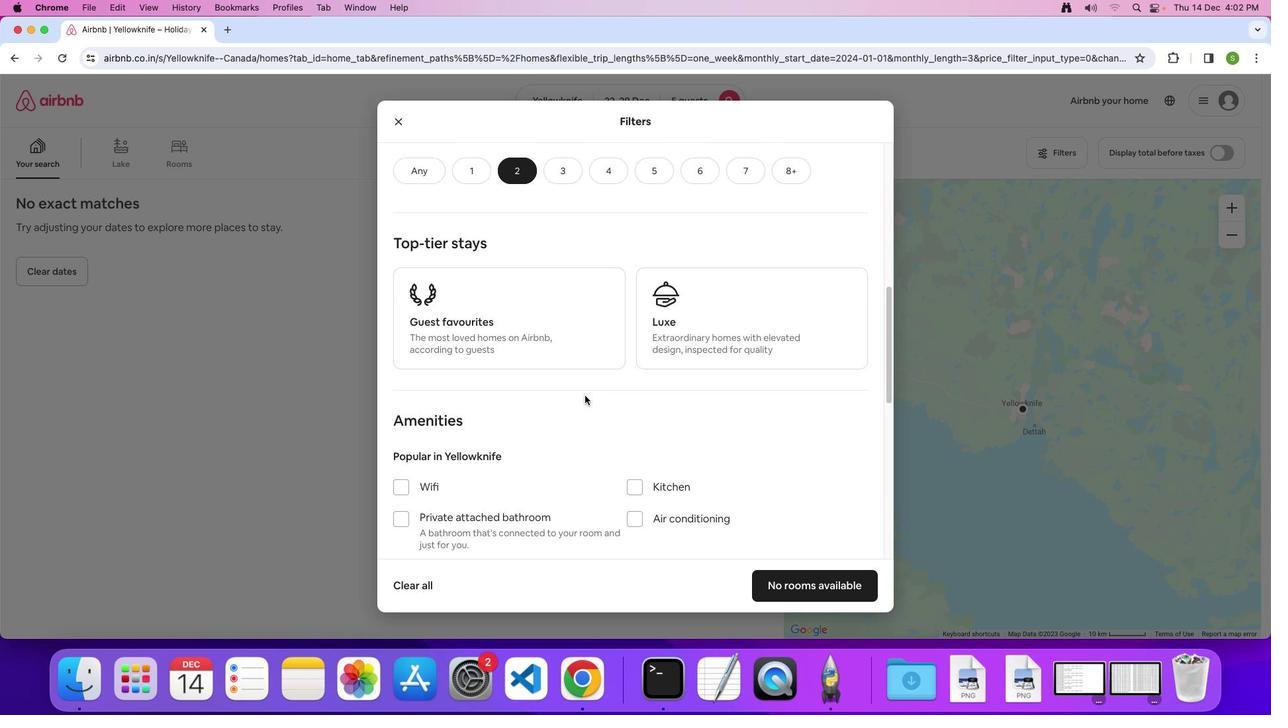 
Action: Mouse scrolled (584, 395) with delta (0, -1)
Screenshot: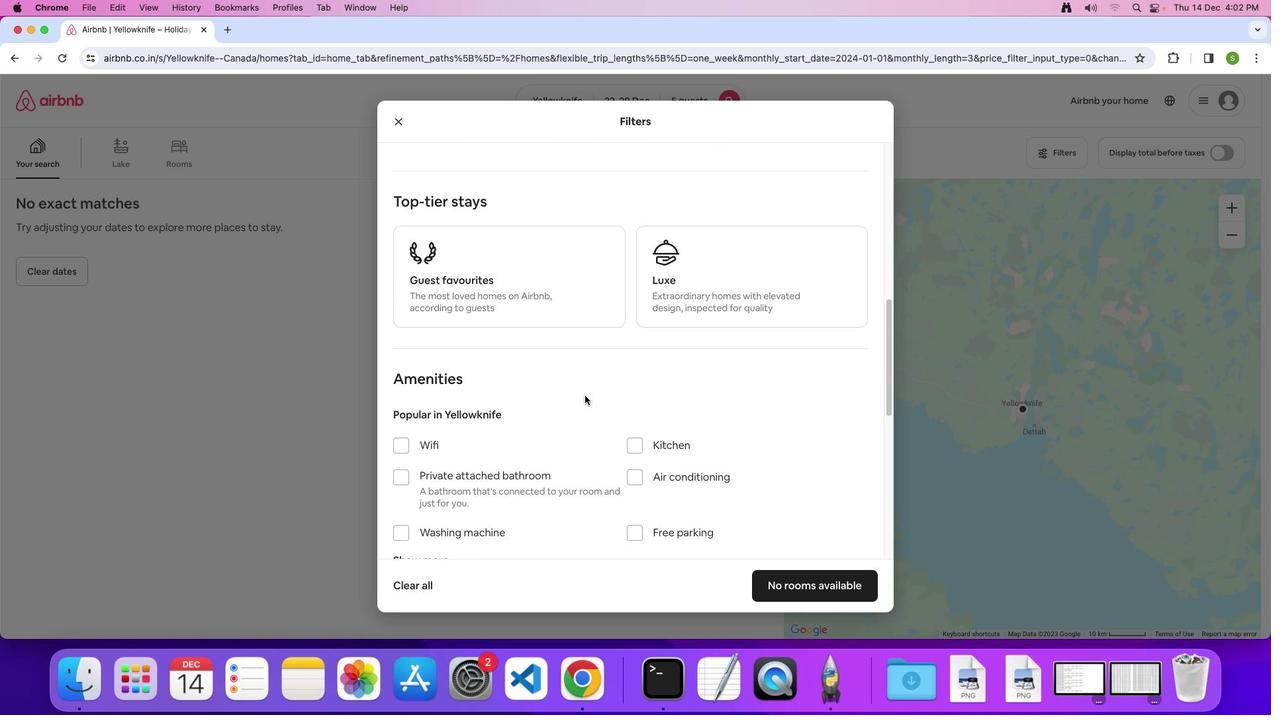 
Action: Mouse scrolled (584, 395) with delta (0, 0)
Screenshot: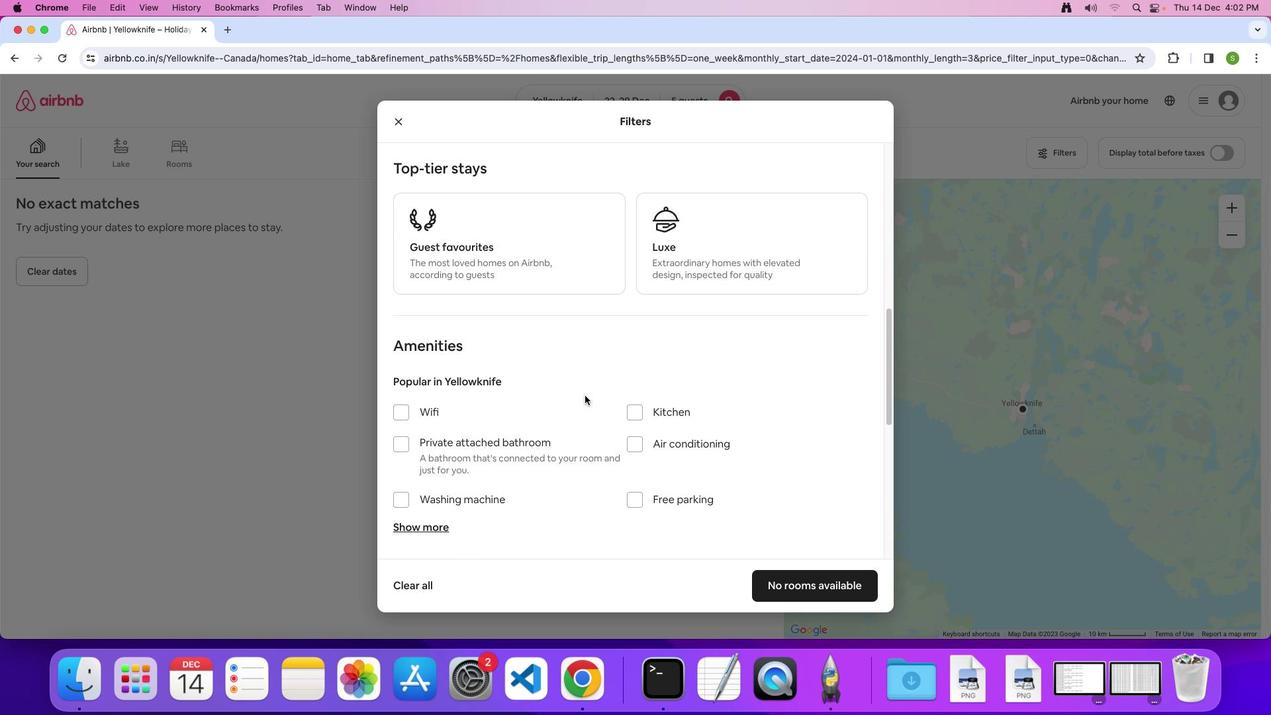 
Action: Mouse scrolled (584, 395) with delta (0, 0)
Screenshot: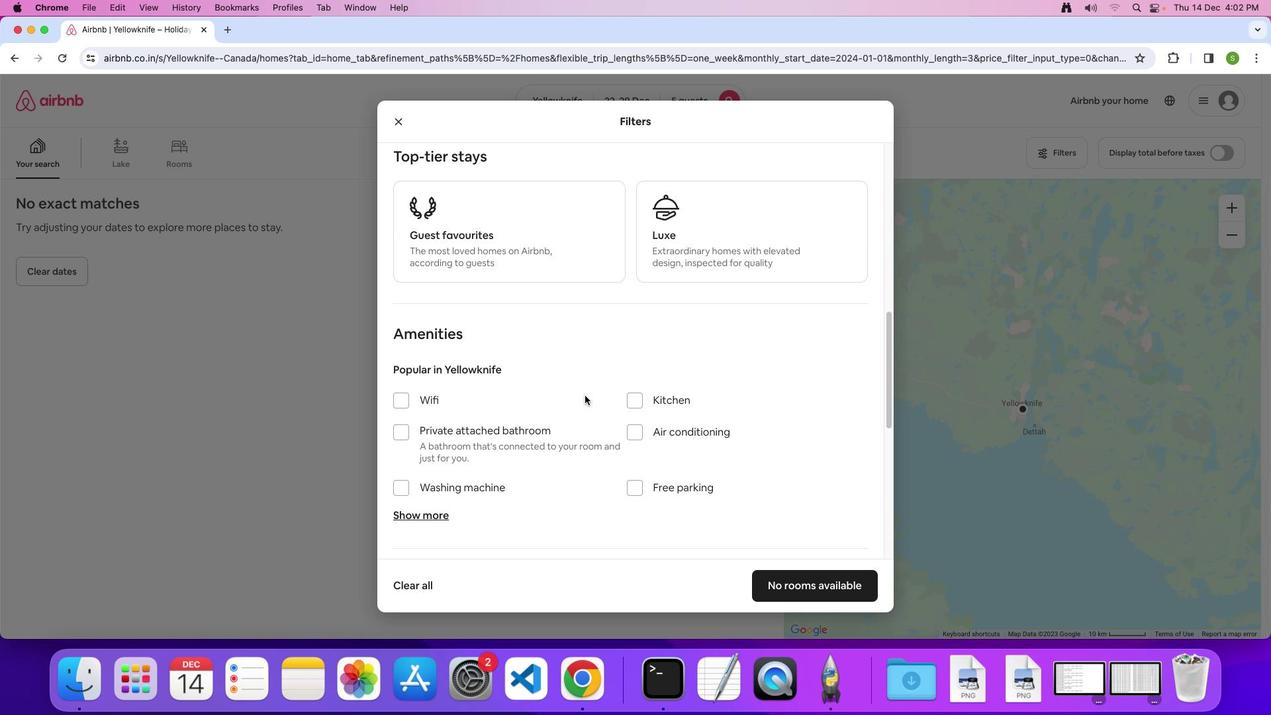 
Action: Mouse scrolled (584, 395) with delta (0, 0)
Screenshot: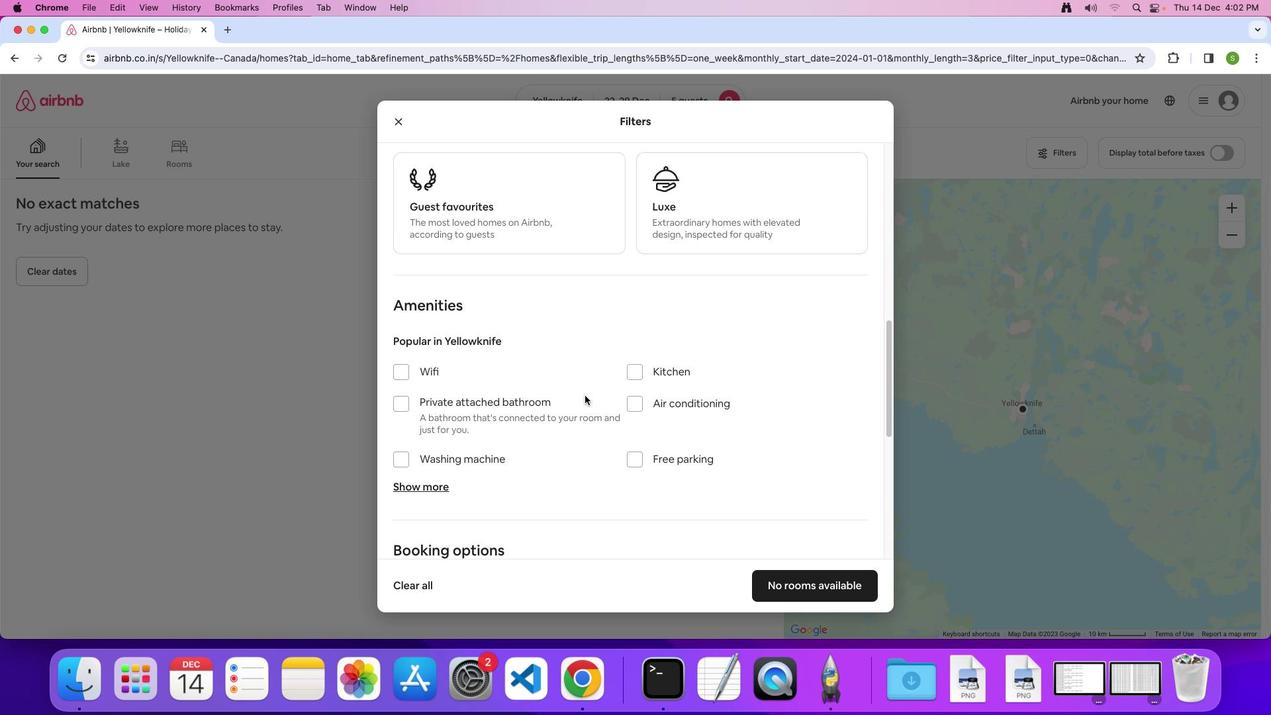 
Action: Mouse scrolled (584, 395) with delta (0, 0)
Screenshot: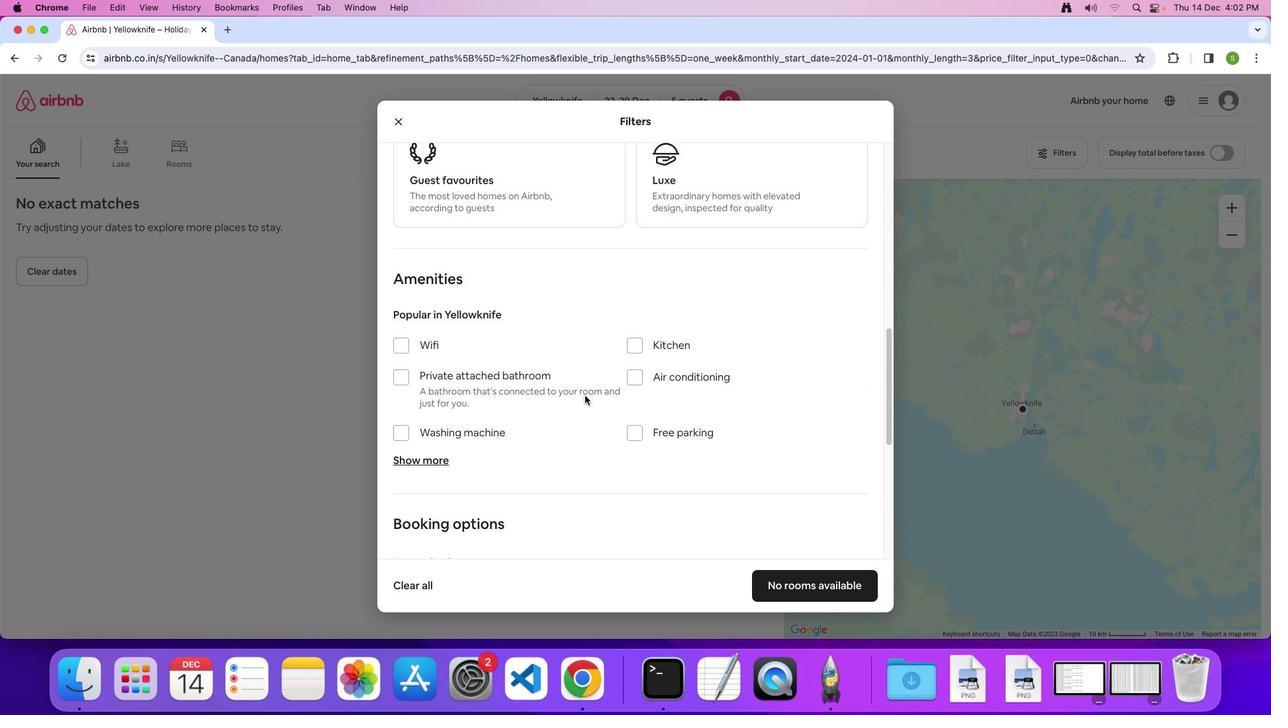
Action: Mouse scrolled (584, 395) with delta (0, 0)
Screenshot: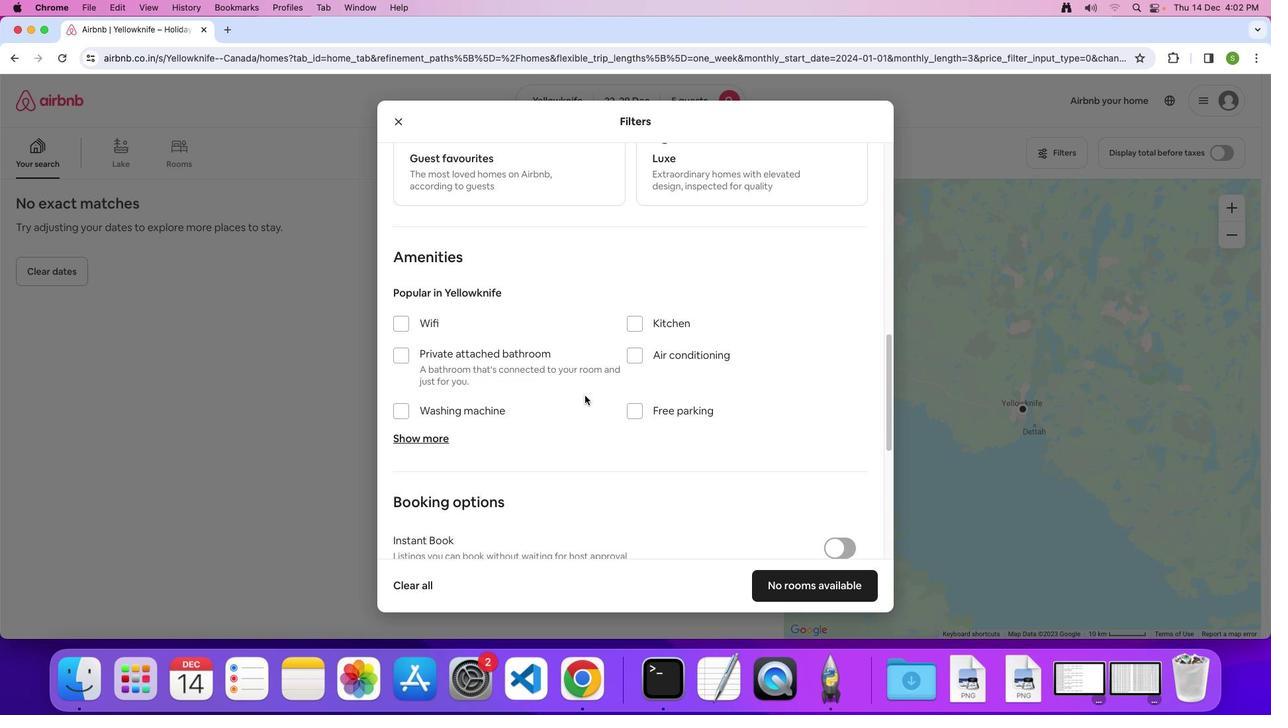 
Action: Mouse scrolled (584, 395) with delta (0, -1)
Screenshot: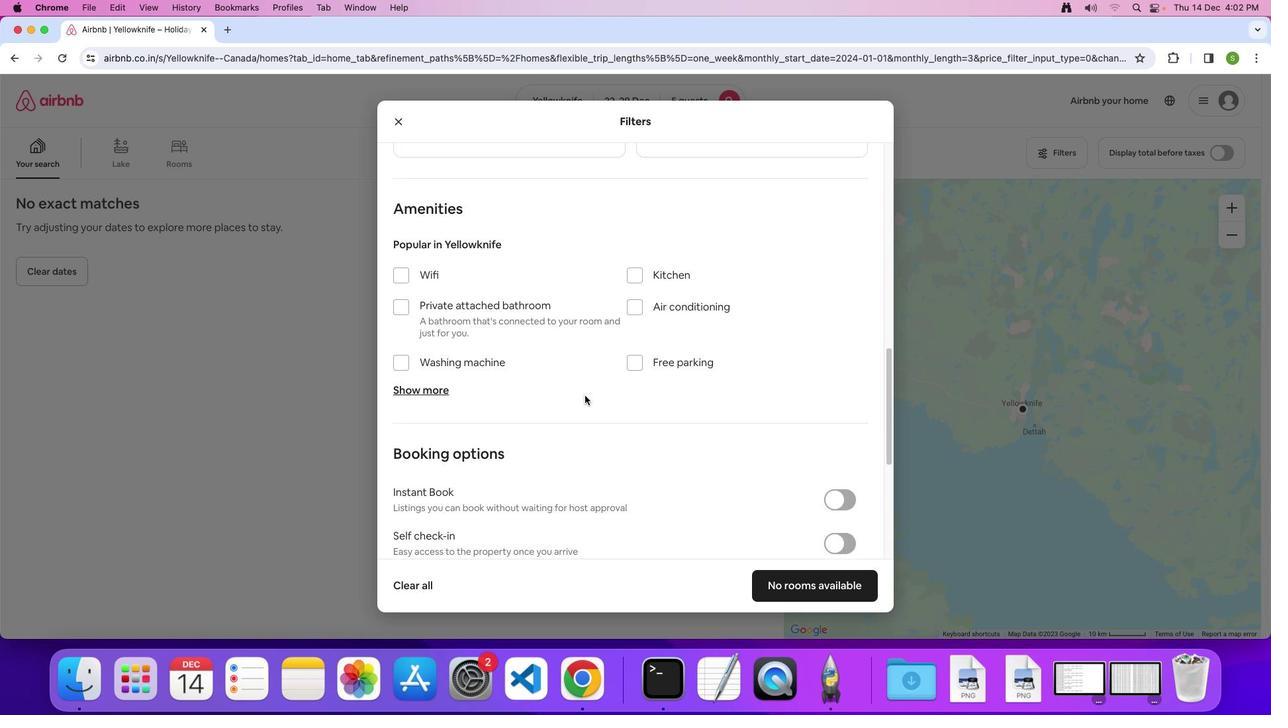 
Action: Mouse scrolled (584, 395) with delta (0, 0)
Screenshot: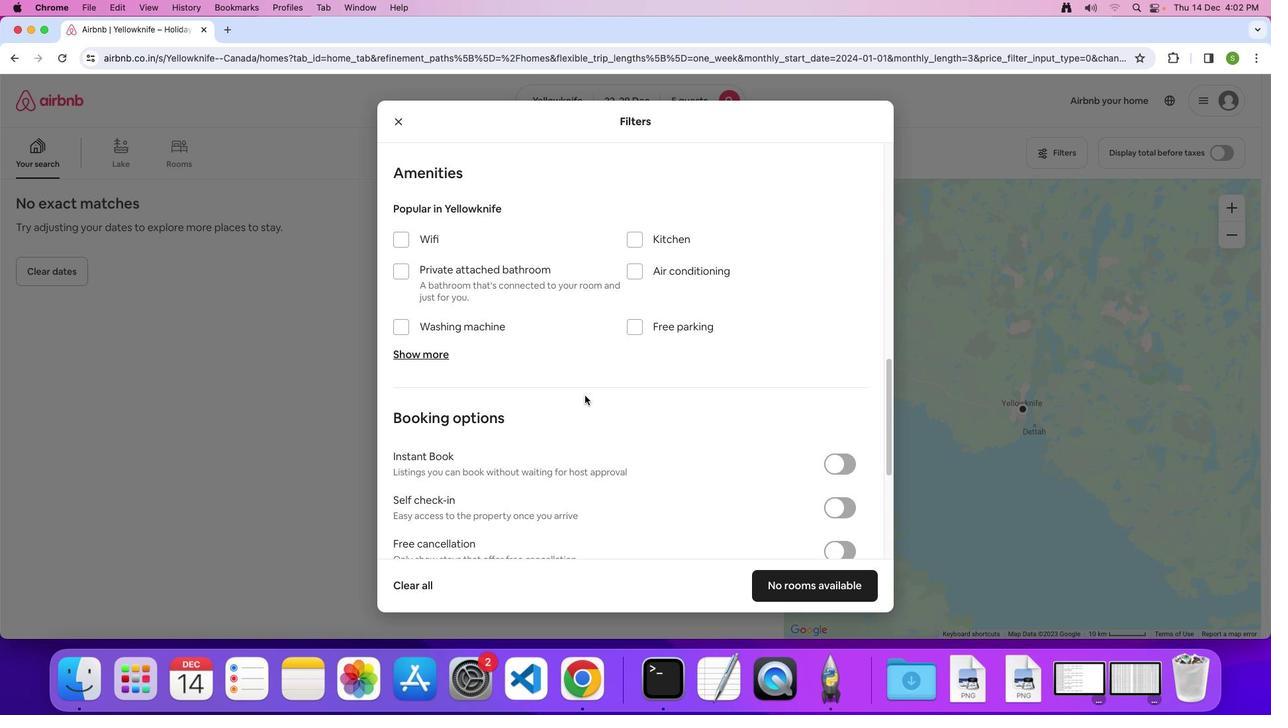 
Action: Mouse scrolled (584, 395) with delta (0, 0)
Screenshot: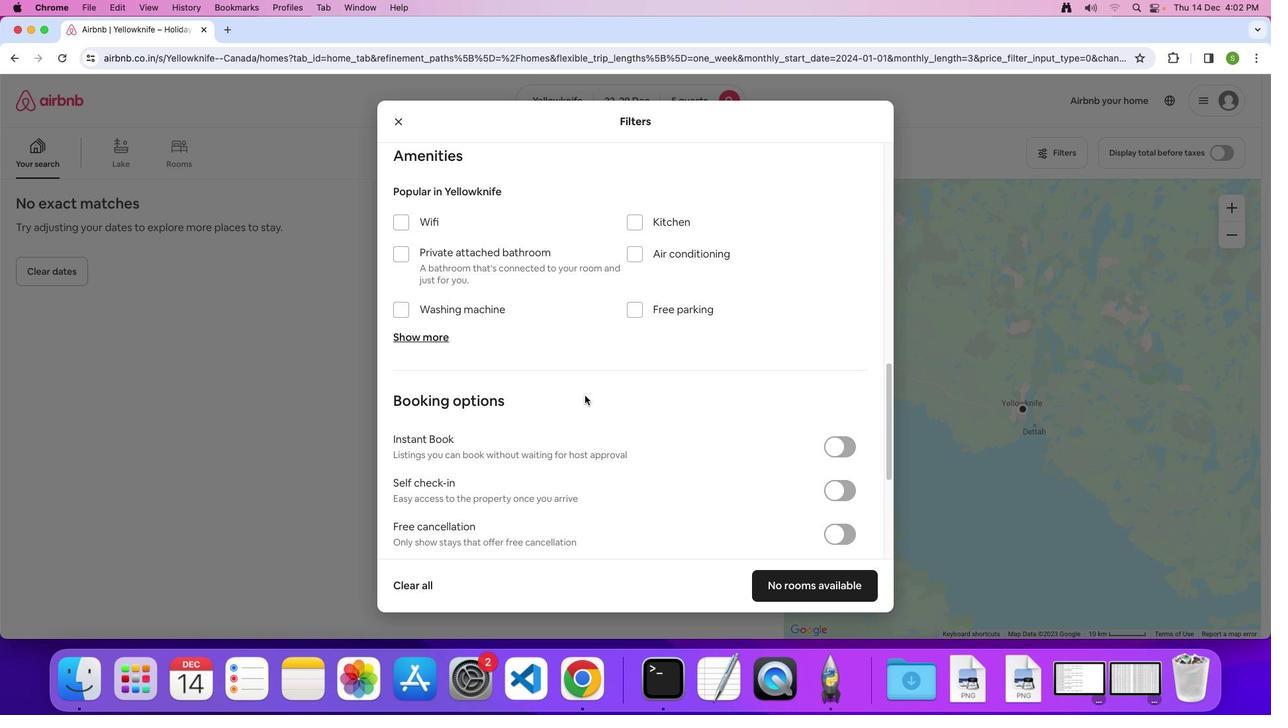 
Action: Mouse scrolled (584, 395) with delta (0, -1)
Screenshot: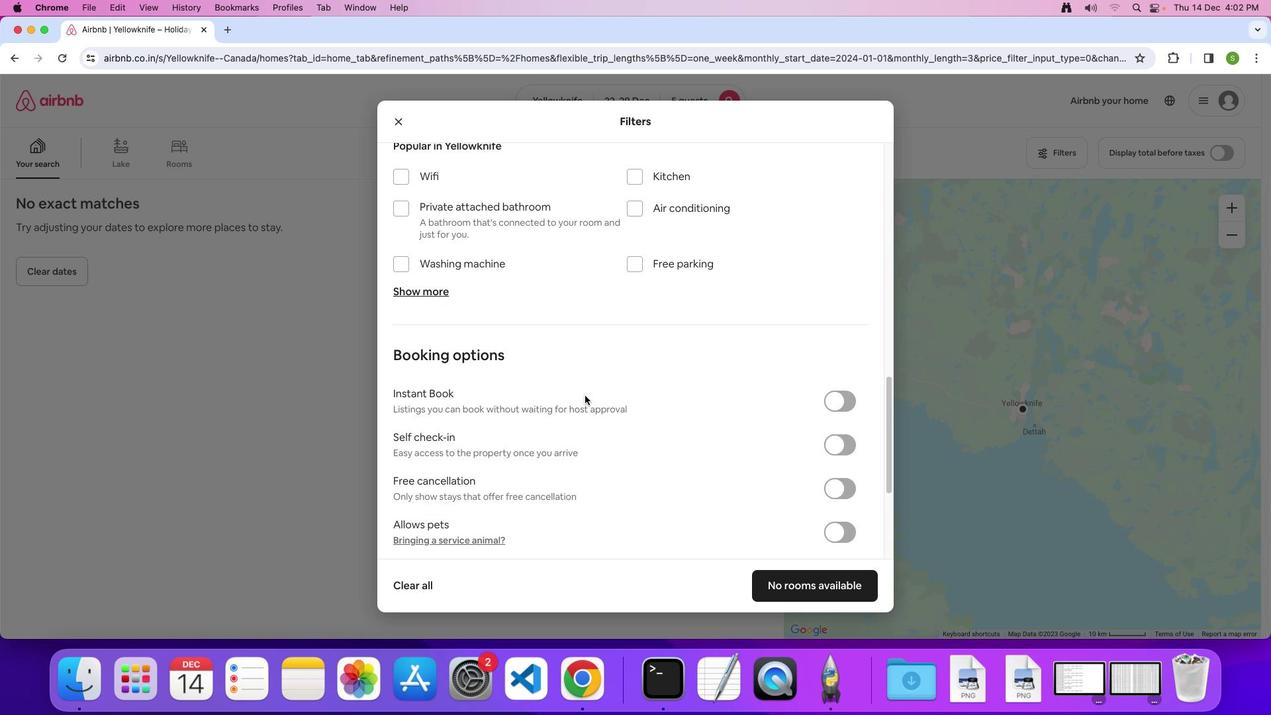 
Action: Mouse scrolled (584, 395) with delta (0, 0)
Screenshot: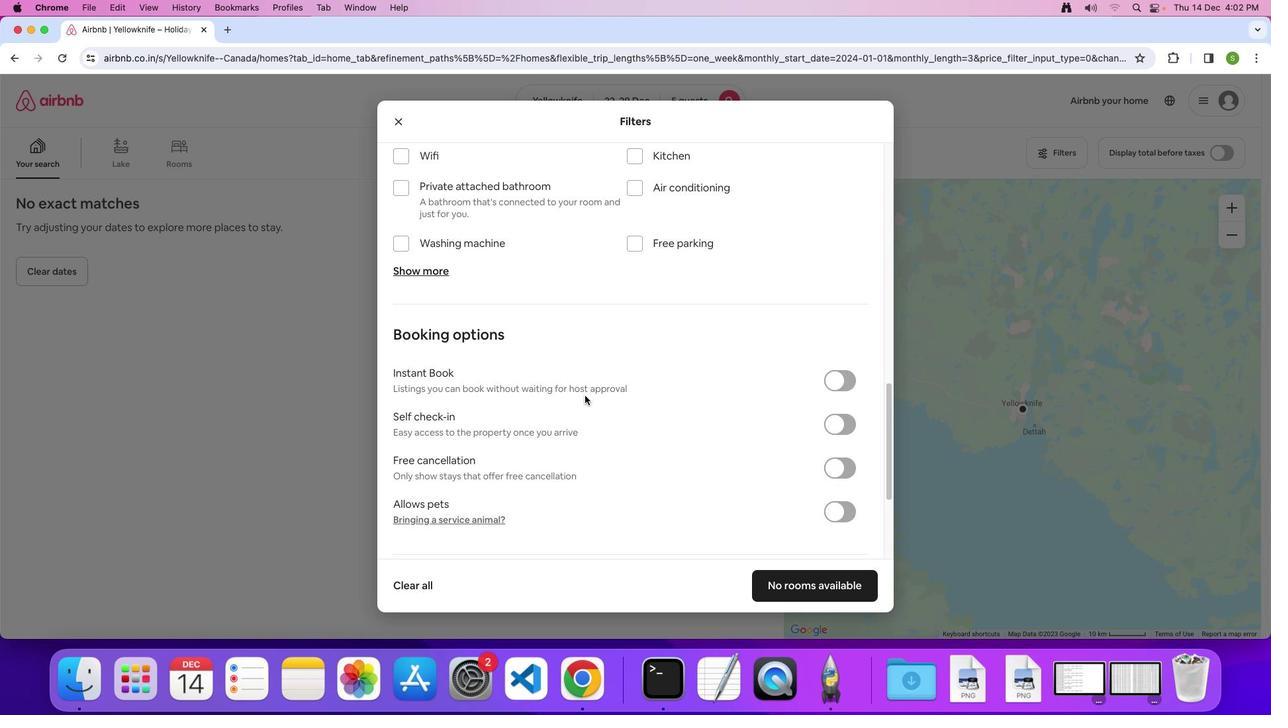 
Action: Mouse scrolled (584, 395) with delta (0, 0)
Screenshot: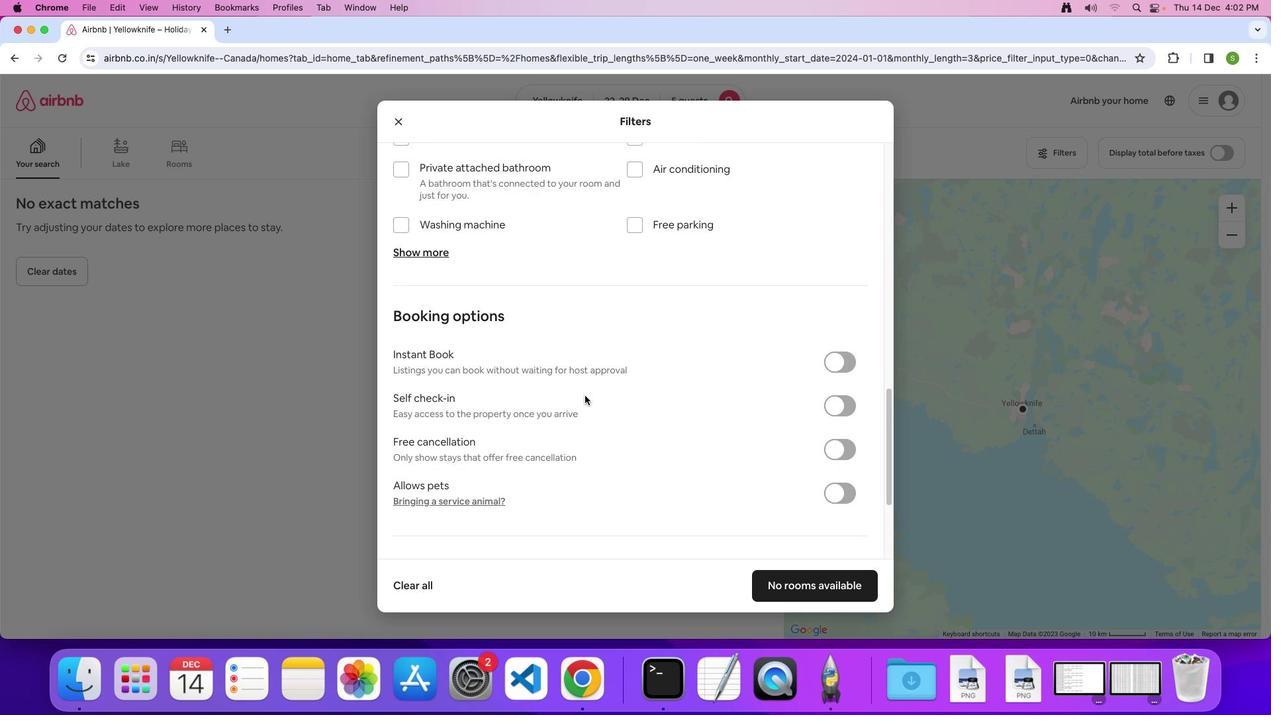 
Action: Mouse scrolled (584, 395) with delta (0, -1)
Screenshot: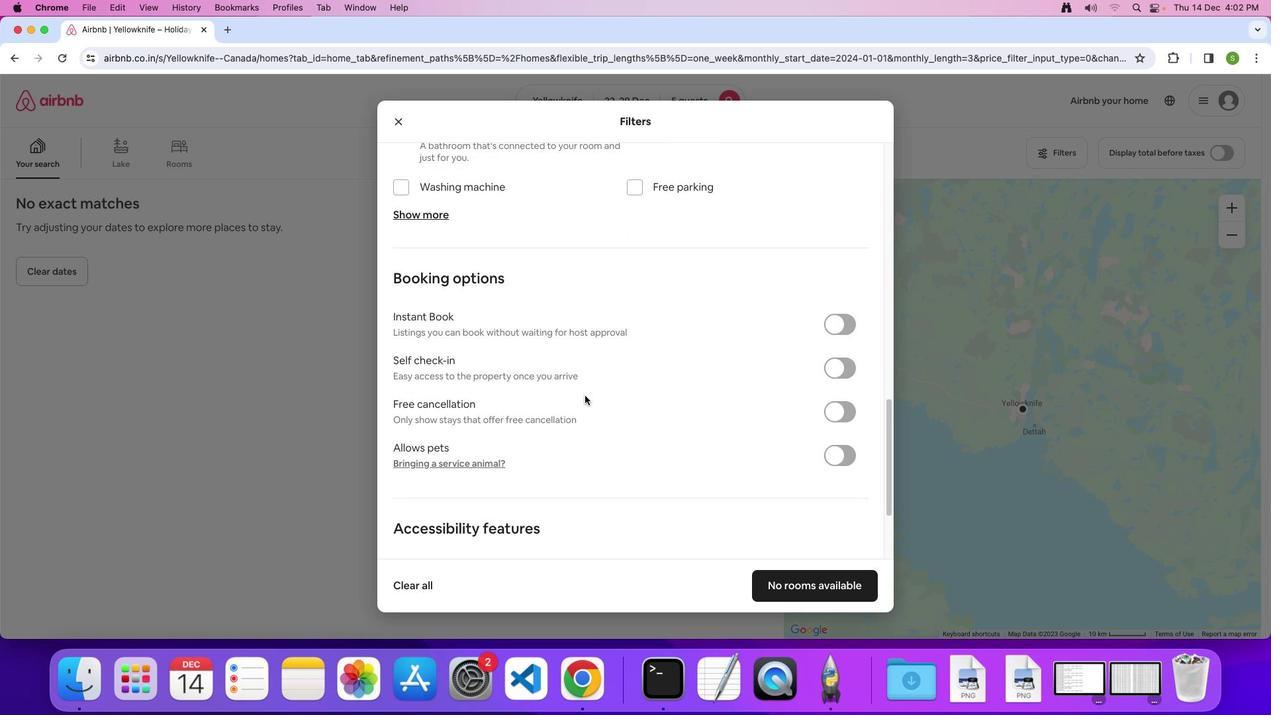 
Action: Mouse scrolled (584, 395) with delta (0, 0)
Screenshot: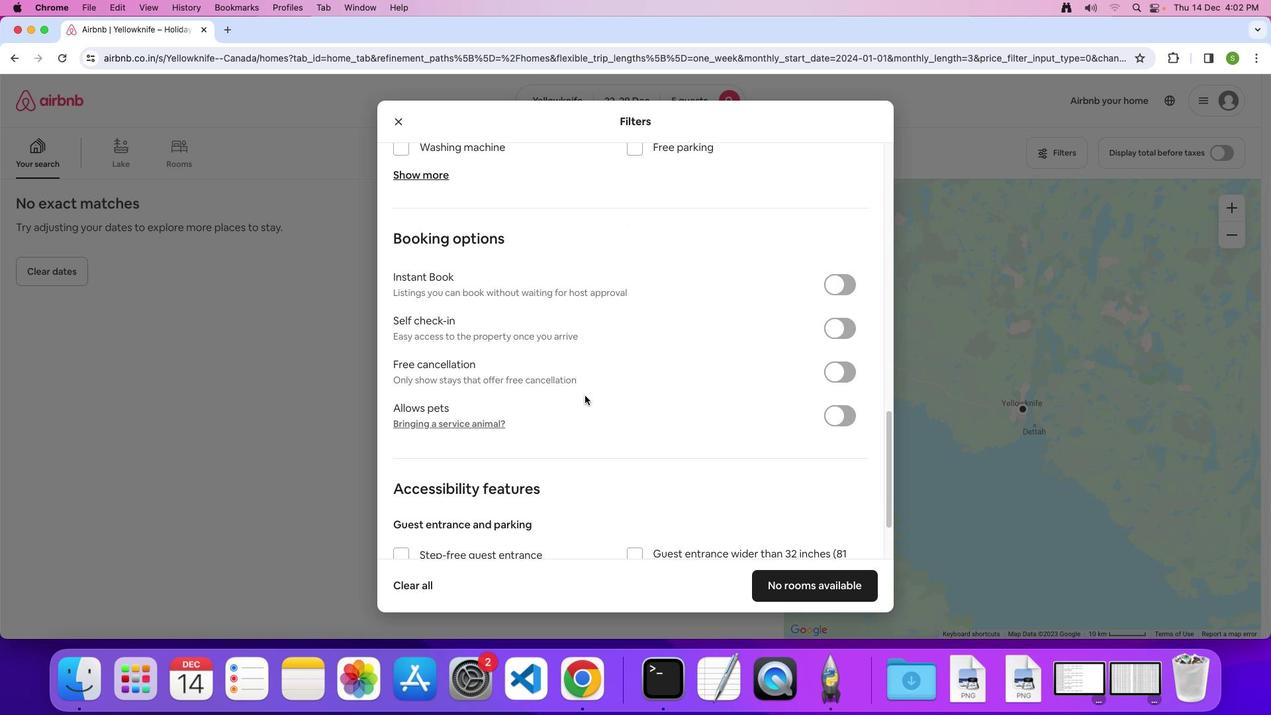 
Action: Mouse scrolled (584, 395) with delta (0, 0)
Screenshot: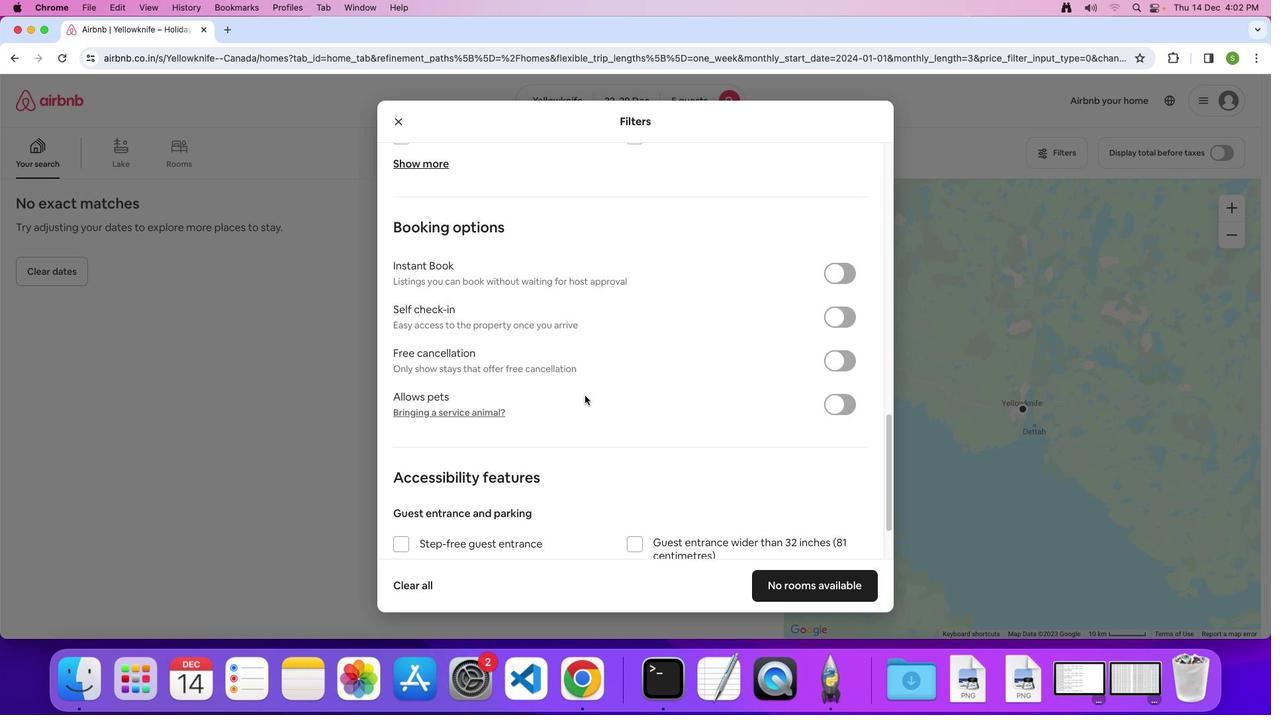 
Action: Mouse scrolled (584, 395) with delta (0, -1)
Screenshot: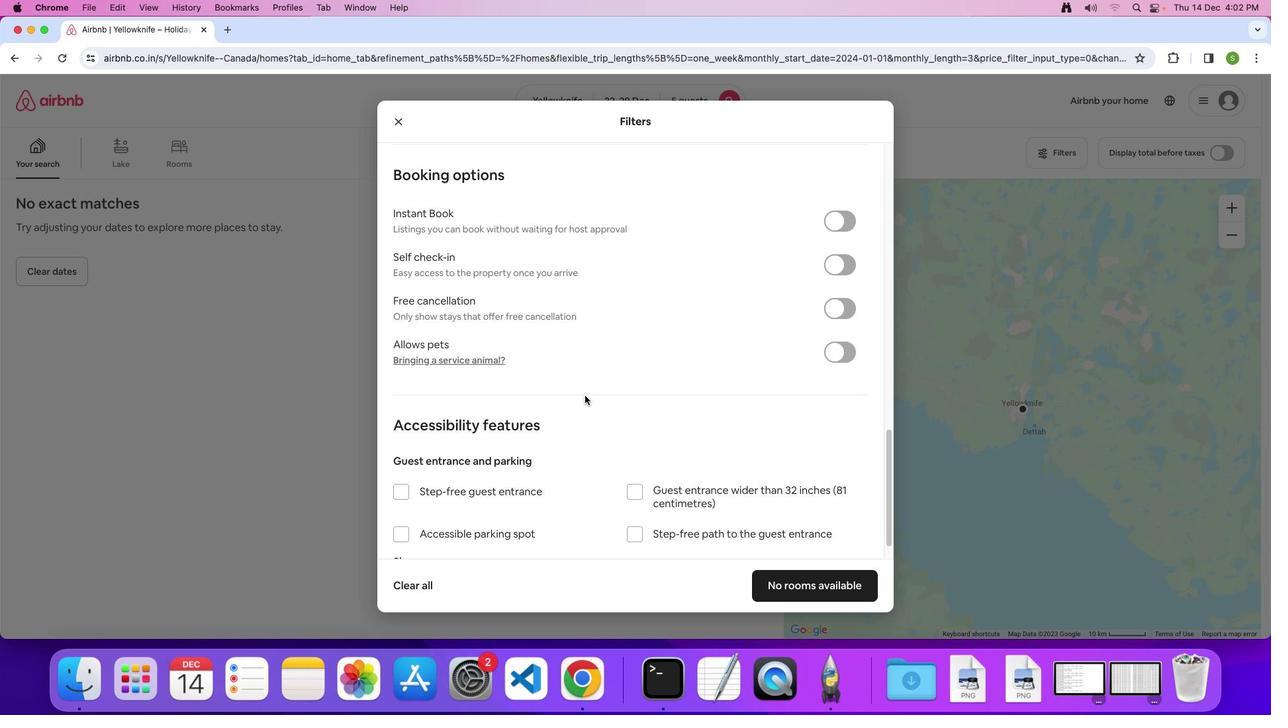 
Action: Mouse scrolled (584, 395) with delta (0, 0)
Screenshot: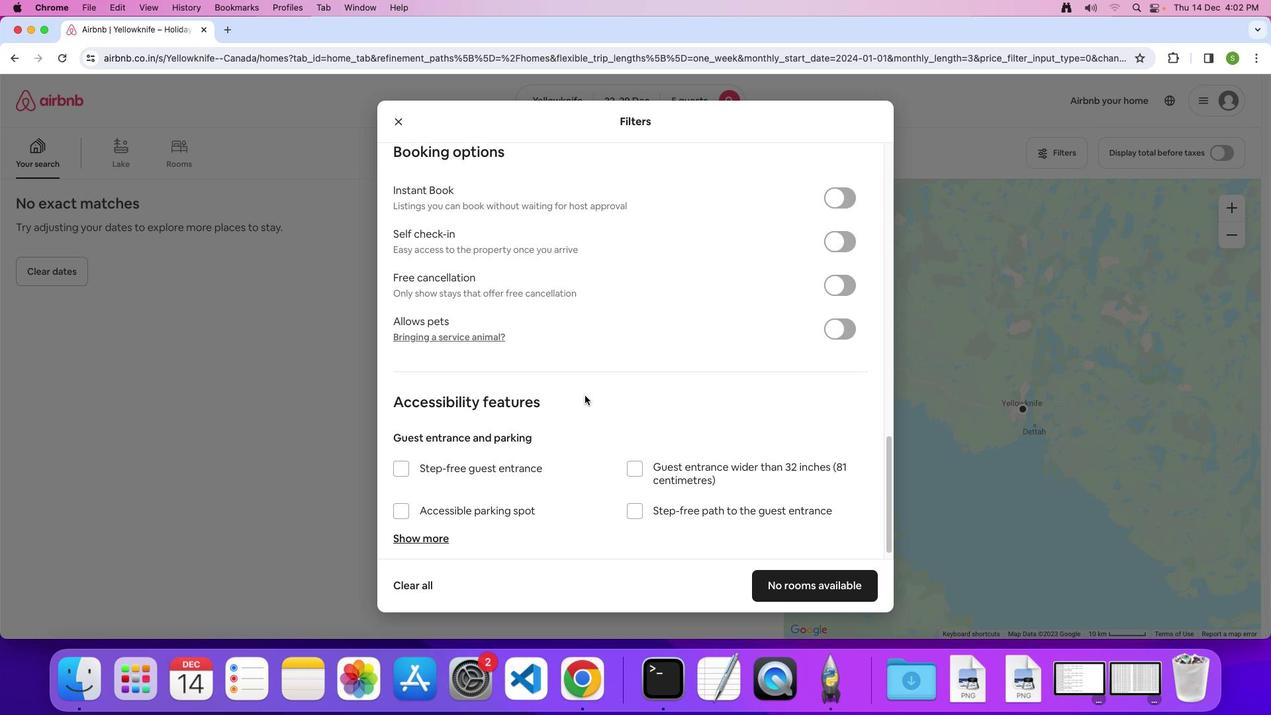 
Action: Mouse scrolled (584, 395) with delta (0, 0)
Screenshot: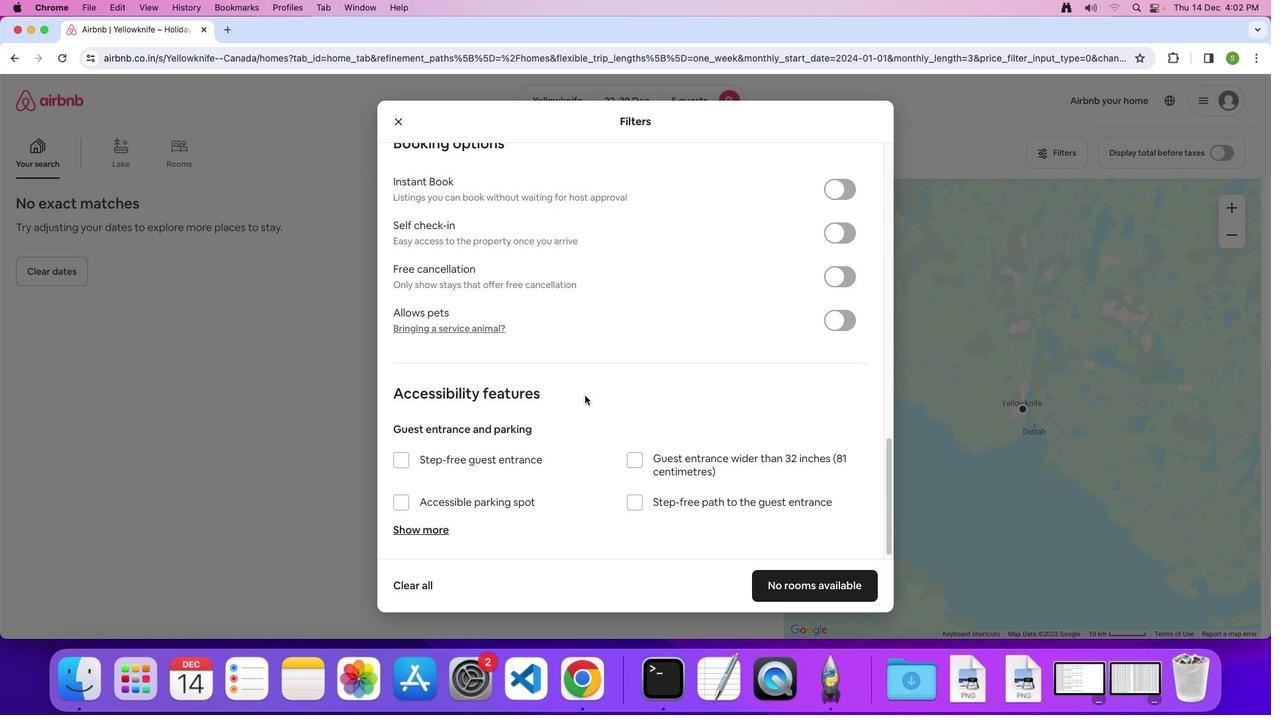 
Action: Mouse scrolled (584, 395) with delta (0, -1)
Screenshot: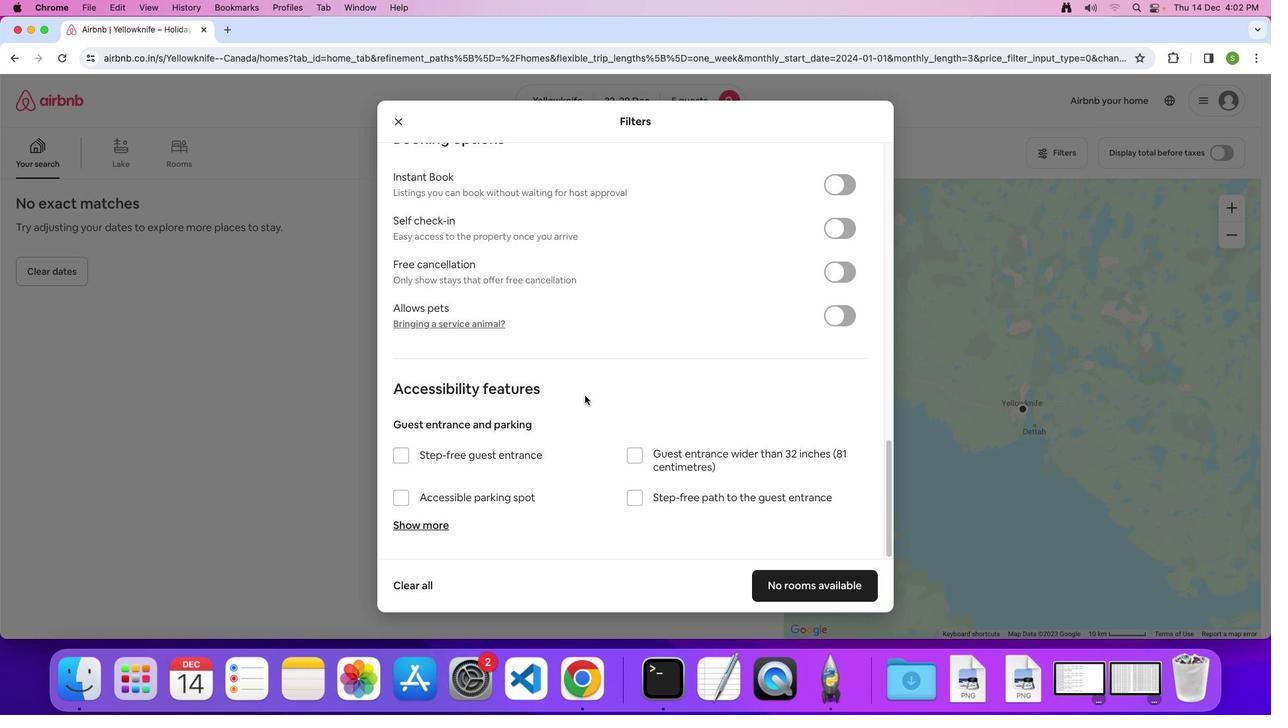 
Action: Mouse scrolled (584, 395) with delta (0, 0)
Screenshot: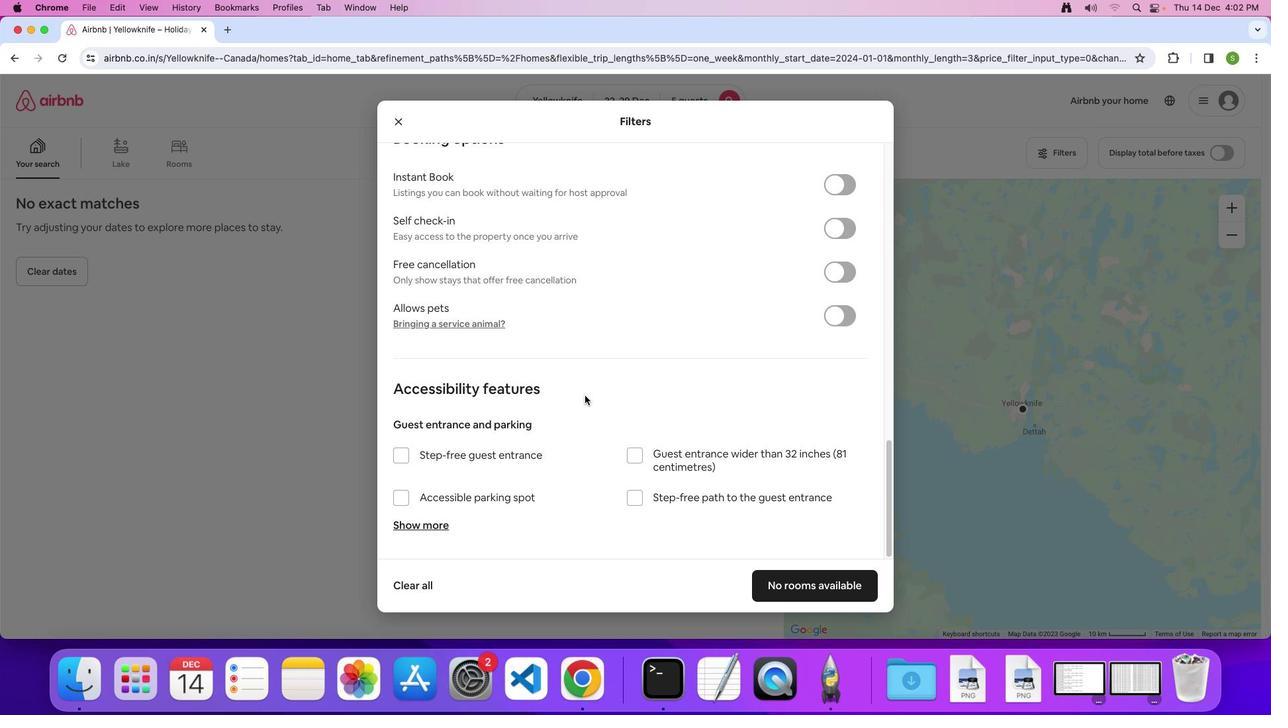 
Action: Mouse scrolled (584, 395) with delta (0, 0)
Screenshot: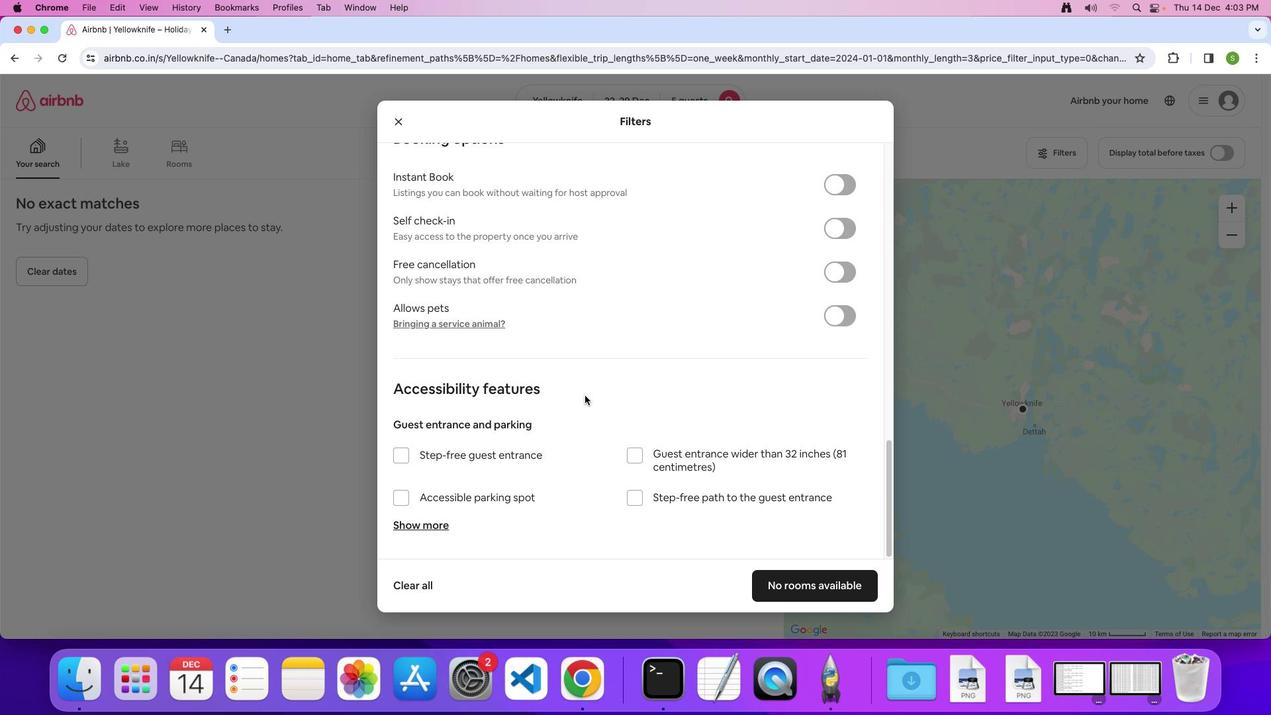 
Action: Mouse scrolled (584, 395) with delta (0, -1)
Screenshot: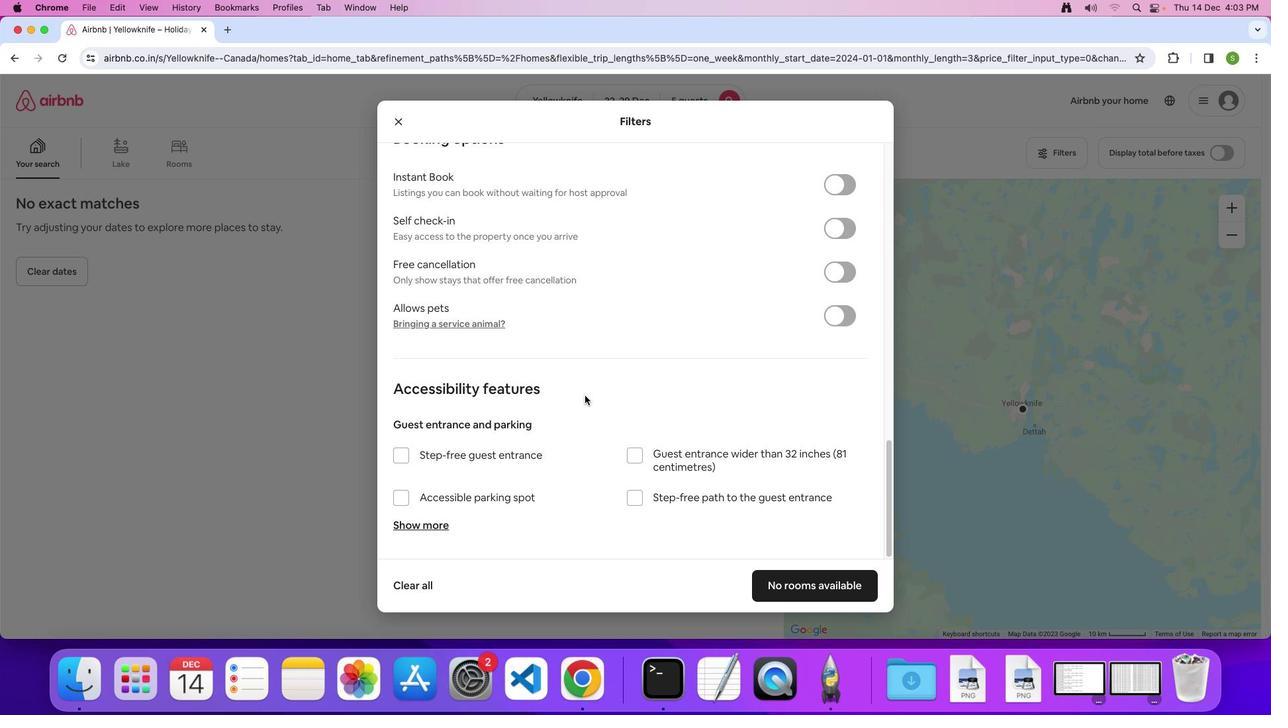 
Action: Mouse moved to (791, 597)
Screenshot: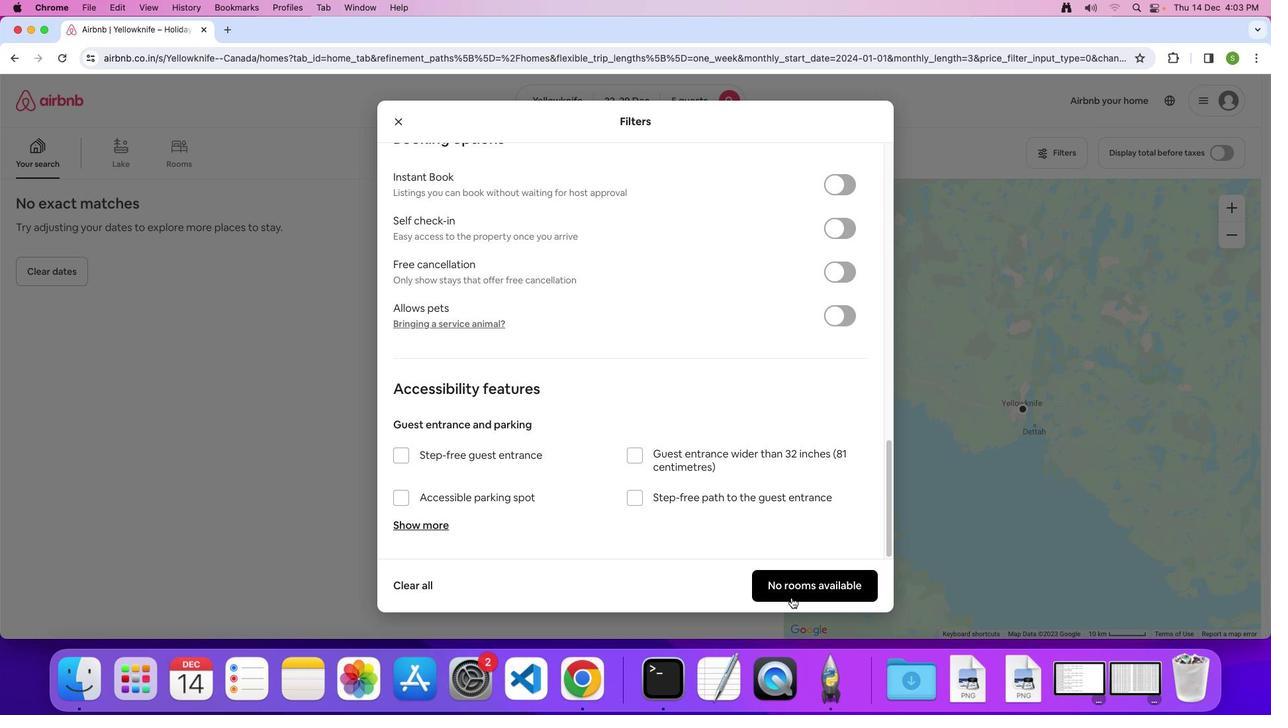 
Action: Mouse pressed left at (791, 597)
Screenshot: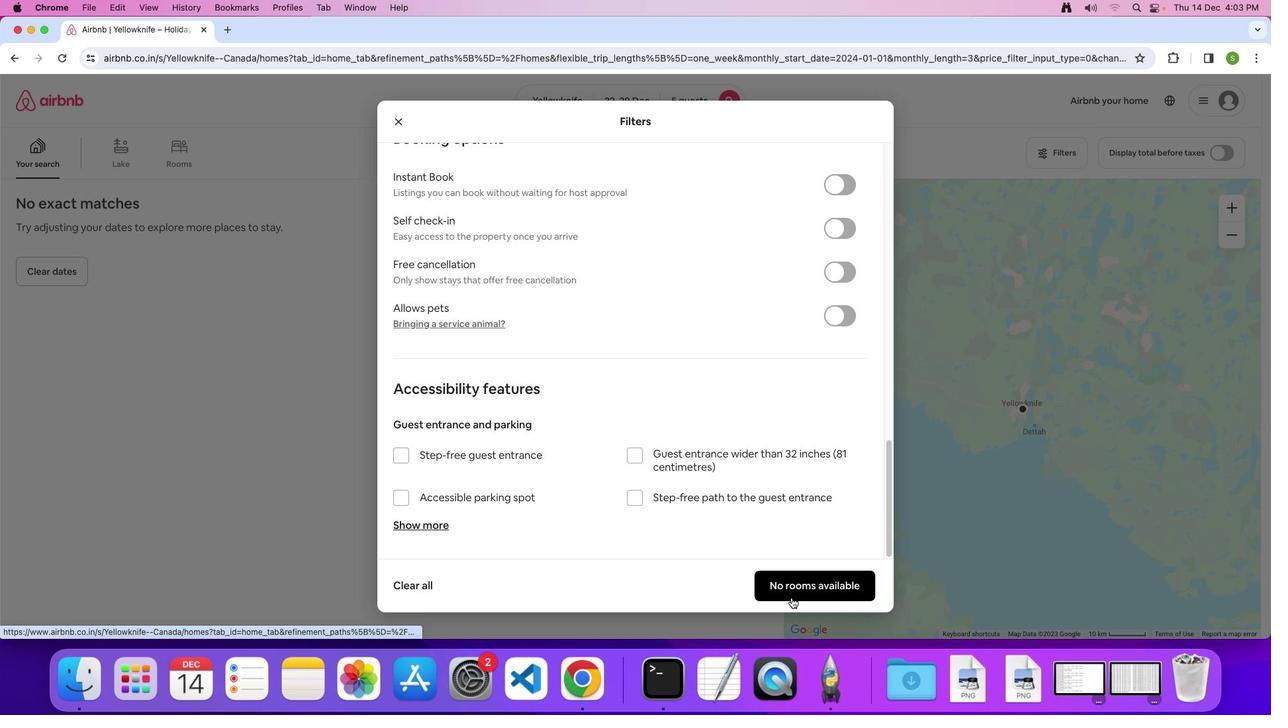 
Action: Mouse moved to (547, 346)
Screenshot: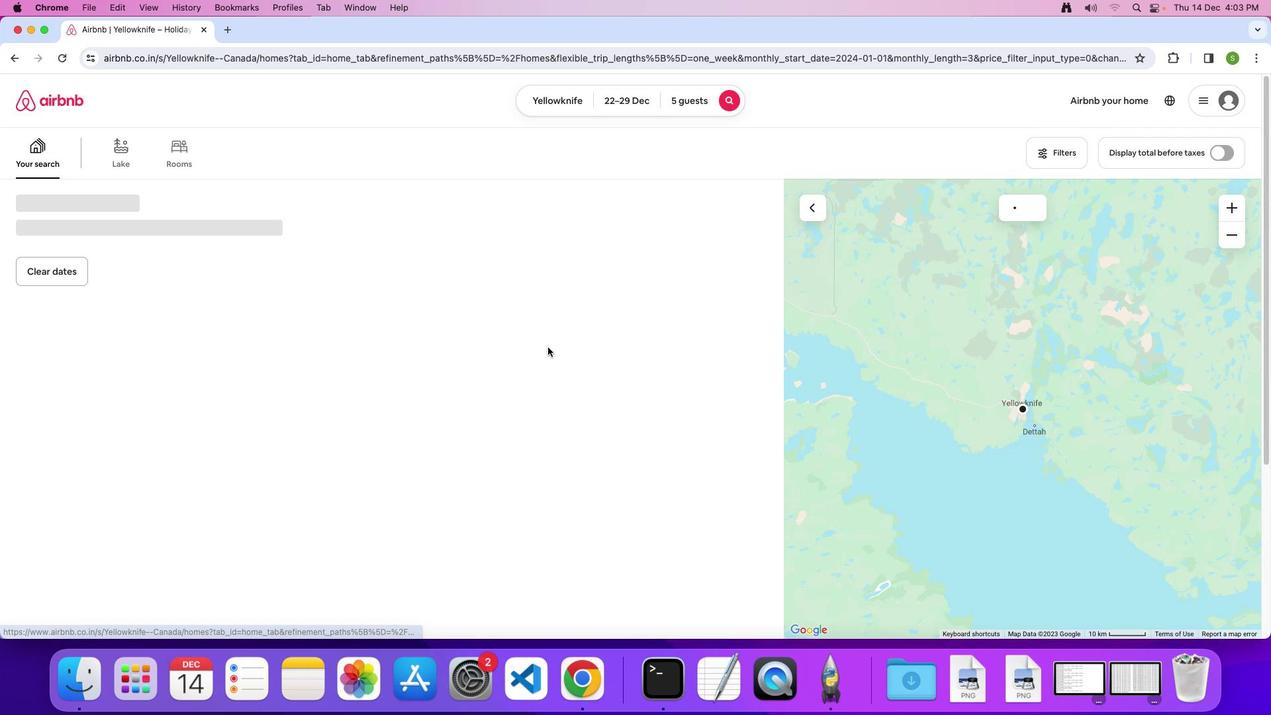 
